 Task: Look for Airbnb properties in Liwonde, Malawi from 10th November, 2023 to 25th November, 2023 for 4 adults.4 bedrooms having 4 beds and 4 bathrooms. Property type can be hotel. Amenities needed are: wifi, TV, free parkinig on premises, gym, breakfast. Look for 5 properties as per requirement.
Action: Mouse moved to (565, 137)
Screenshot: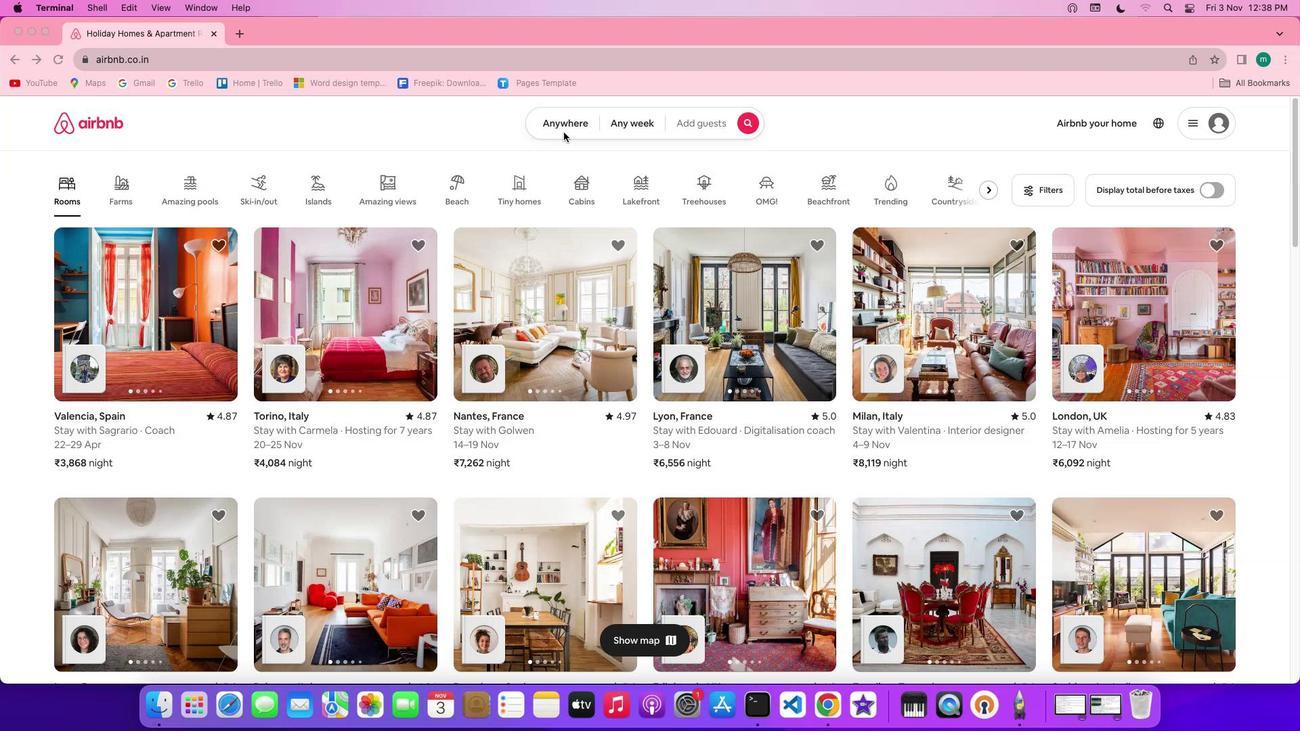 
Action: Mouse pressed left at (565, 137)
Screenshot: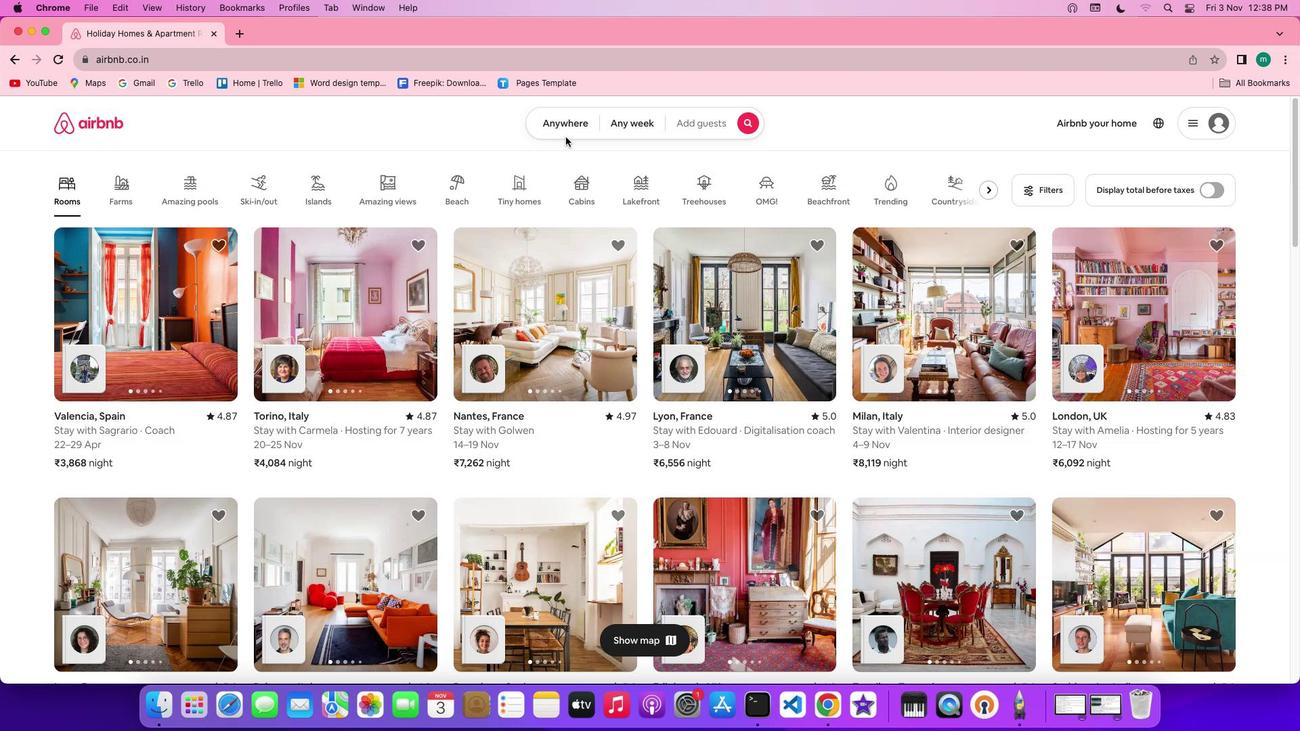 
Action: Mouse moved to (567, 125)
Screenshot: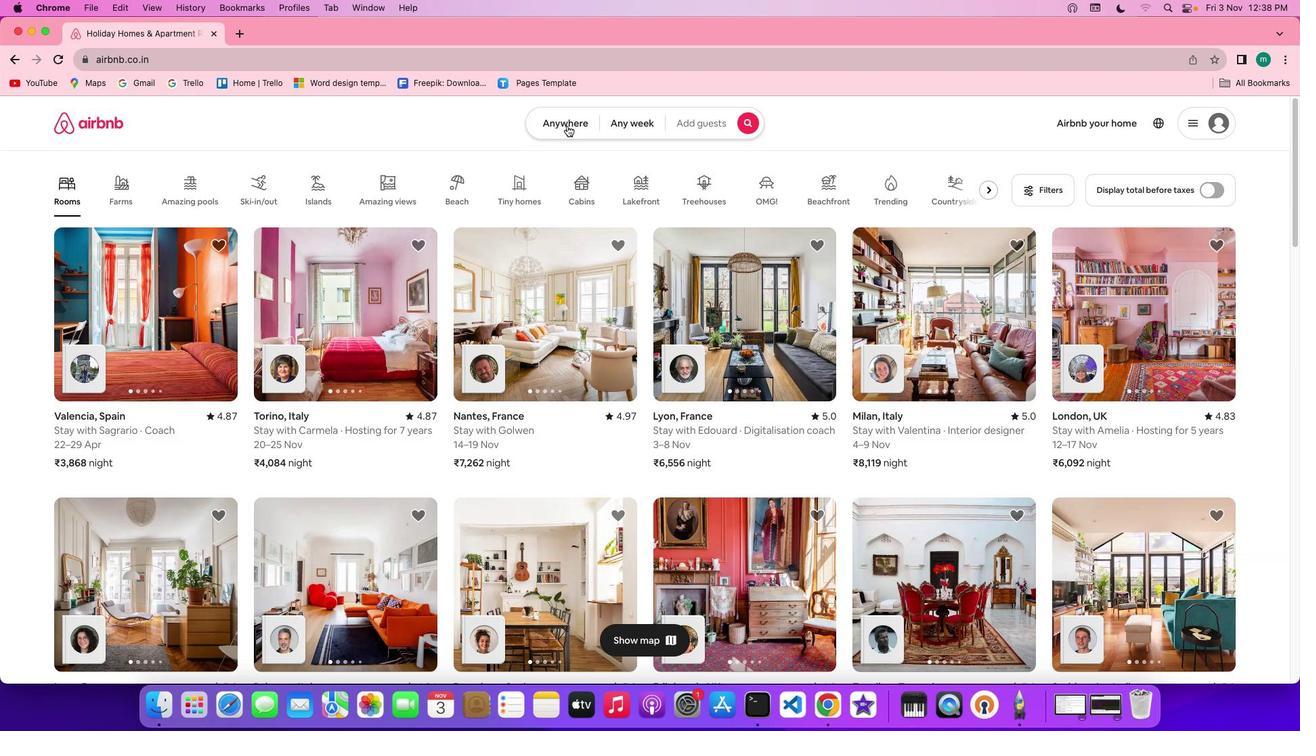 
Action: Mouse pressed left at (567, 125)
Screenshot: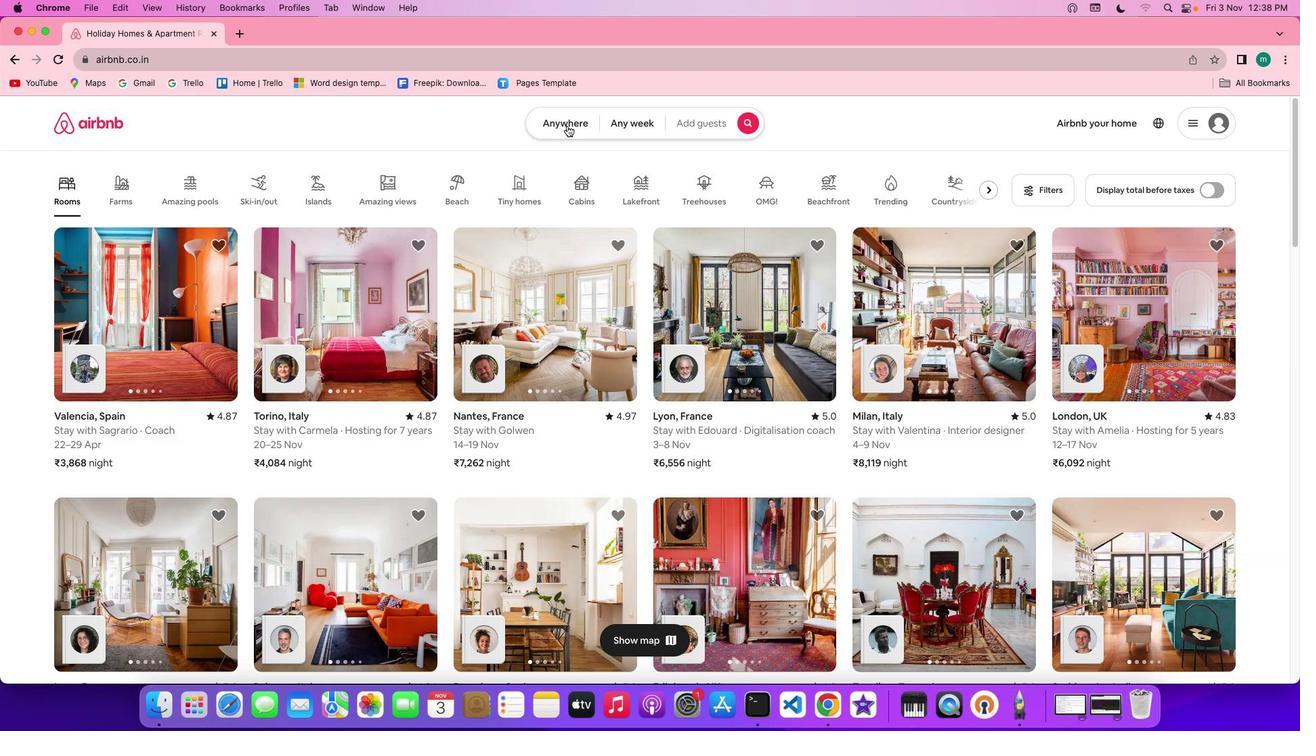 
Action: Mouse moved to (482, 178)
Screenshot: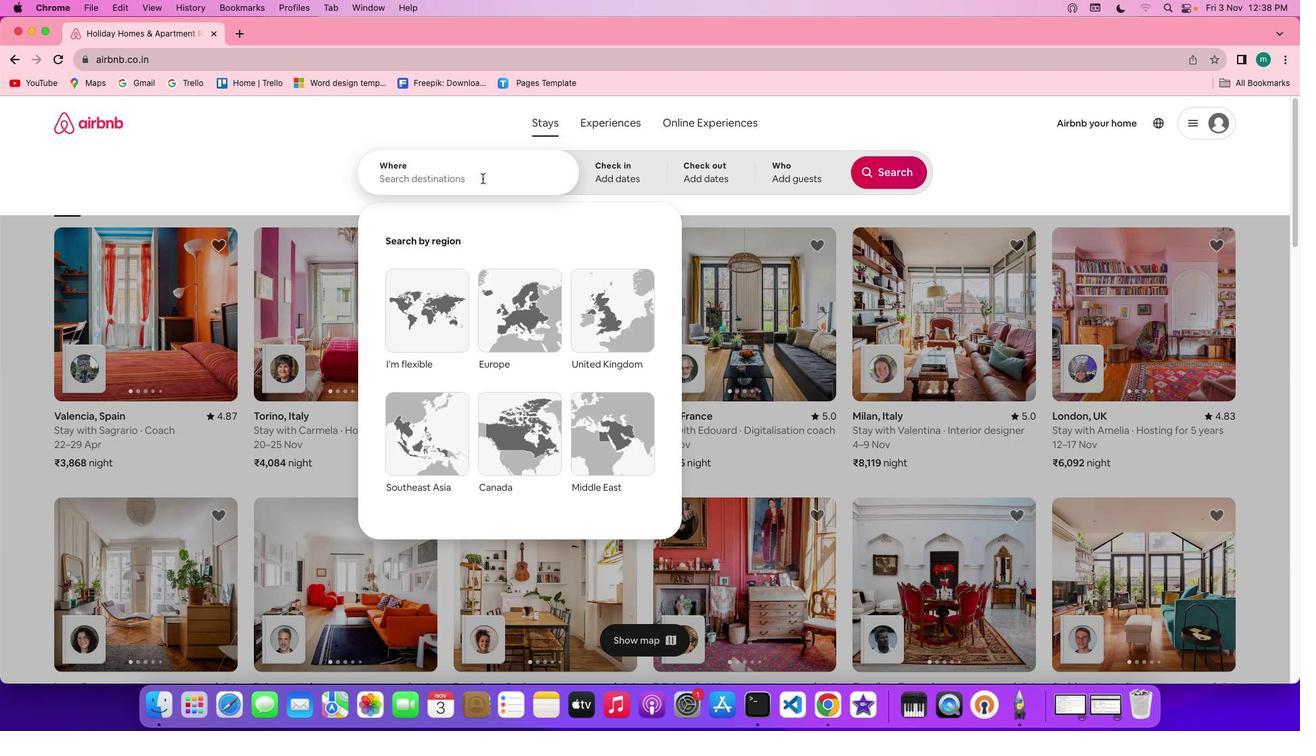 
Action: Key pressed Key.shift'L''i''w''o''n''d''e'','Key.spaceKey.shift'm''a''l''a''w''i'
Screenshot: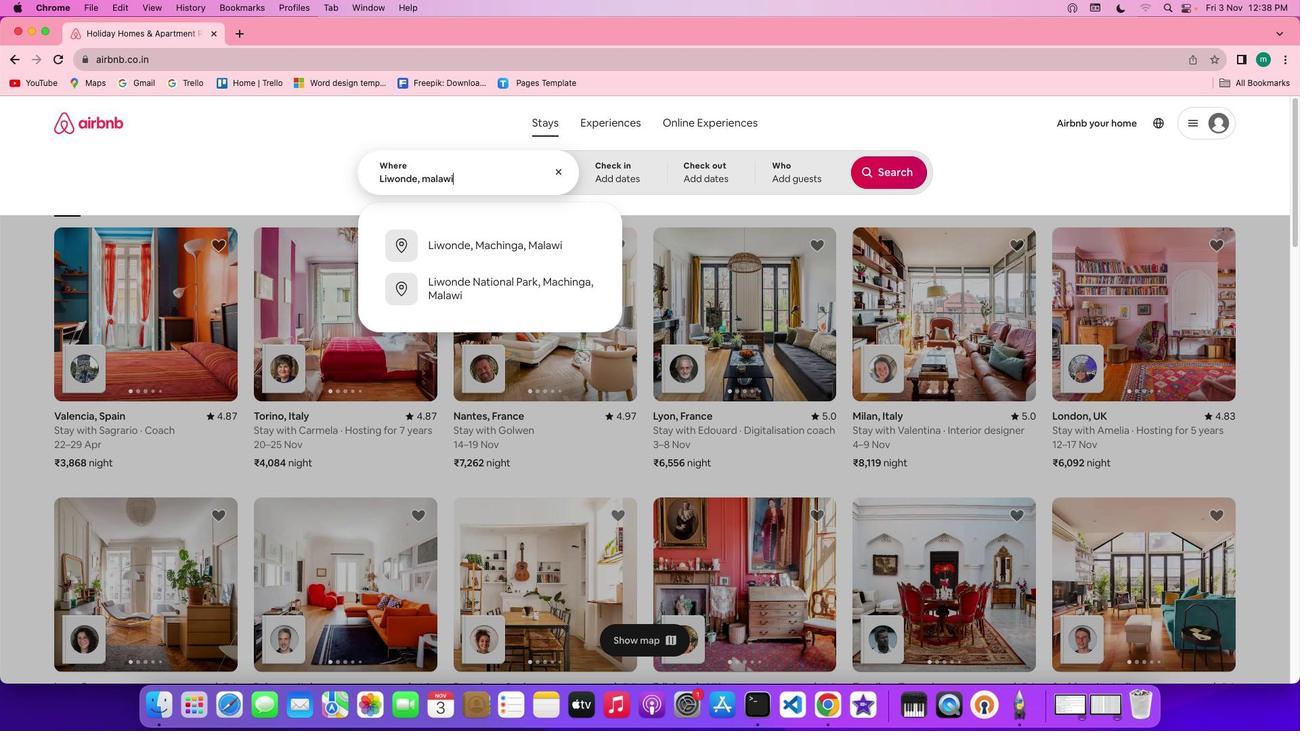 
Action: Mouse moved to (664, 175)
Screenshot: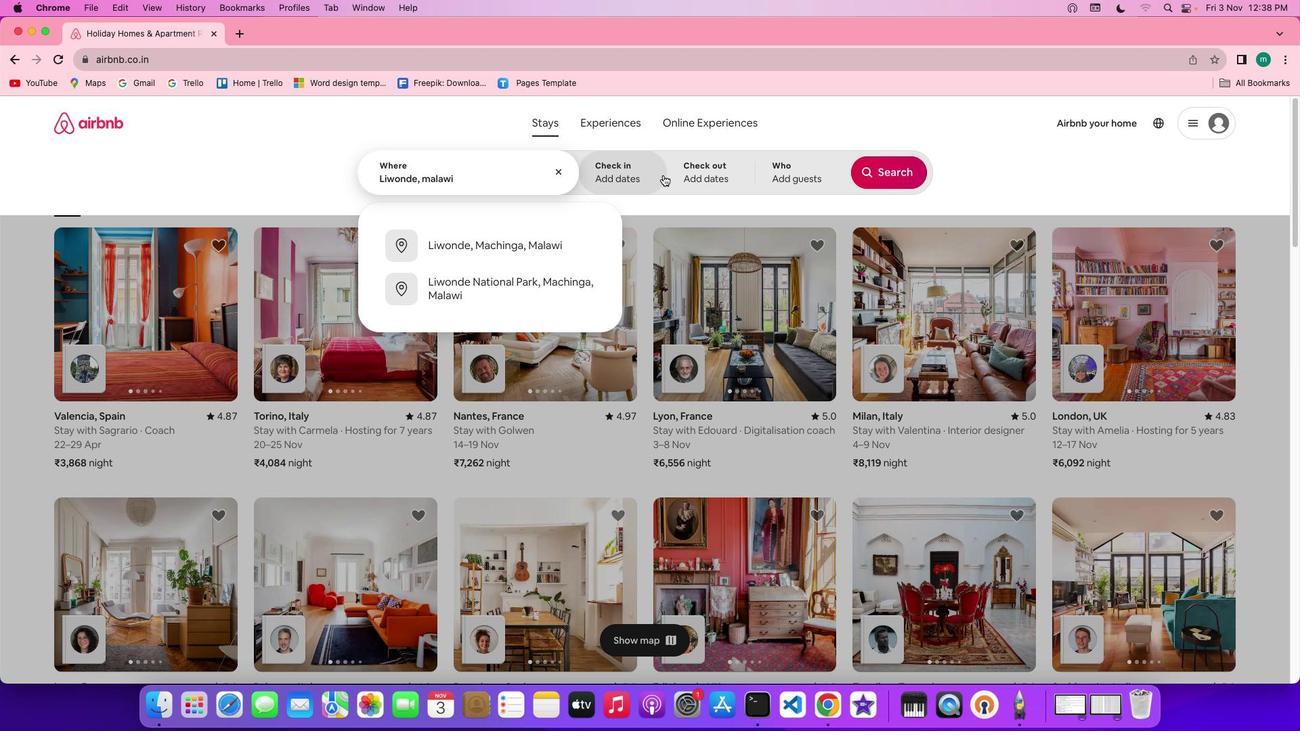 
Action: Mouse pressed left at (664, 175)
Screenshot: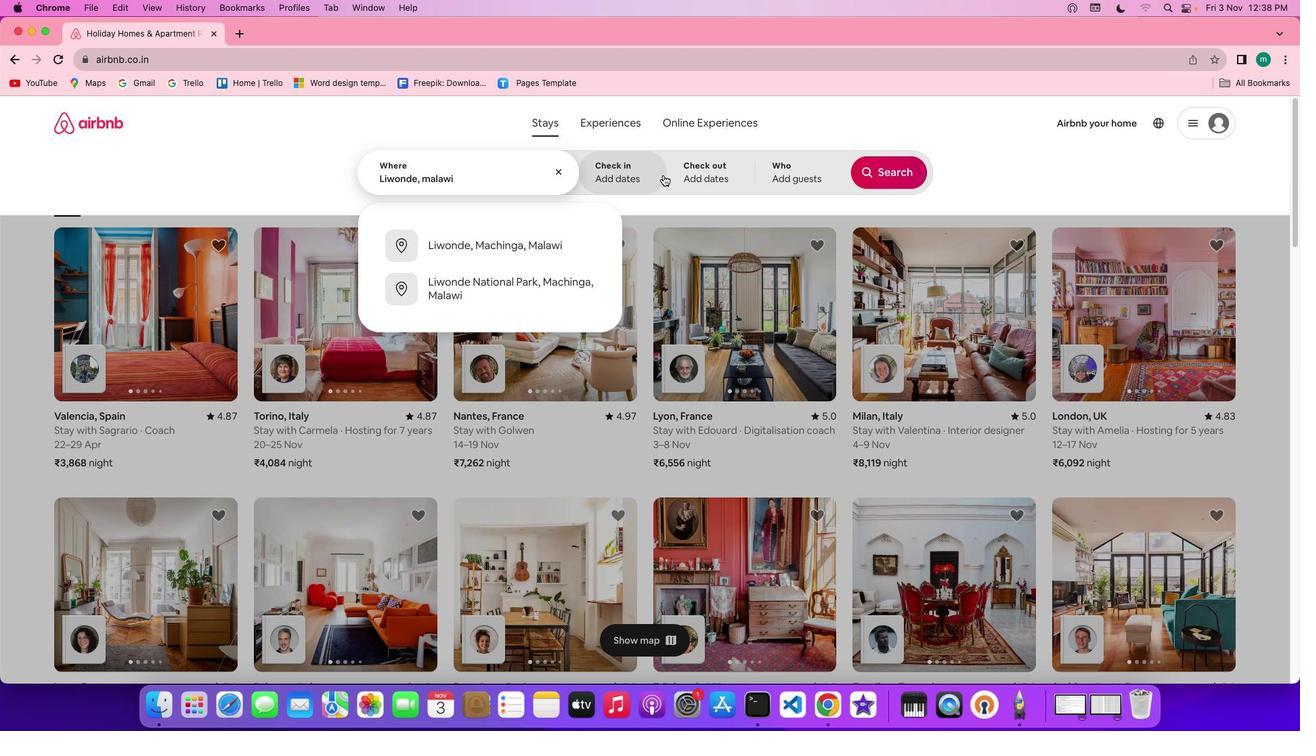 
Action: Mouse moved to (582, 369)
Screenshot: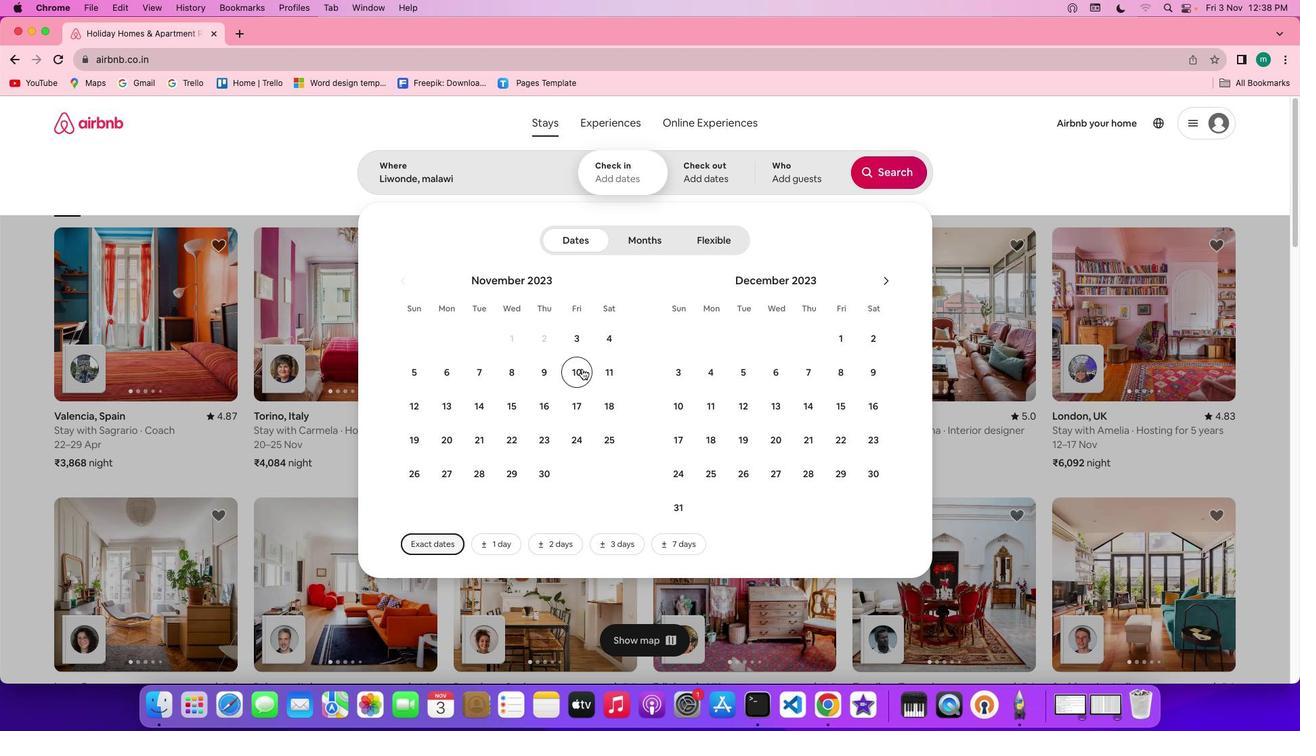 
Action: Mouse pressed left at (582, 369)
Screenshot: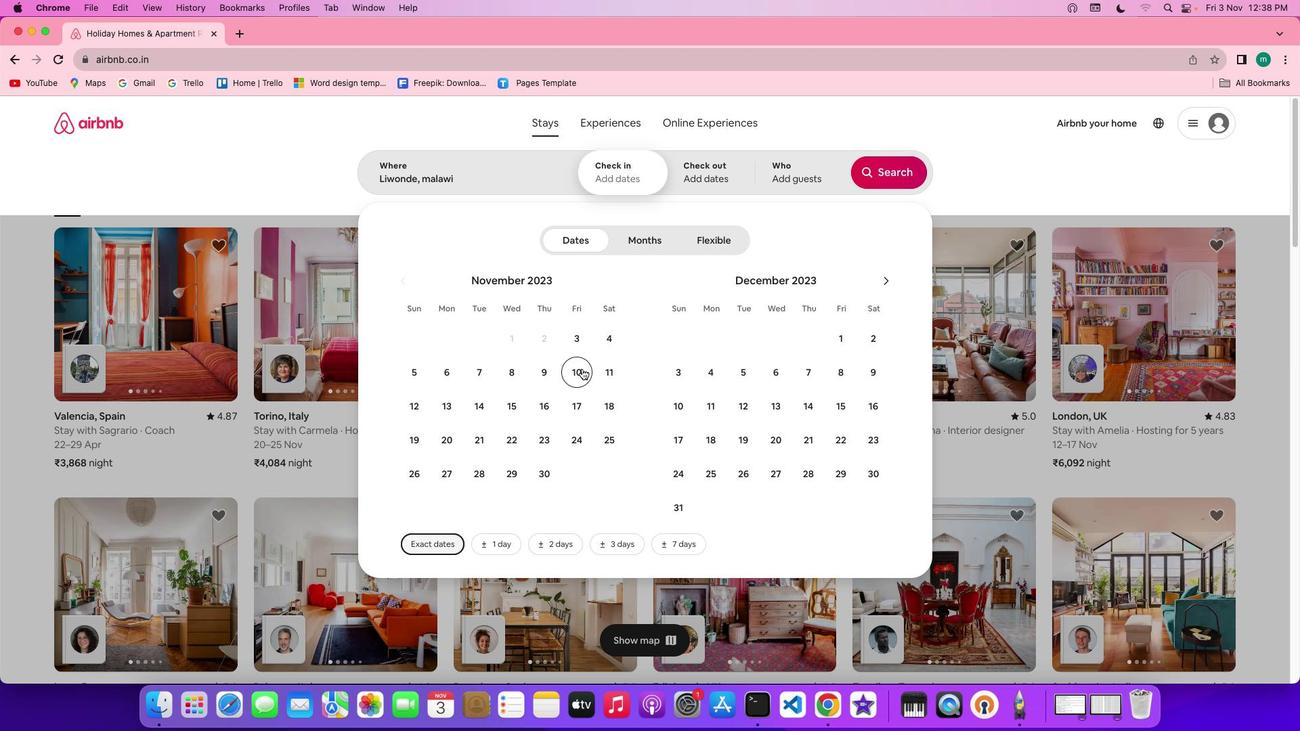 
Action: Mouse moved to (600, 441)
Screenshot: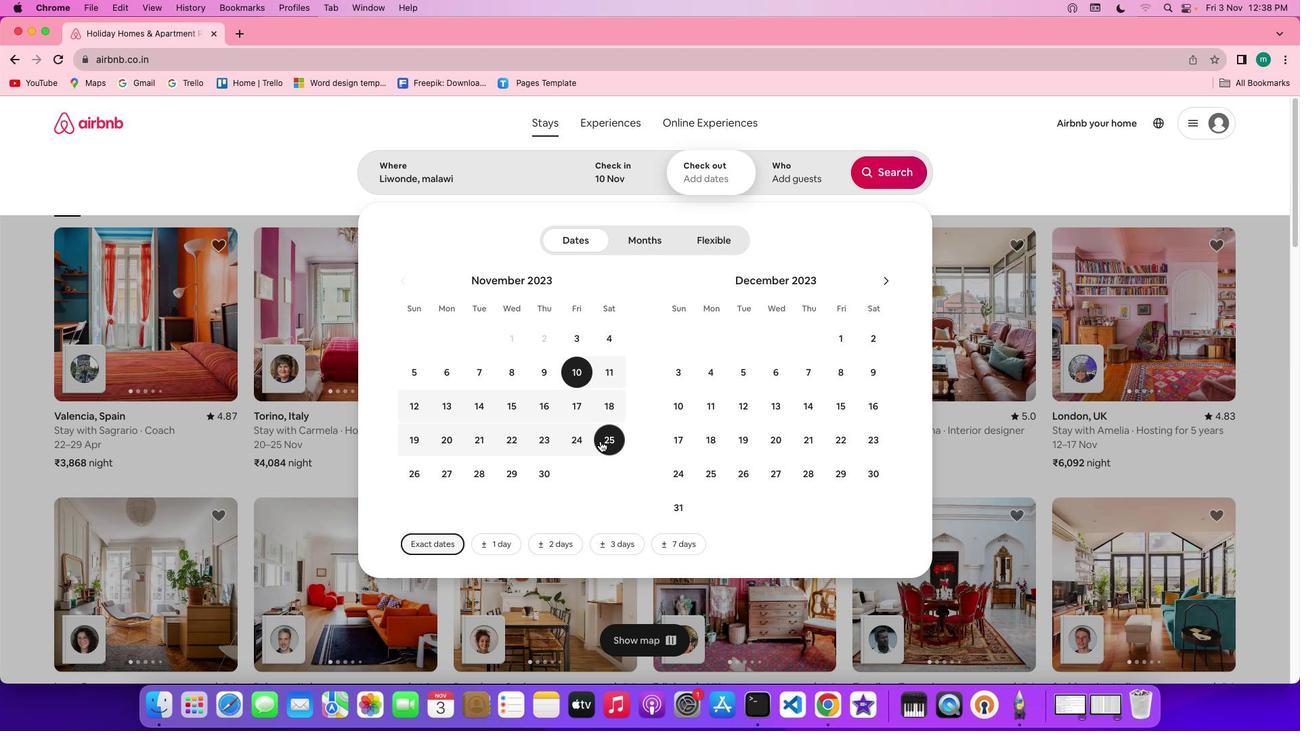 
Action: Mouse pressed left at (600, 441)
Screenshot: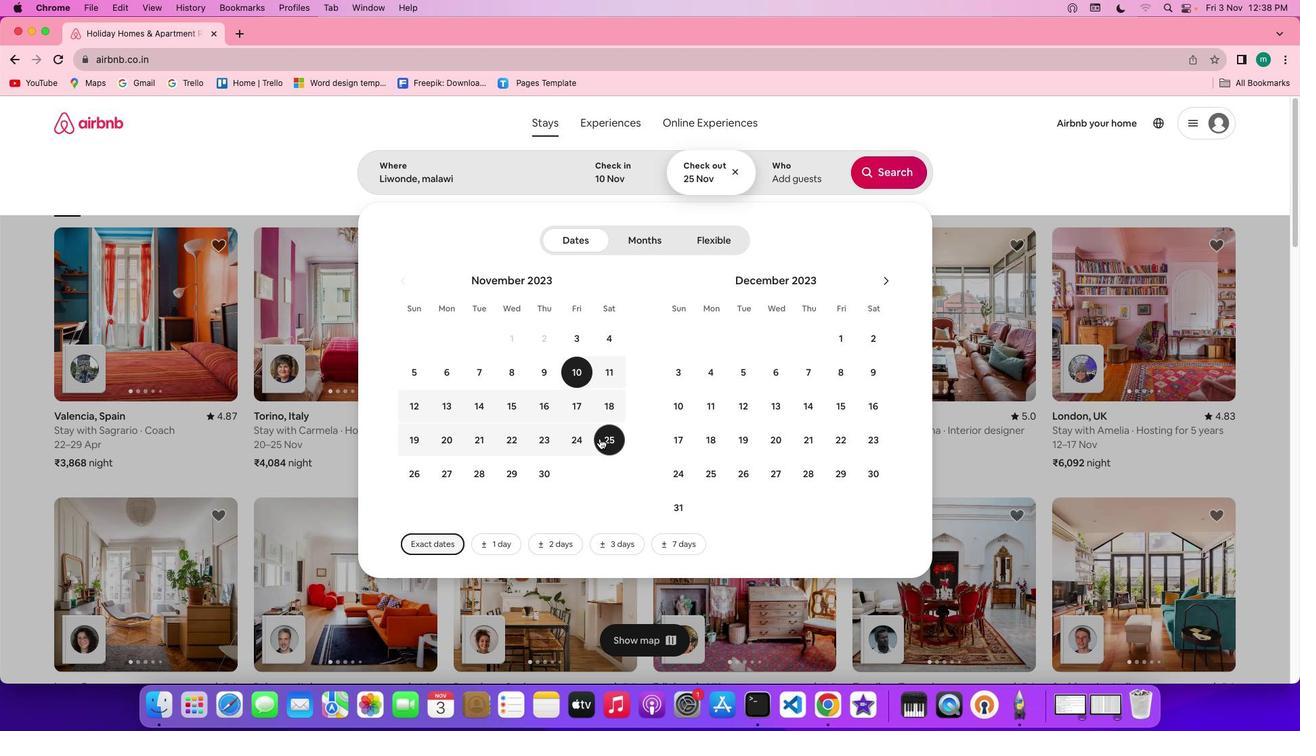 
Action: Mouse moved to (791, 176)
Screenshot: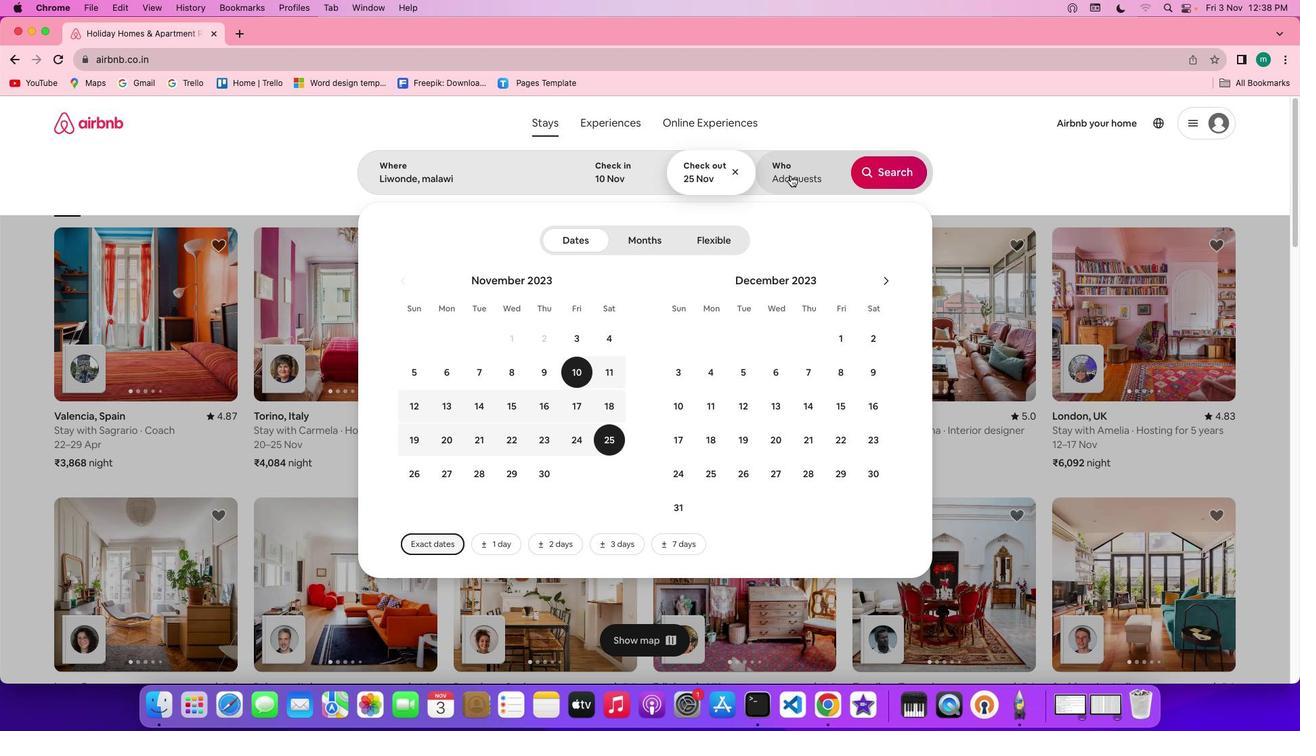 
Action: Mouse pressed left at (791, 176)
Screenshot: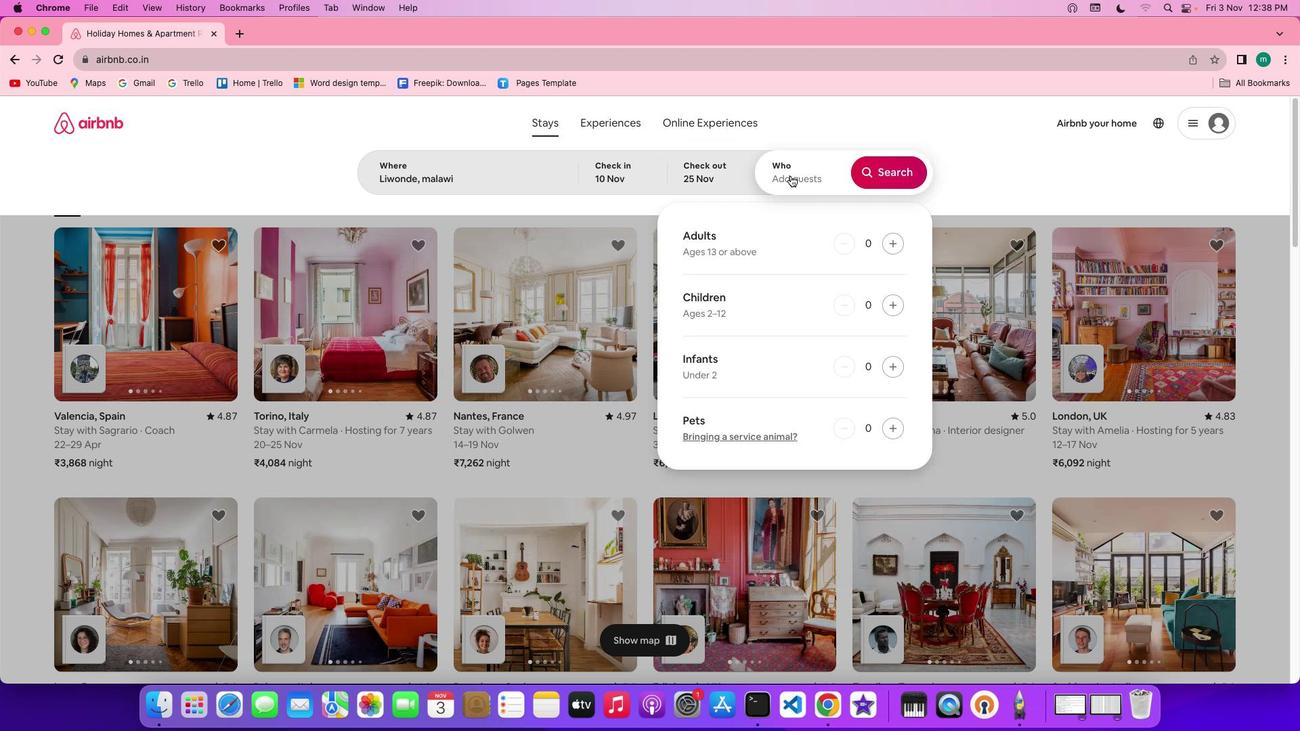 
Action: Mouse moved to (894, 243)
Screenshot: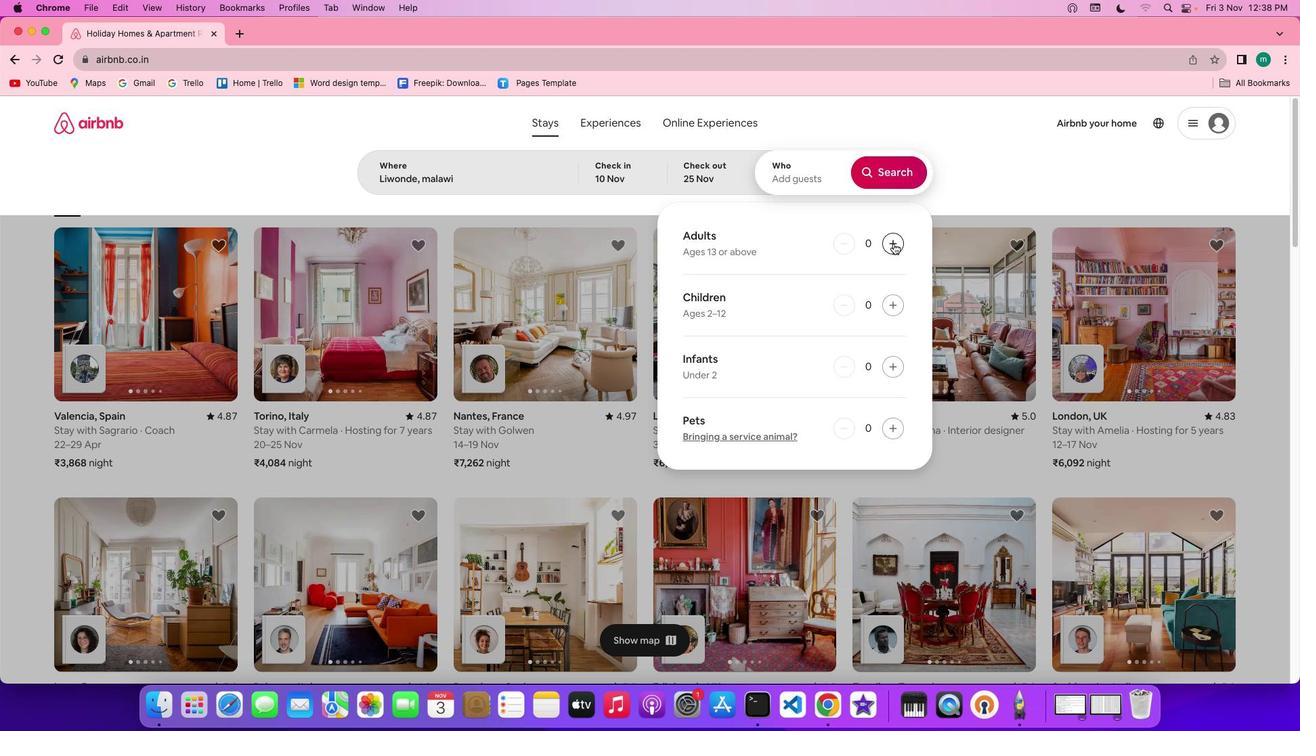 
Action: Mouse pressed left at (894, 243)
Screenshot: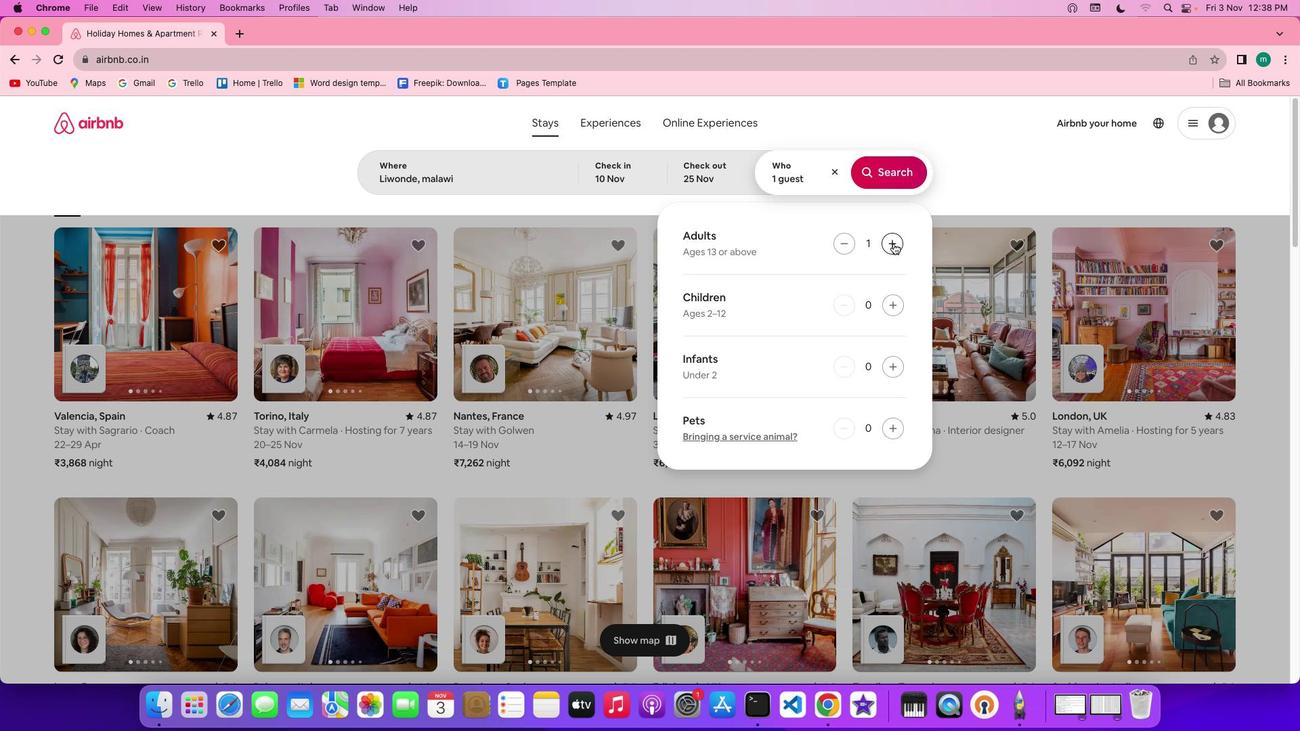 
Action: Mouse pressed left at (894, 243)
Screenshot: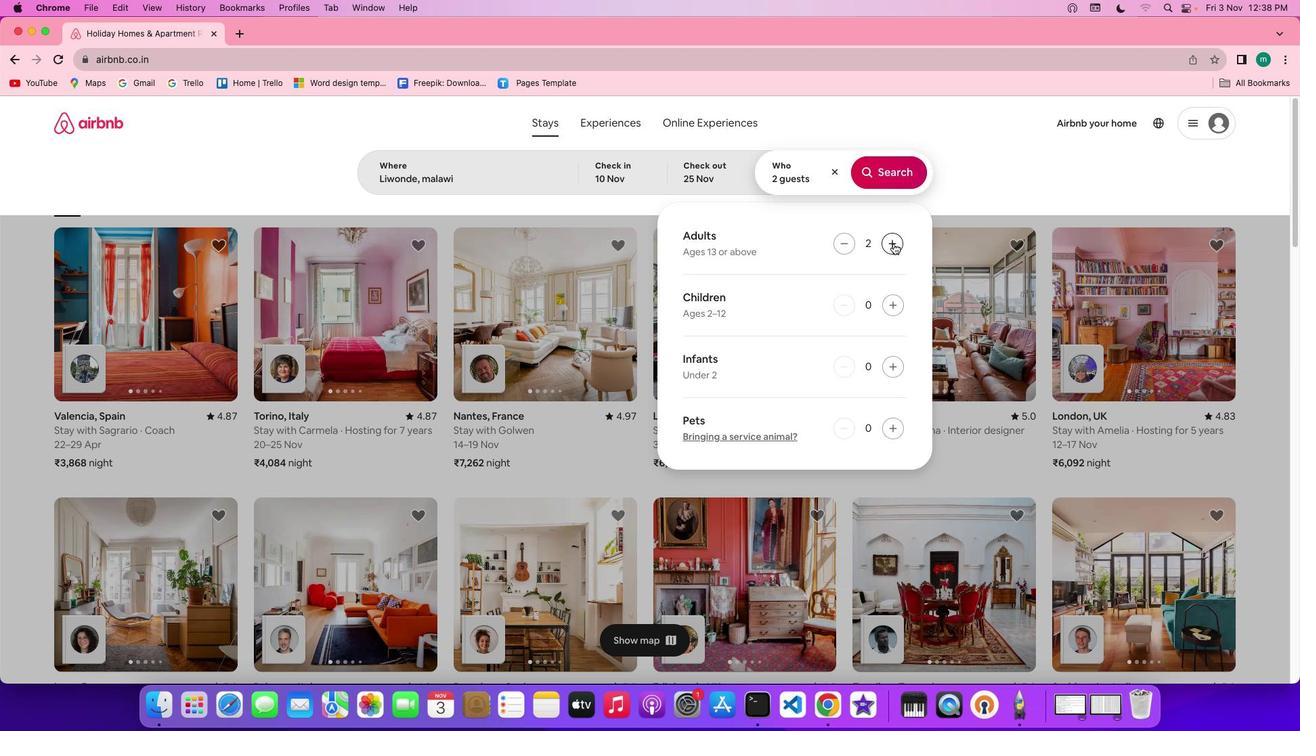 
Action: Mouse pressed left at (894, 243)
Screenshot: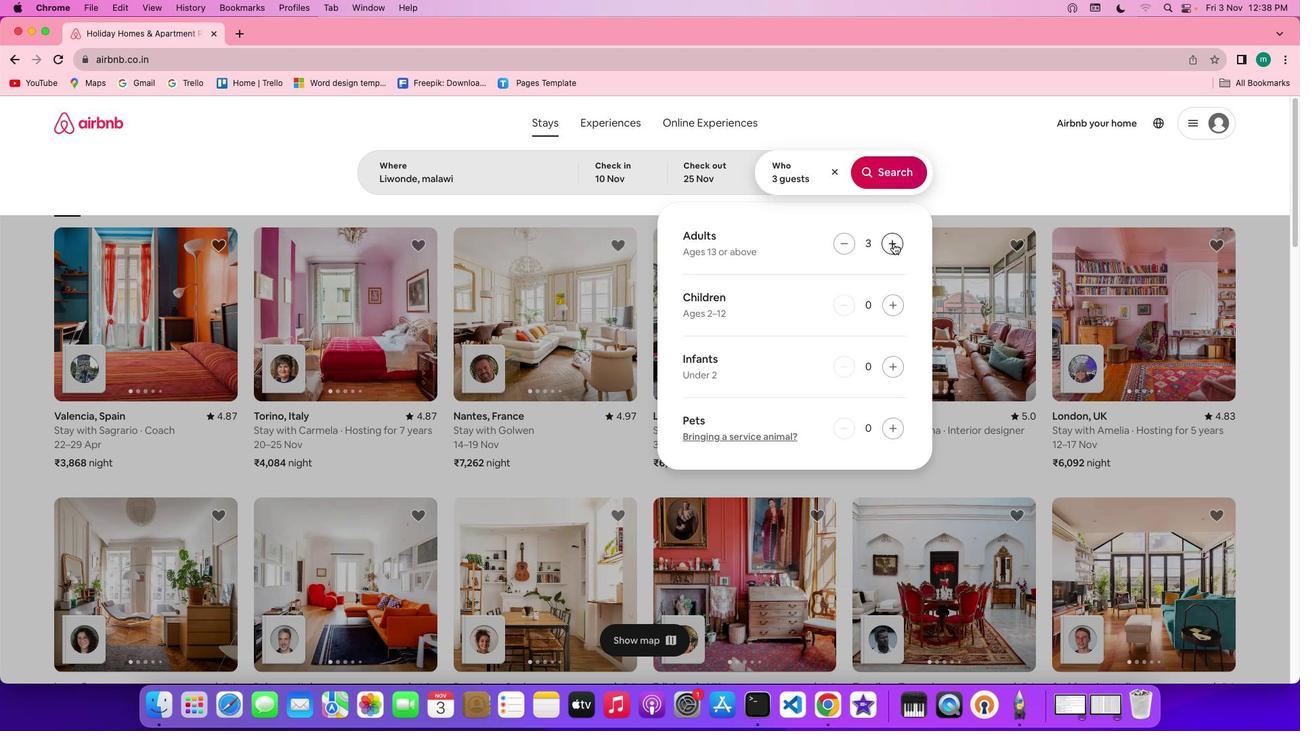 
Action: Mouse pressed left at (894, 243)
Screenshot: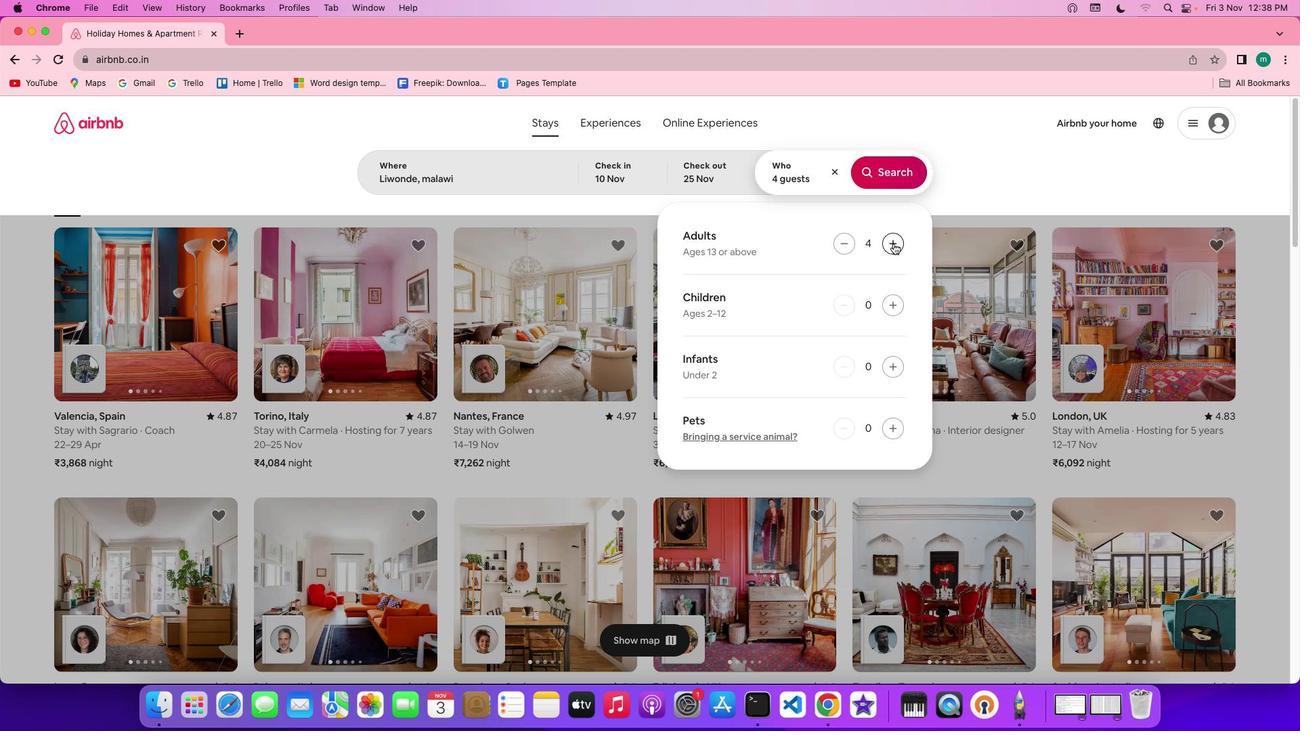 
Action: Mouse moved to (892, 171)
Screenshot: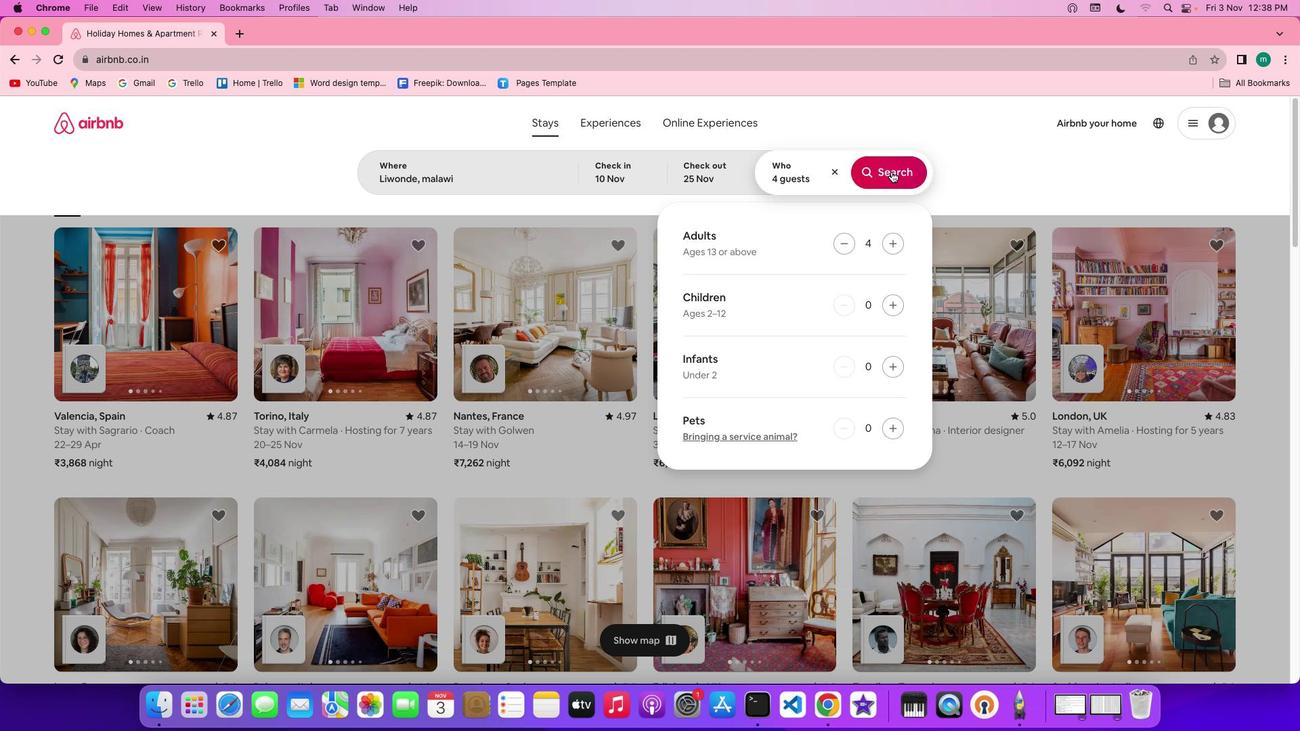 
Action: Mouse pressed left at (892, 171)
Screenshot: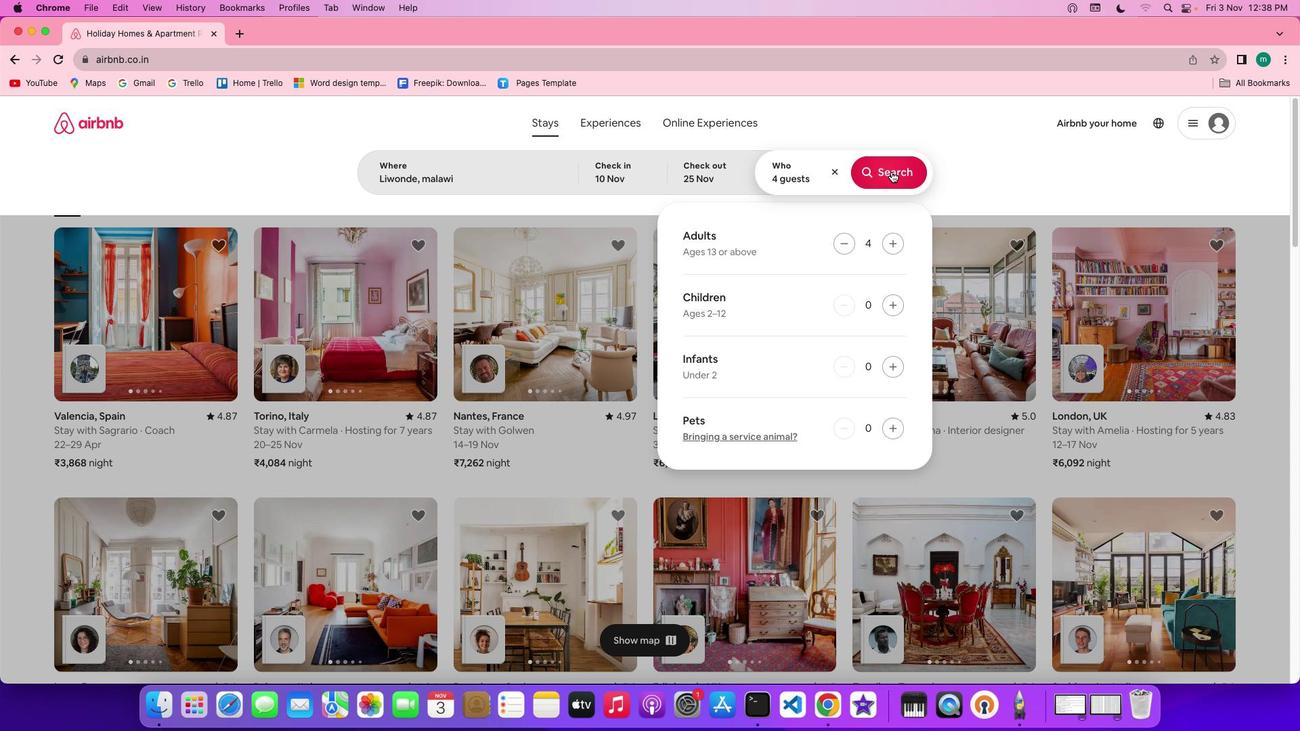 
Action: Mouse moved to (1076, 177)
Screenshot: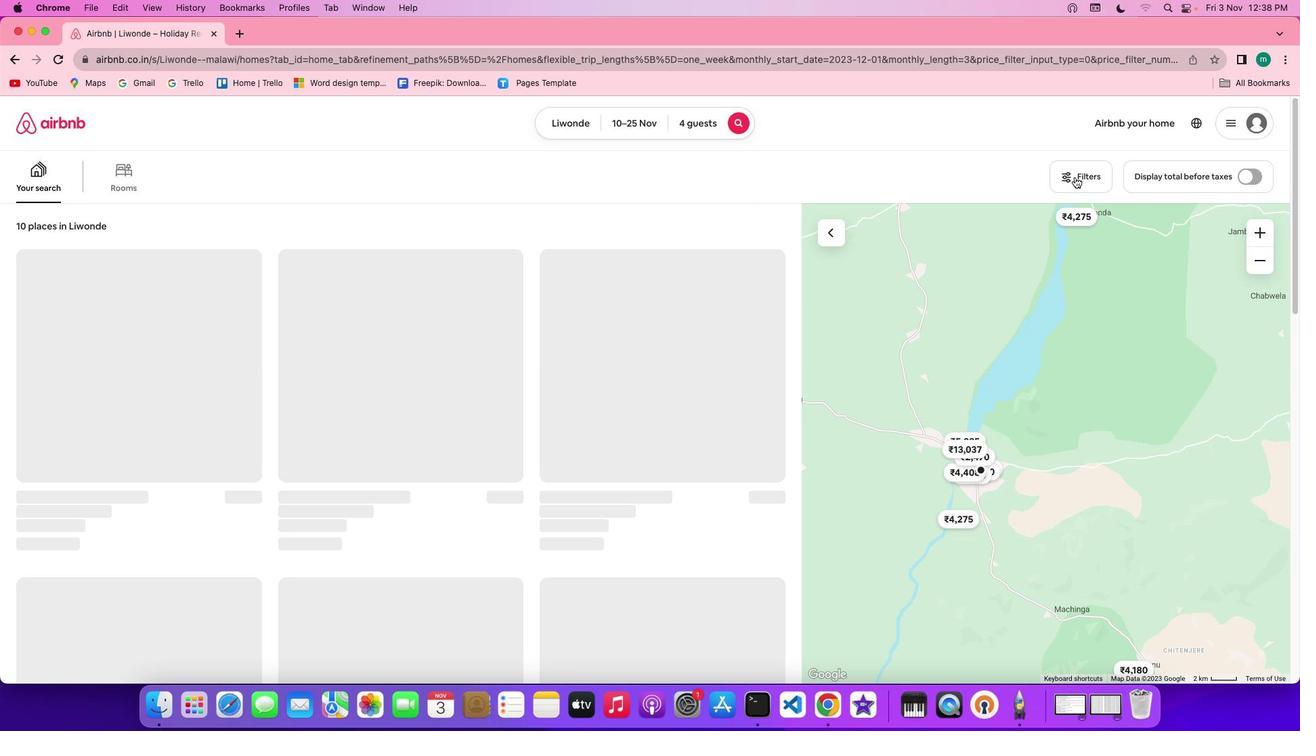
Action: Mouse pressed left at (1076, 177)
Screenshot: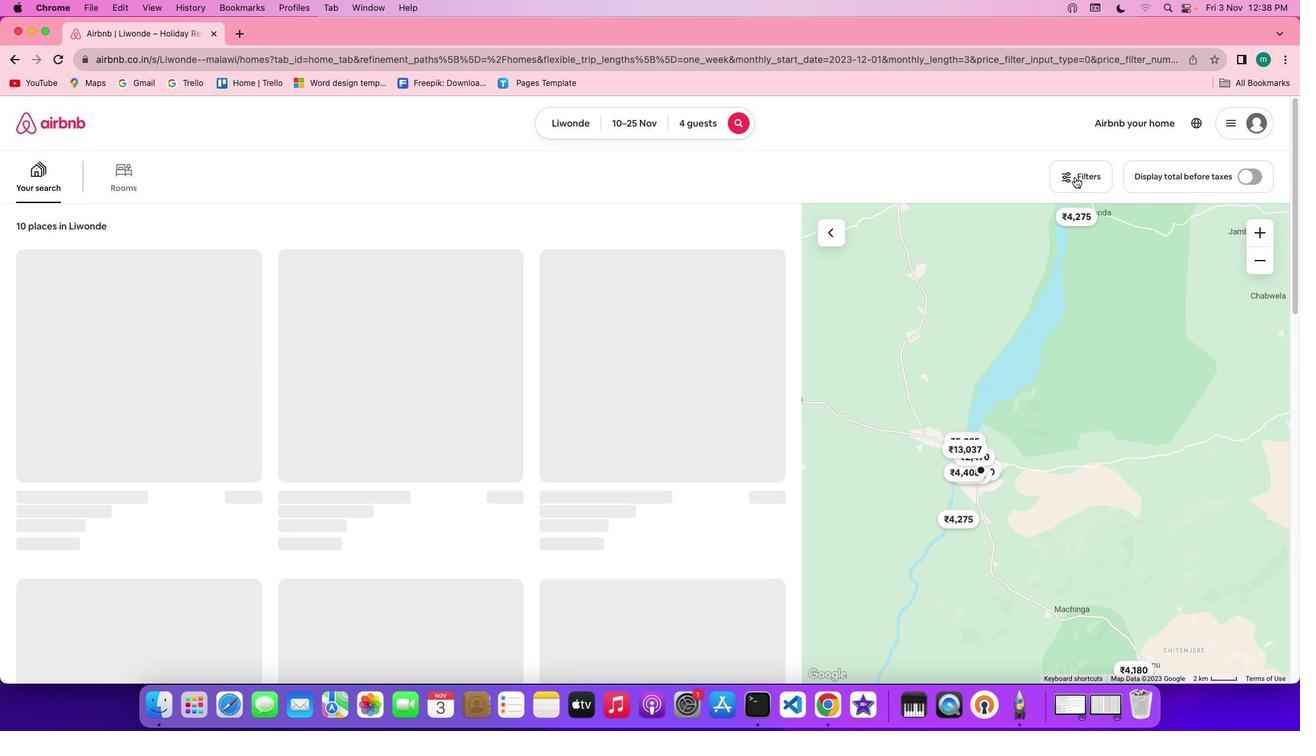 
Action: Mouse moved to (1090, 172)
Screenshot: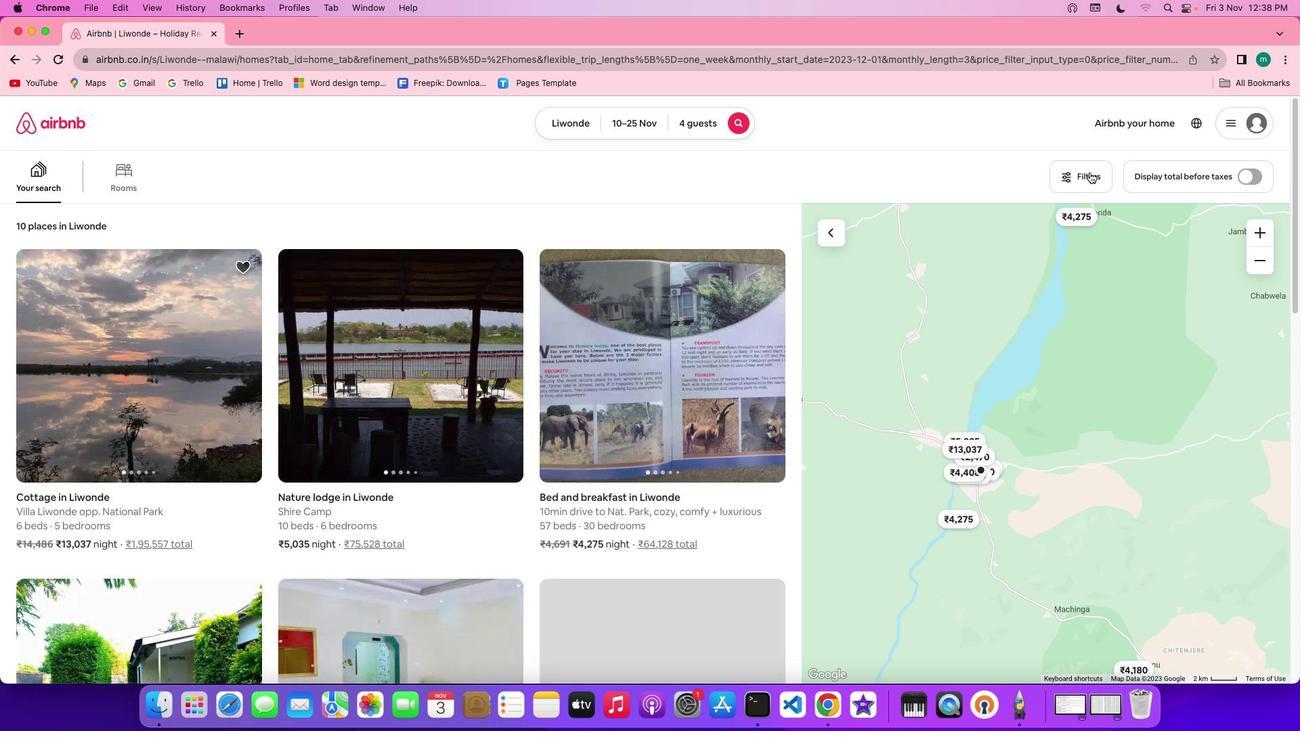
Action: Mouse pressed left at (1090, 172)
Screenshot: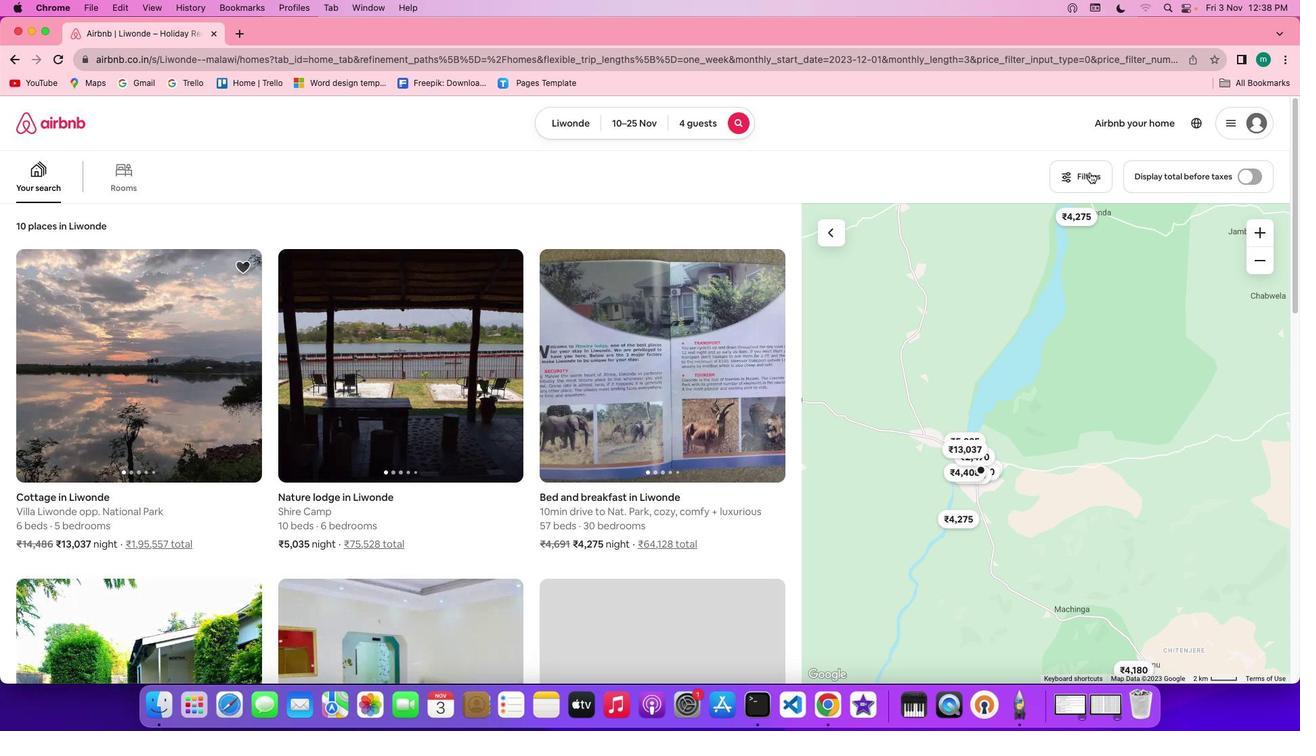 
Action: Mouse moved to (1071, 173)
Screenshot: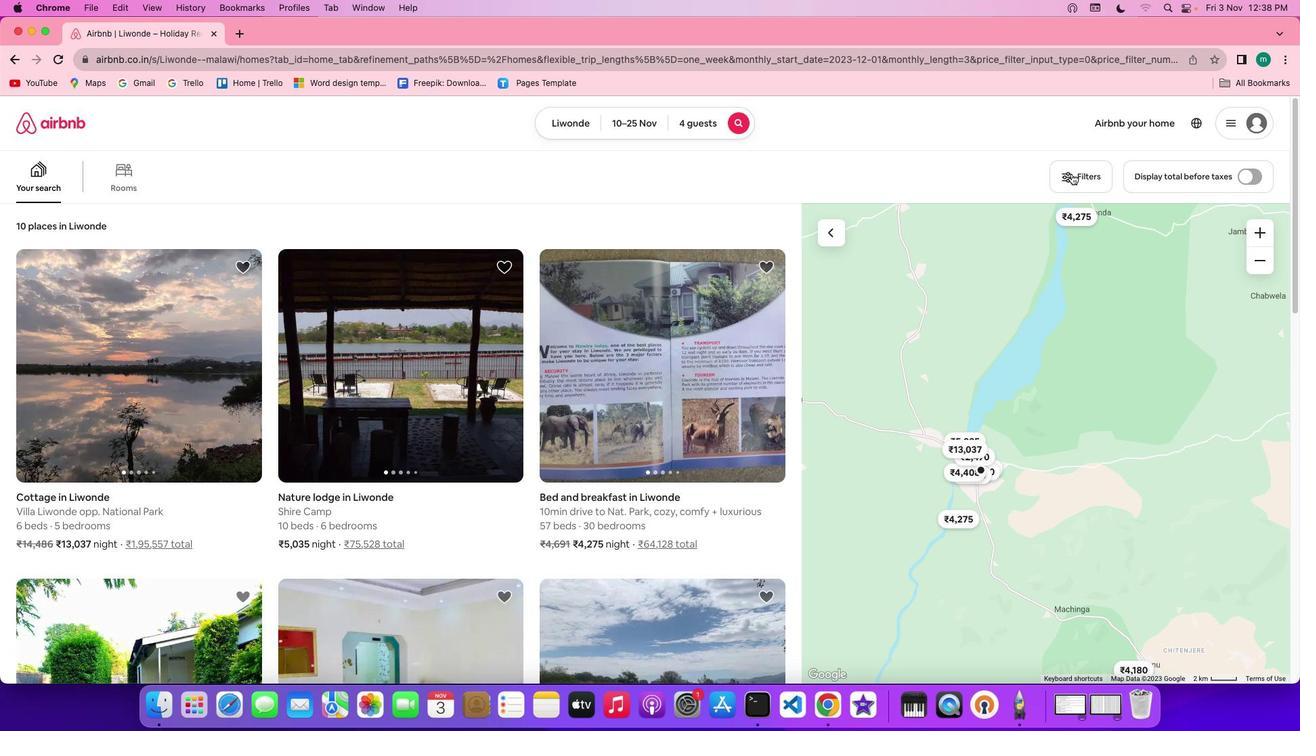
Action: Mouse pressed left at (1071, 173)
Screenshot: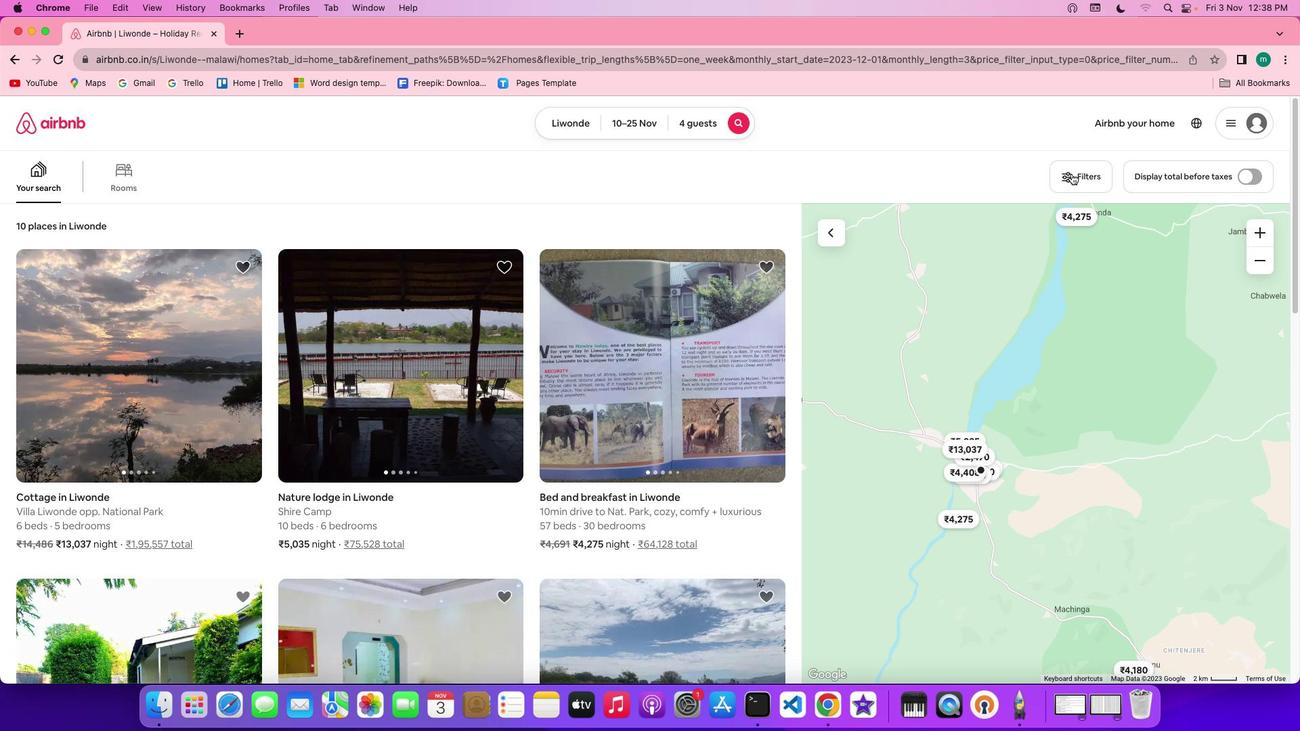 
Action: Mouse moved to (696, 350)
Screenshot: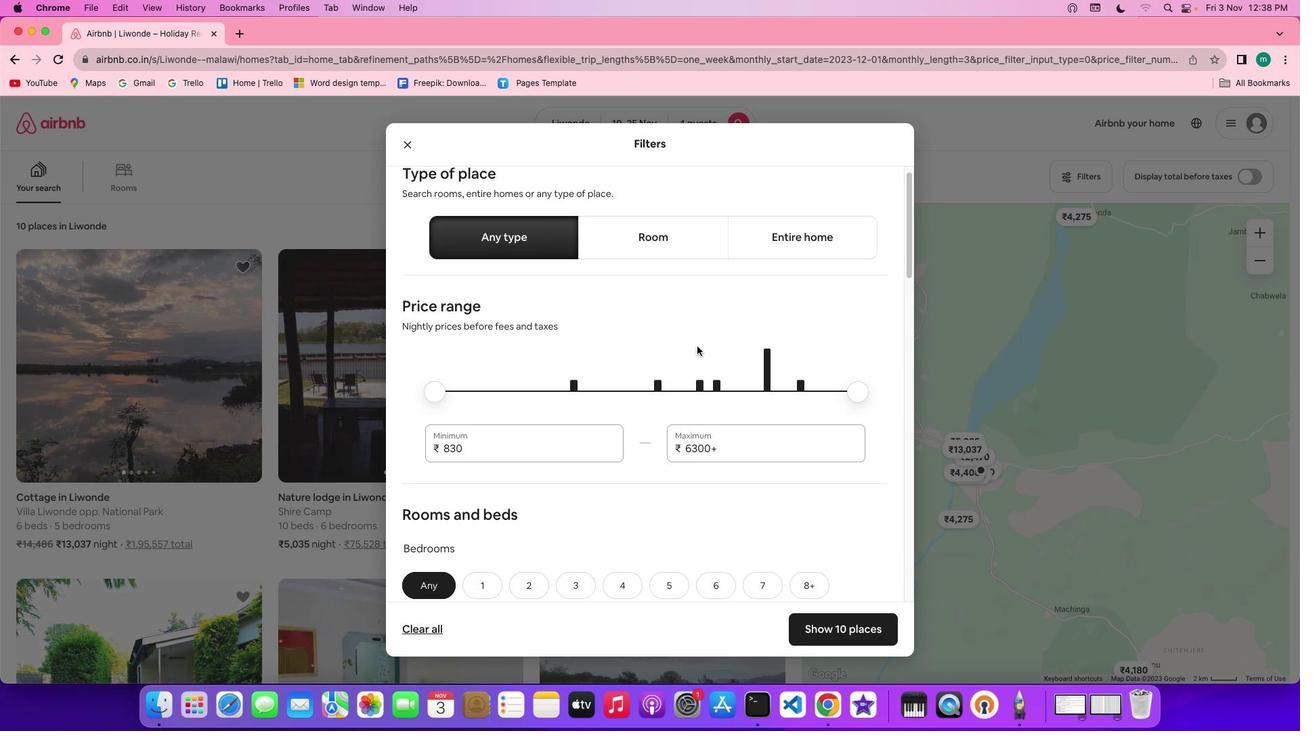 
Action: Mouse scrolled (696, 350) with delta (0, 0)
Screenshot: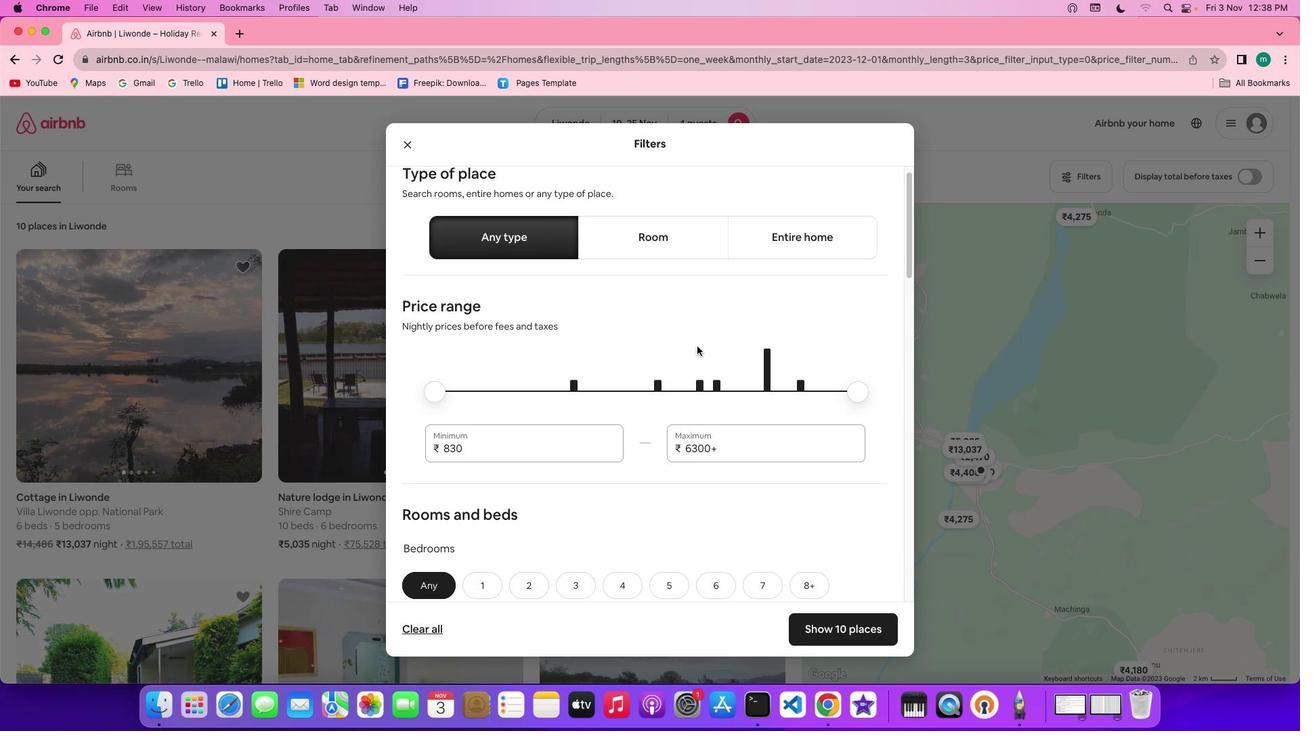 
Action: Mouse moved to (696, 348)
Screenshot: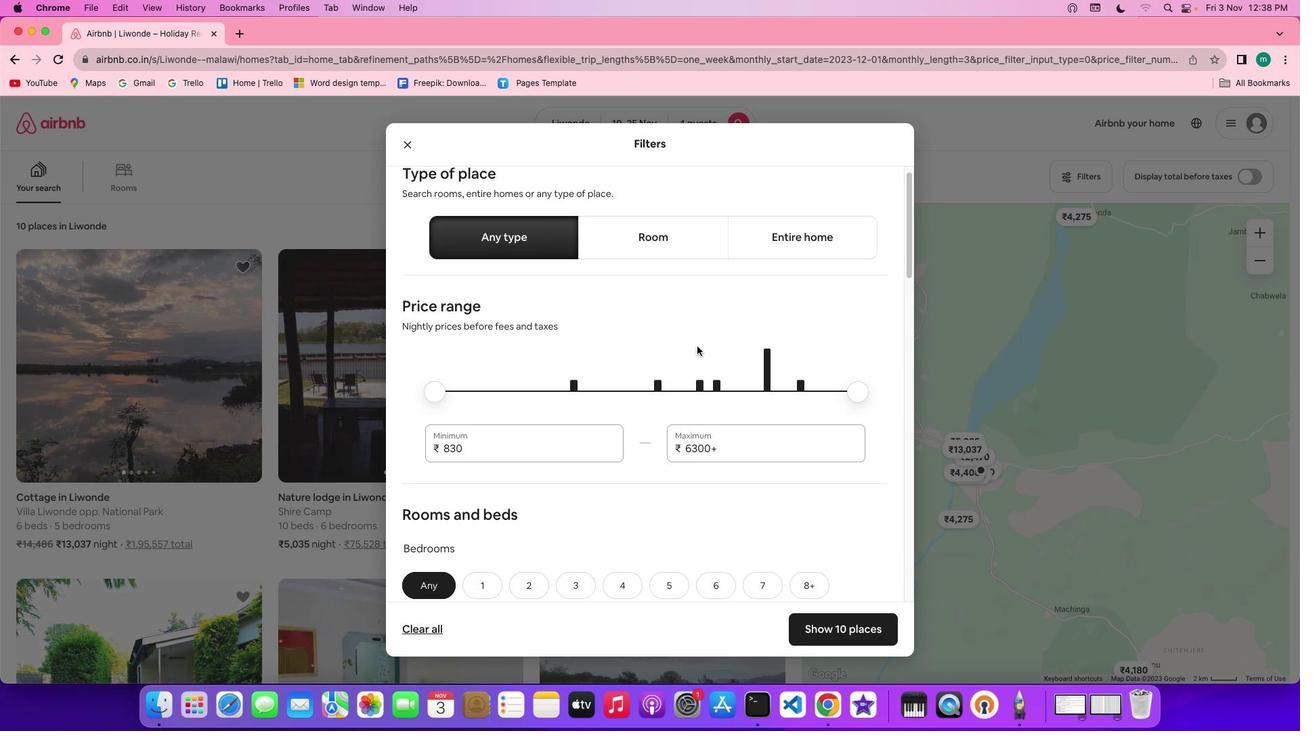 
Action: Mouse scrolled (696, 348) with delta (0, 0)
Screenshot: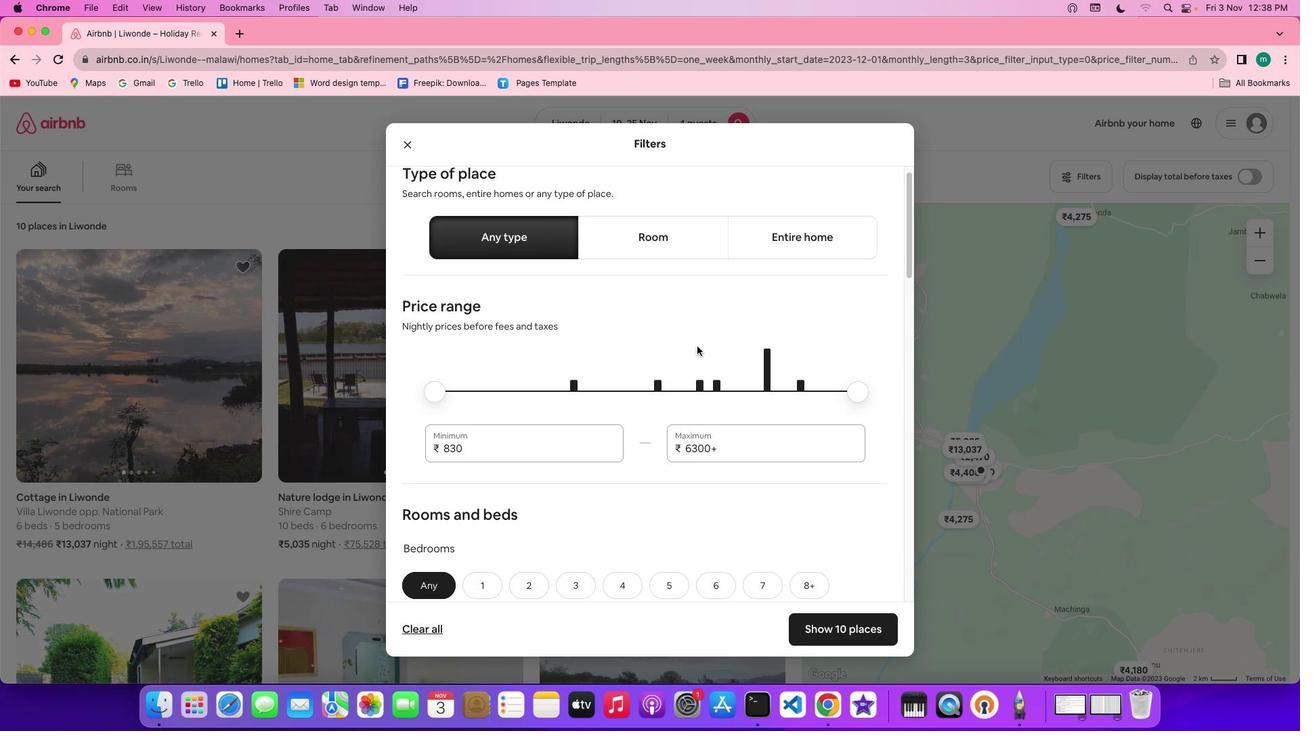 
Action: Mouse moved to (696, 347)
Screenshot: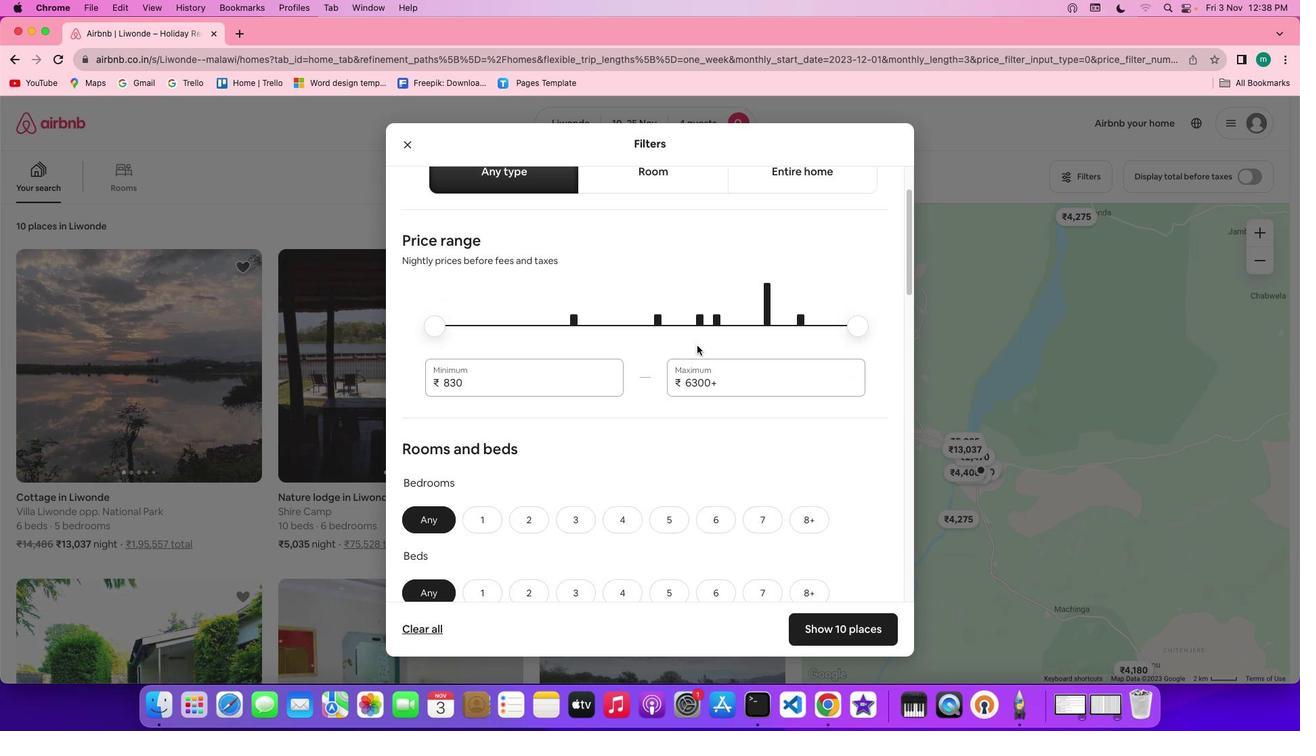 
Action: Mouse scrolled (696, 347) with delta (0, -2)
Screenshot: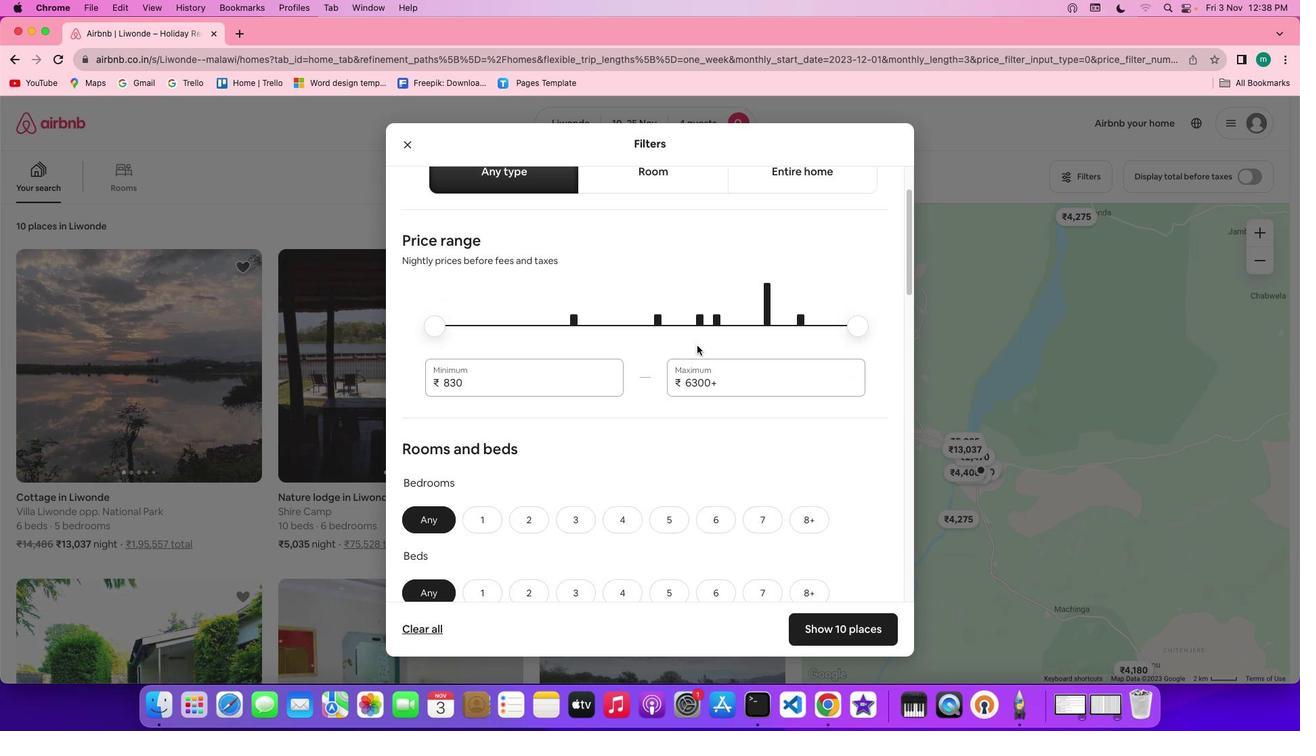 
Action: Mouse moved to (697, 347)
Screenshot: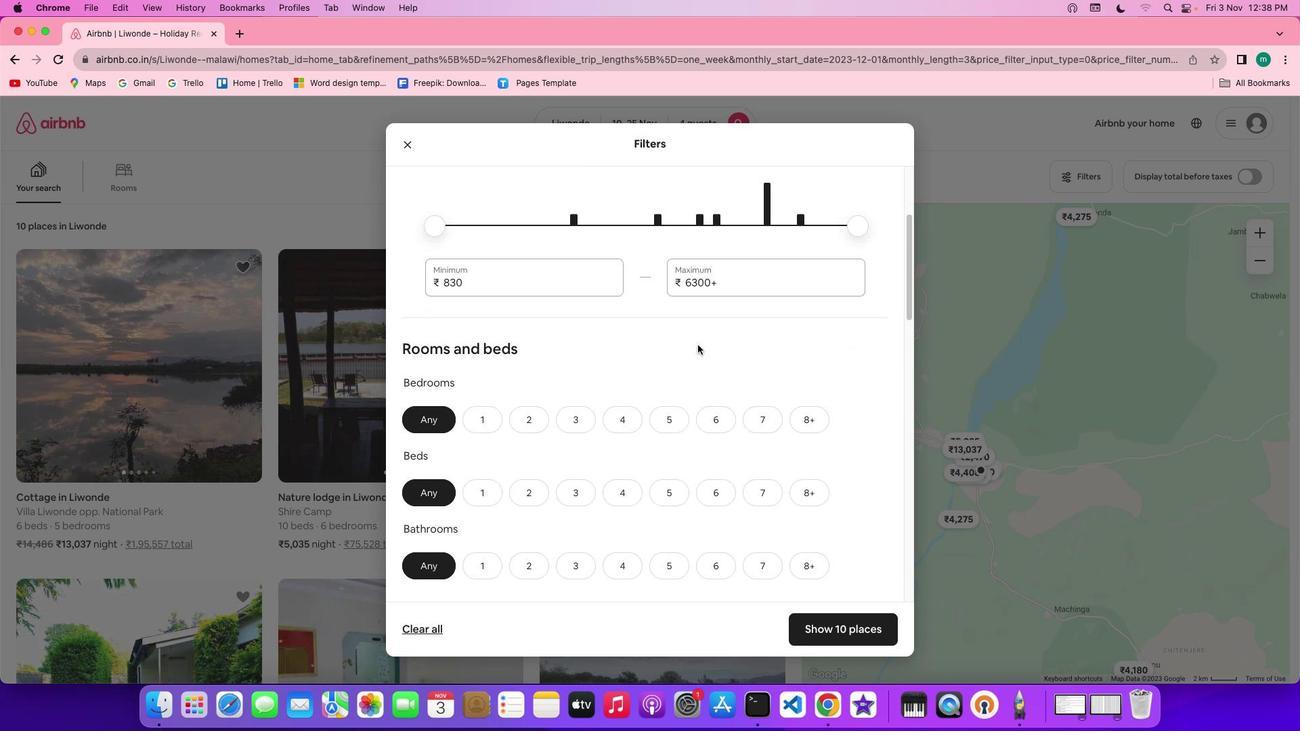 
Action: Mouse scrolled (697, 347) with delta (0, -3)
Screenshot: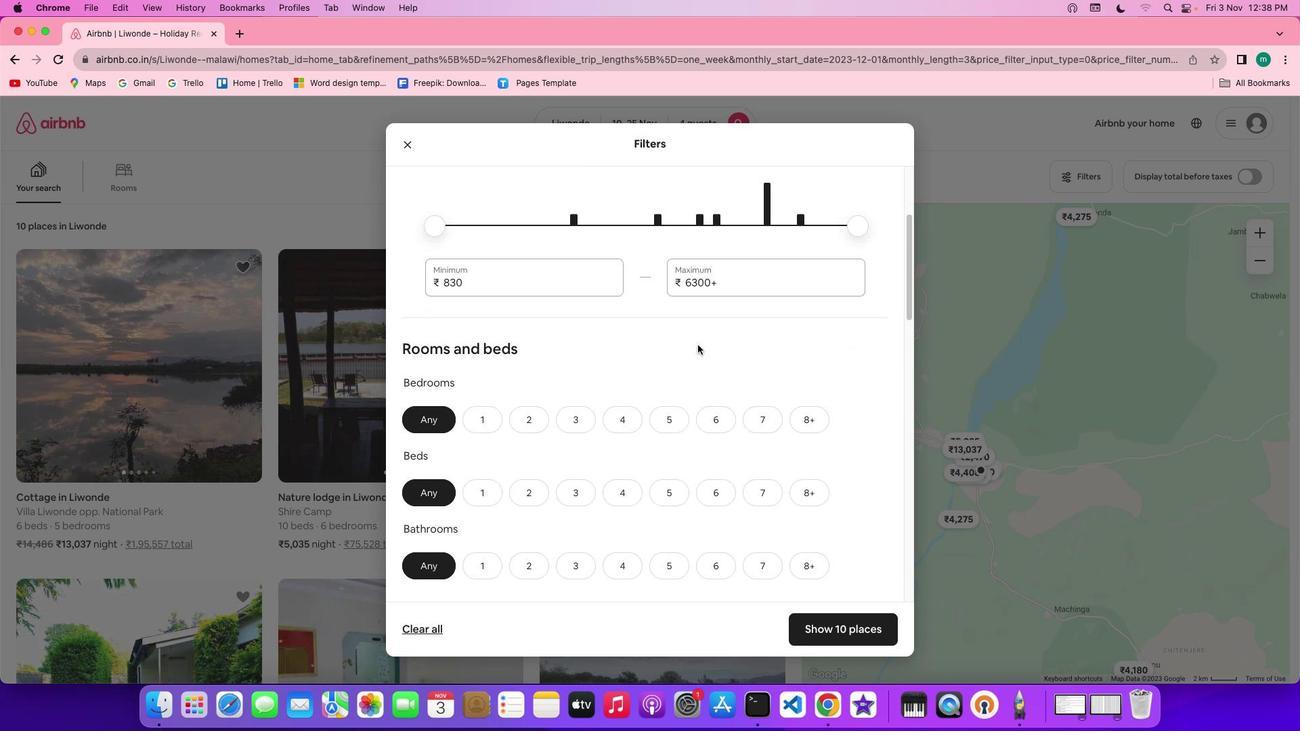 
Action: Mouse moved to (697, 345)
Screenshot: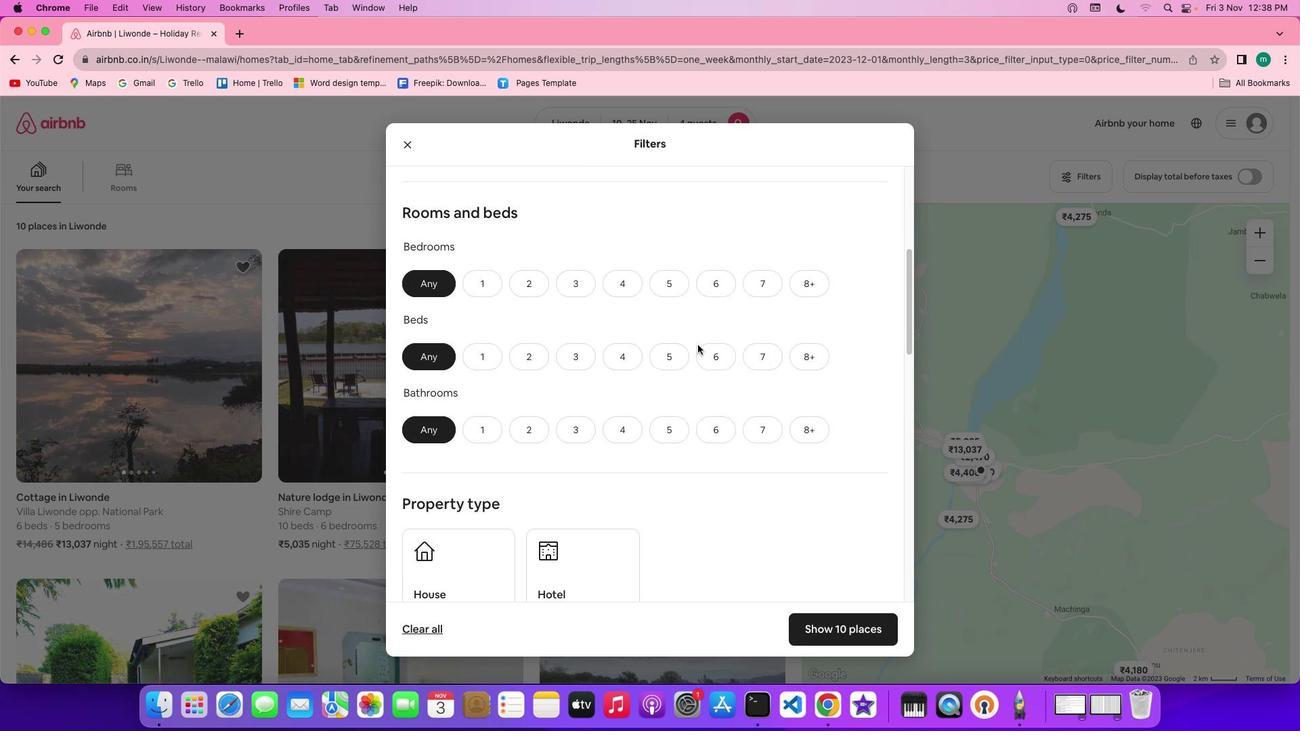 
Action: Mouse scrolled (697, 345) with delta (0, -2)
Screenshot: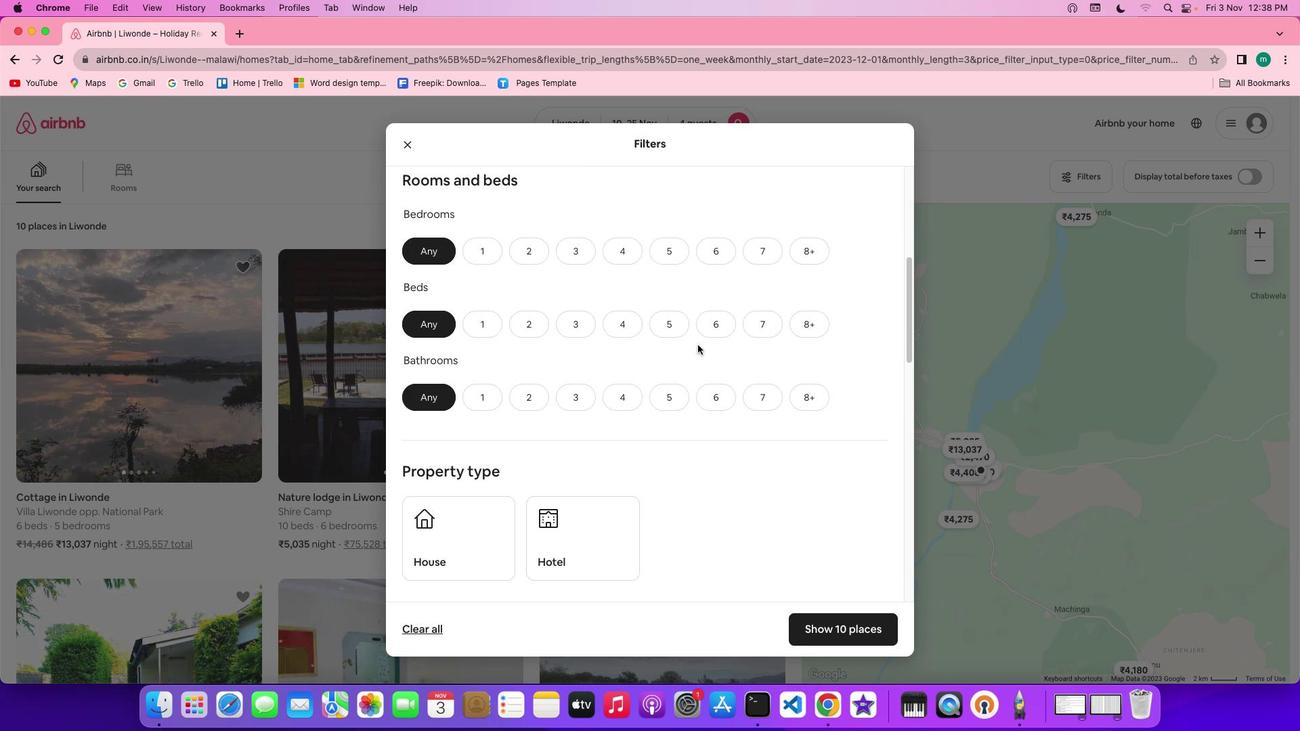 
Action: Mouse moved to (623, 226)
Screenshot: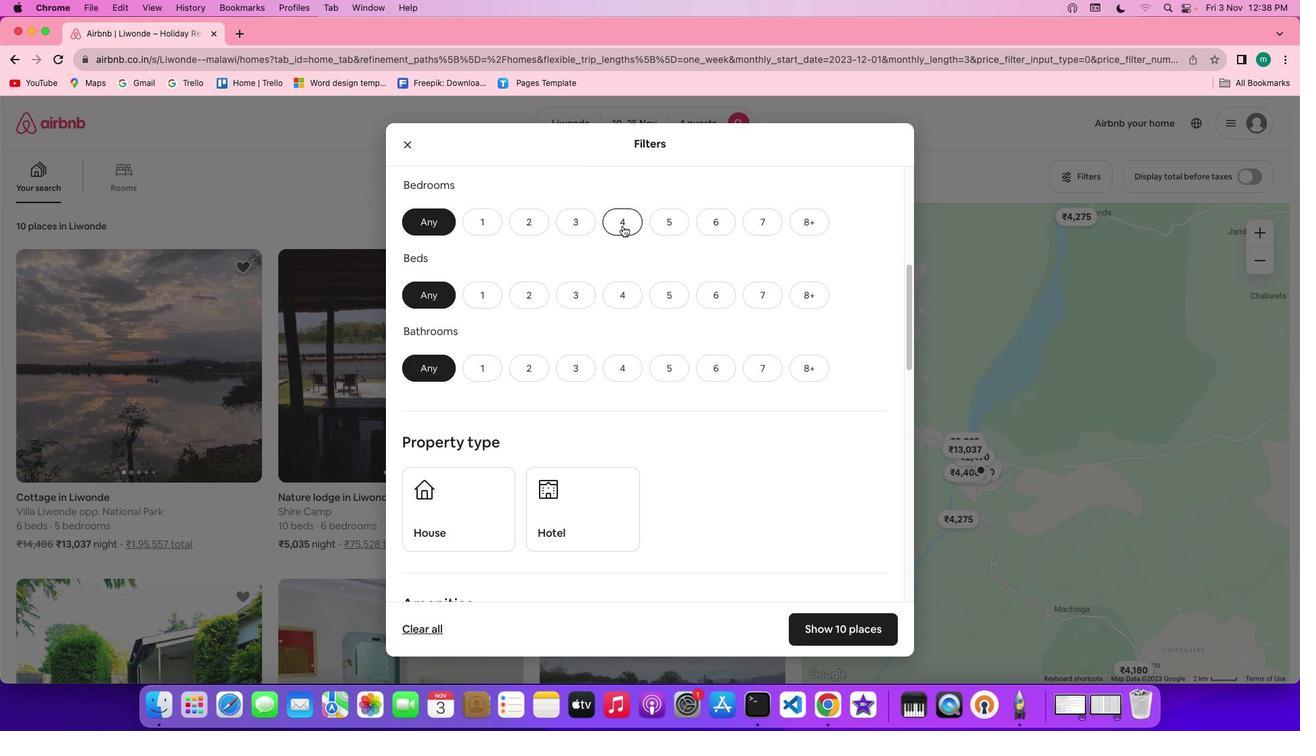 
Action: Mouse pressed left at (623, 226)
Screenshot: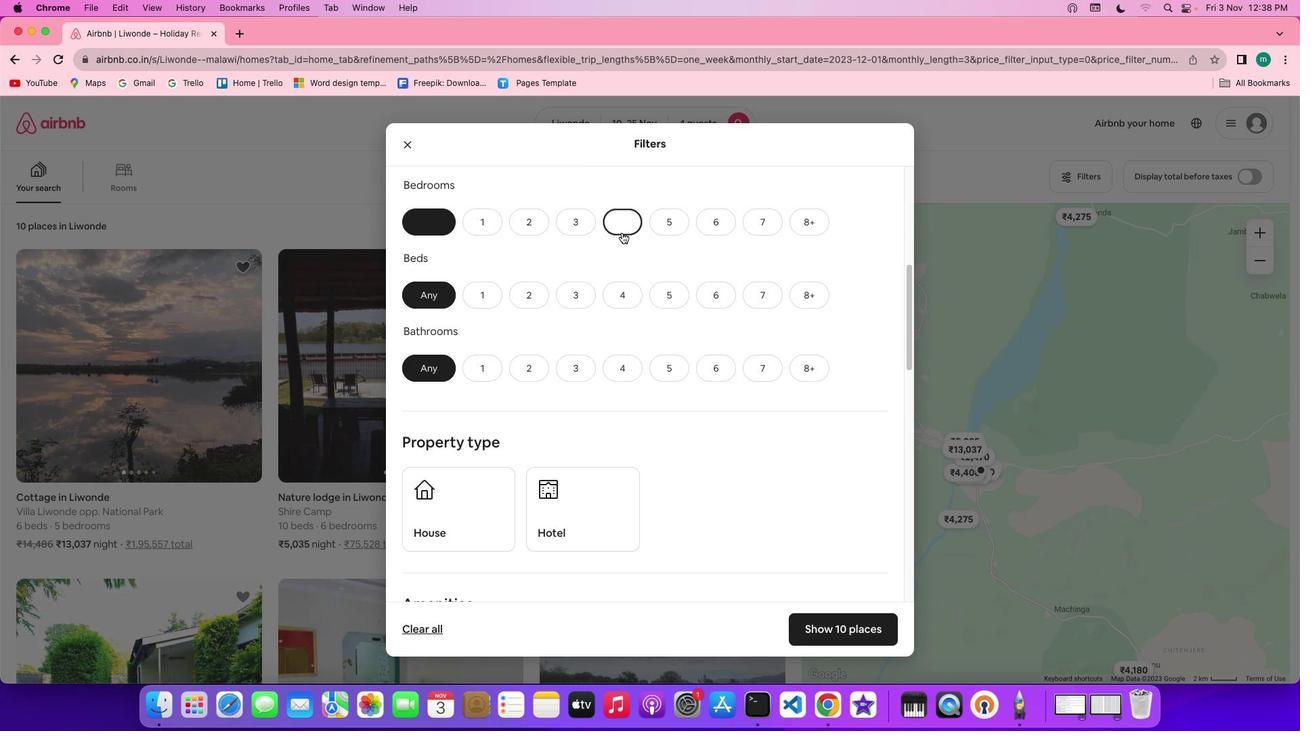 
Action: Mouse moved to (622, 293)
Screenshot: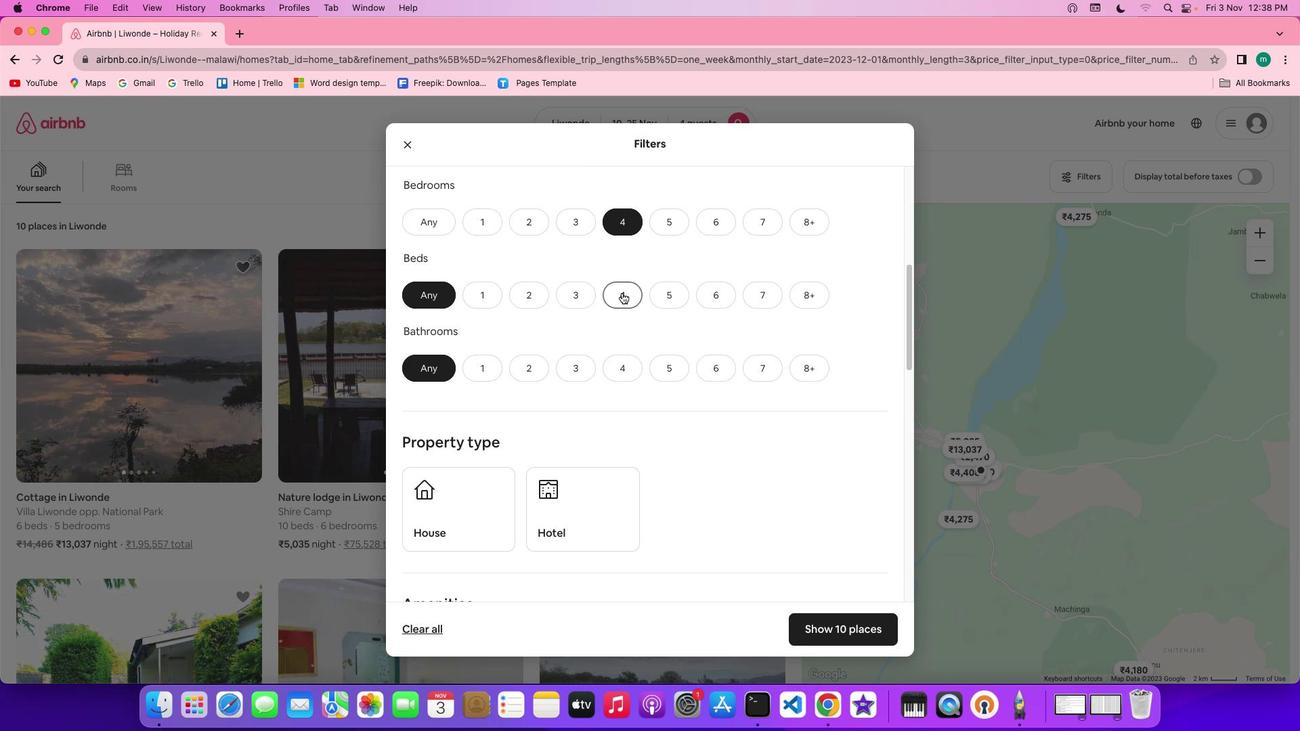 
Action: Mouse pressed left at (622, 293)
Screenshot: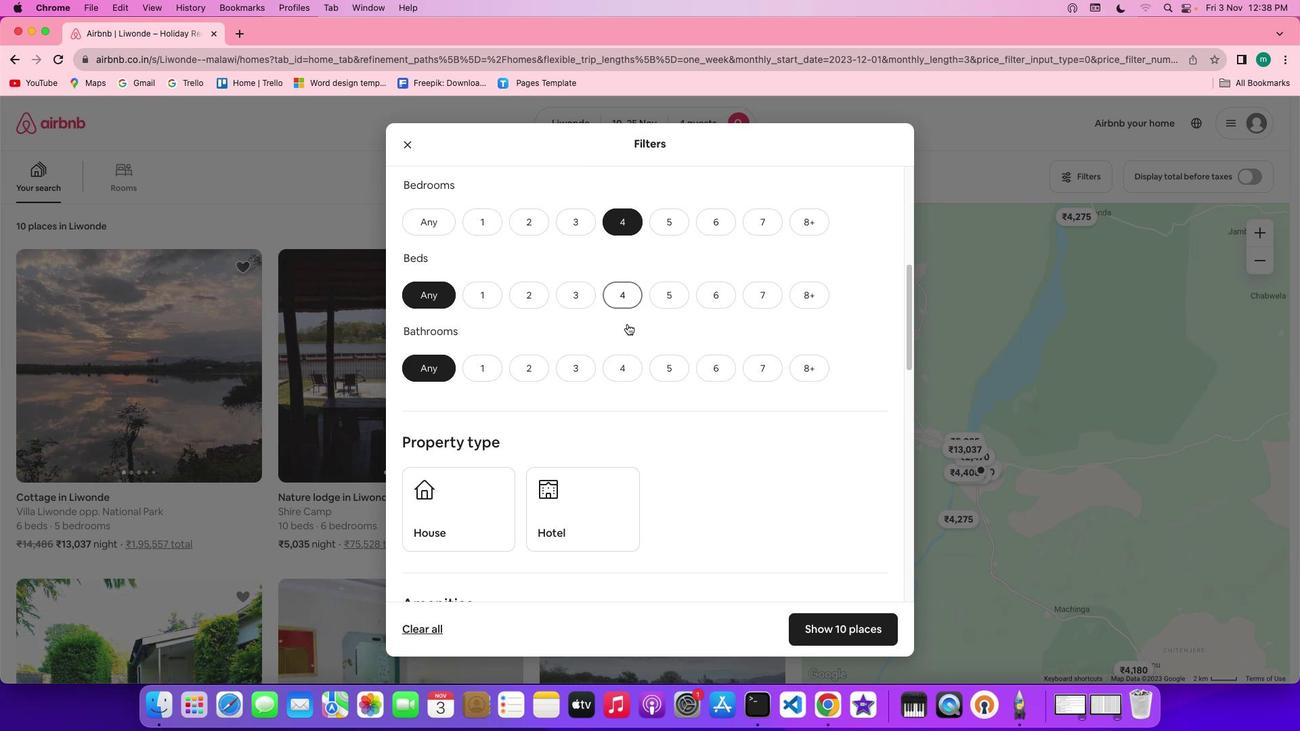 
Action: Mouse moved to (630, 357)
Screenshot: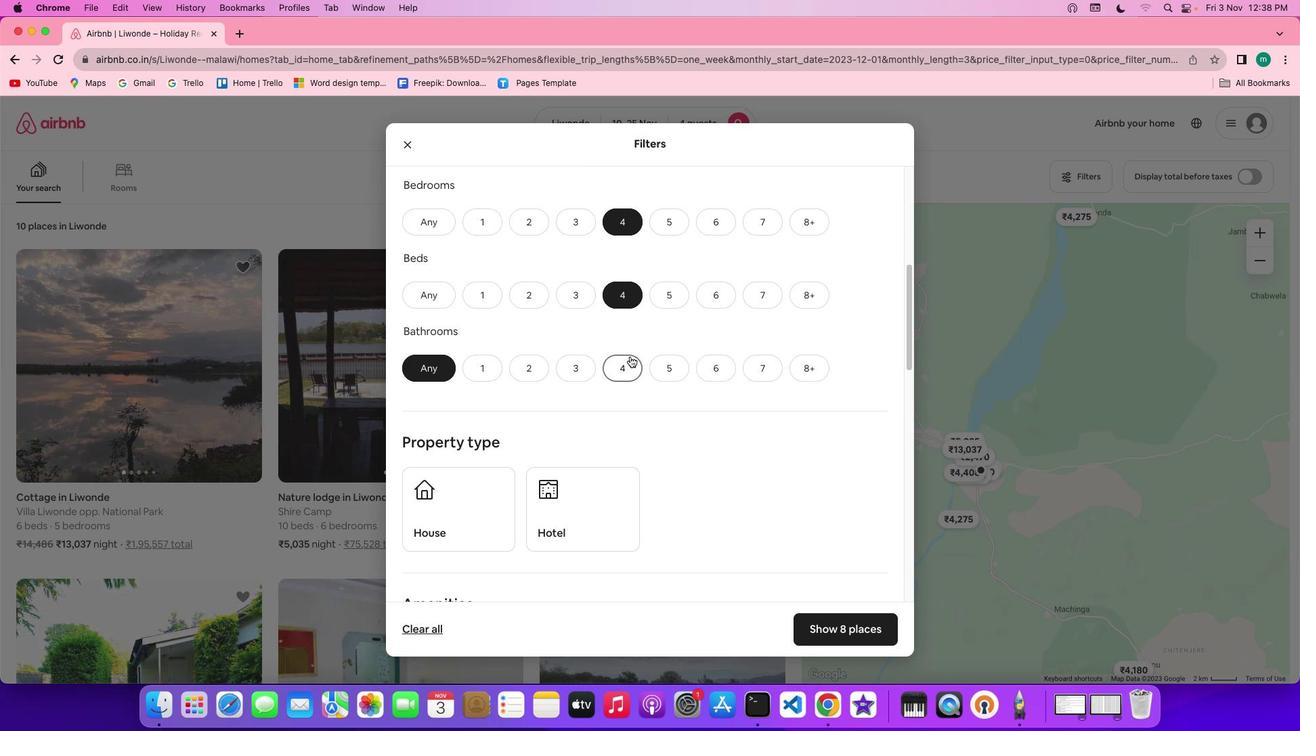 
Action: Mouse pressed left at (630, 357)
Screenshot: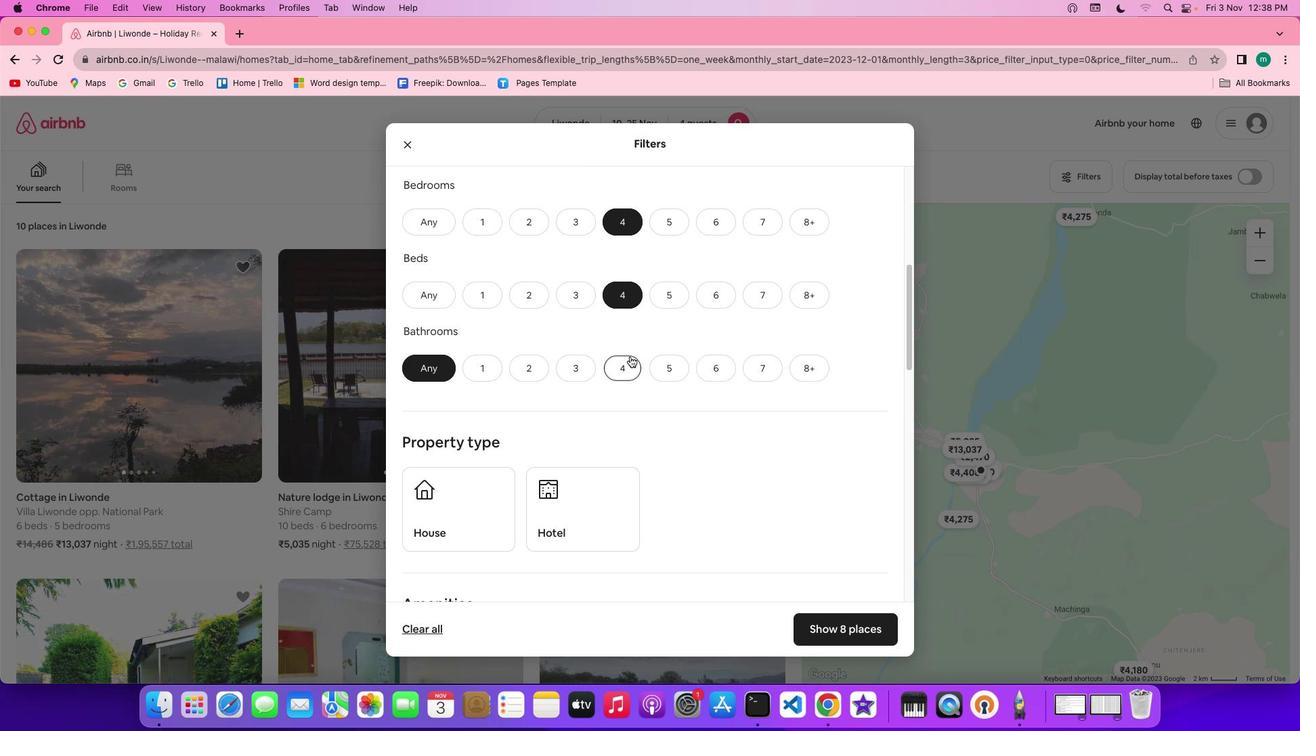 
Action: Mouse moved to (771, 370)
Screenshot: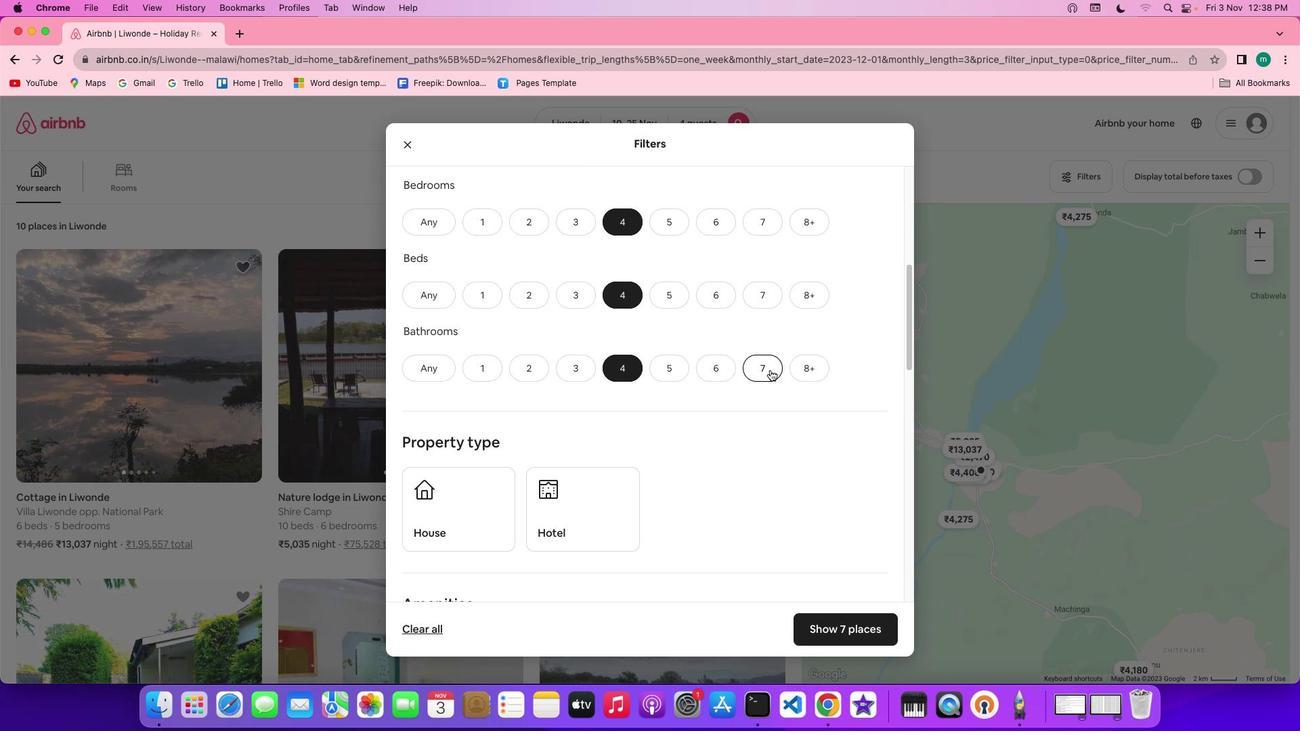 
Action: Mouse scrolled (771, 370) with delta (0, 0)
Screenshot: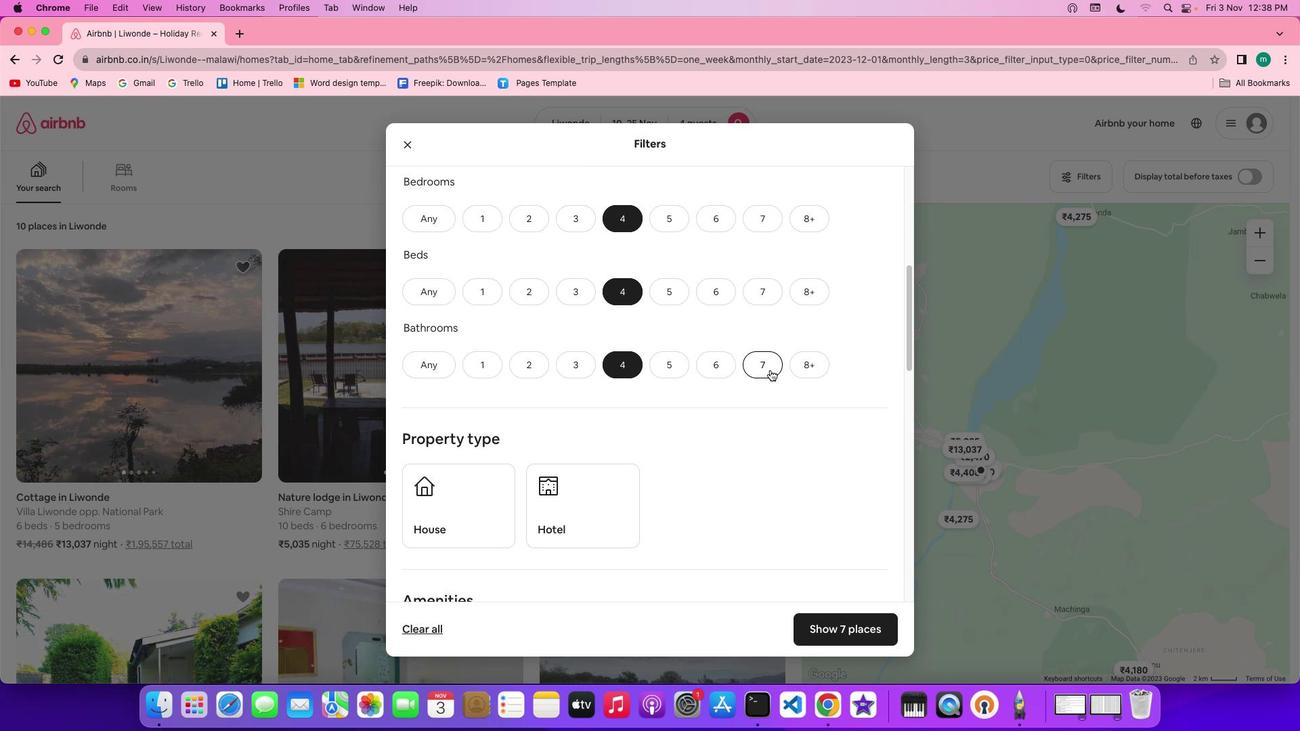 
Action: Mouse scrolled (771, 370) with delta (0, 0)
Screenshot: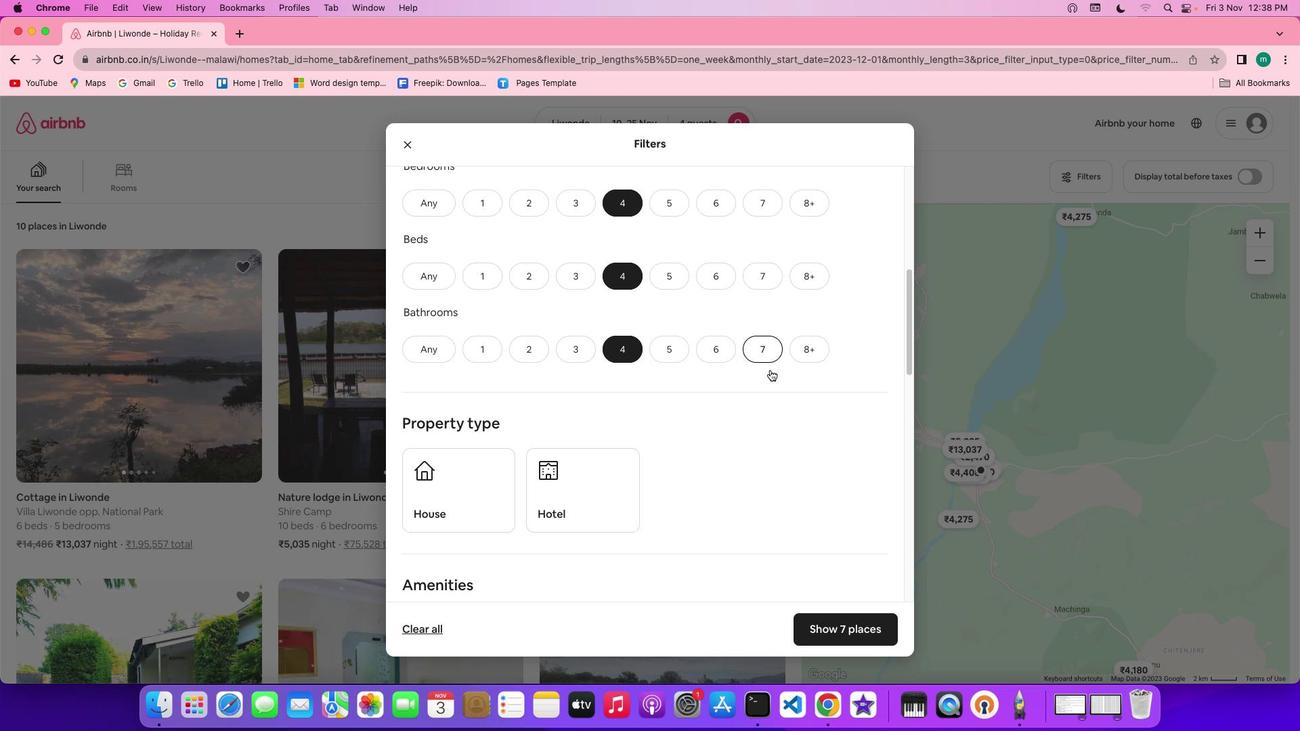 
Action: Mouse scrolled (771, 370) with delta (0, 0)
Screenshot: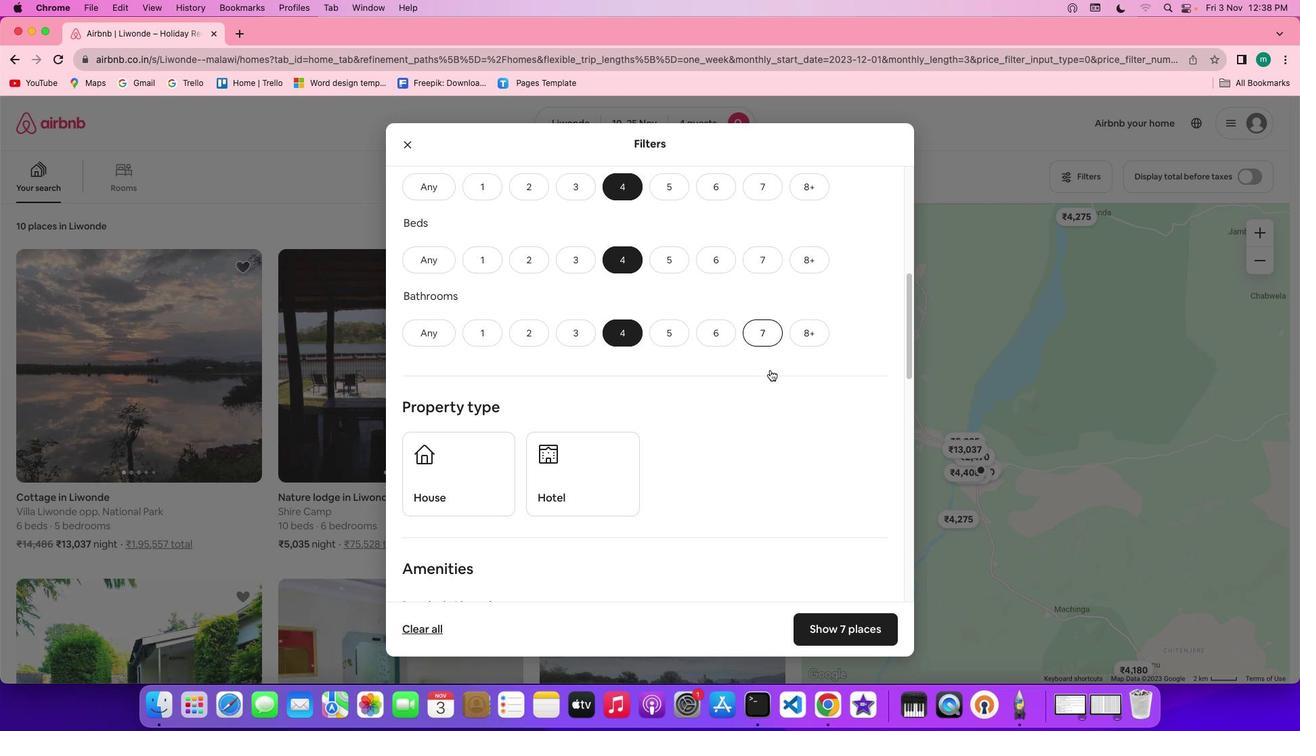 
Action: Mouse scrolled (771, 370) with delta (0, 0)
Screenshot: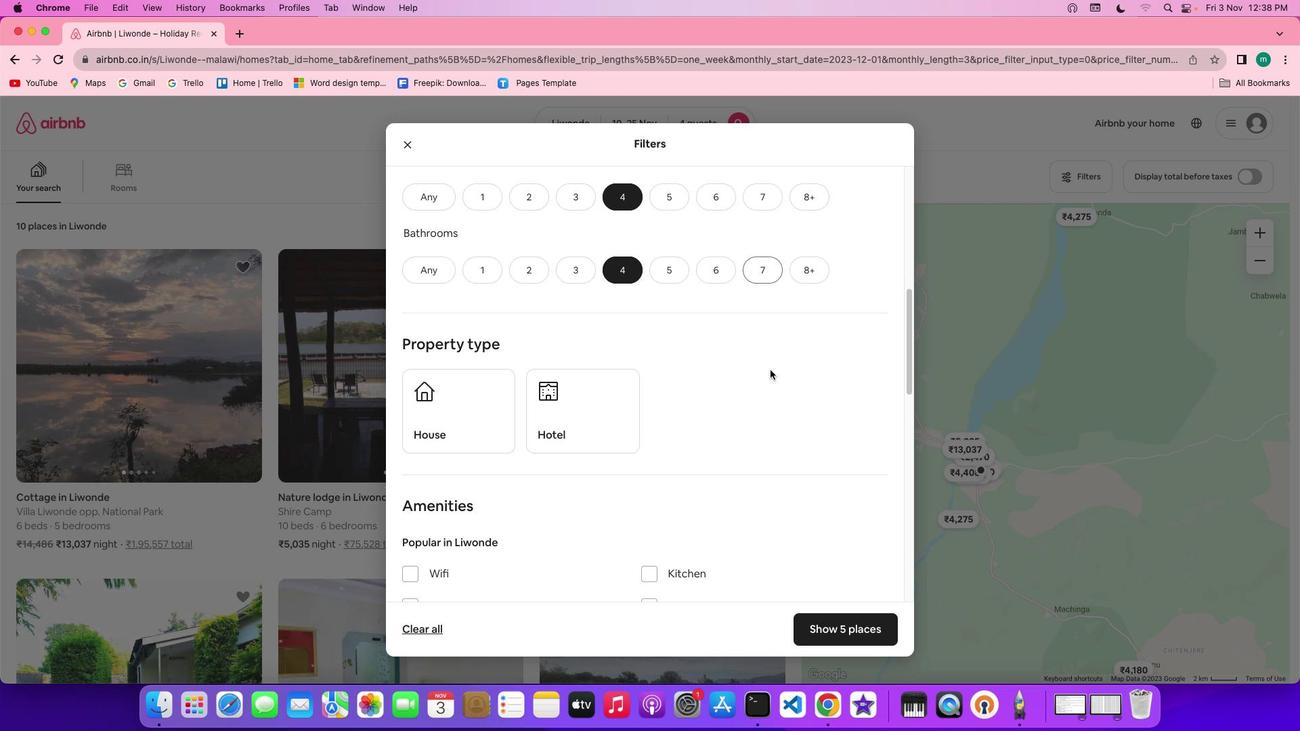 
Action: Mouse scrolled (771, 370) with delta (0, 0)
Screenshot: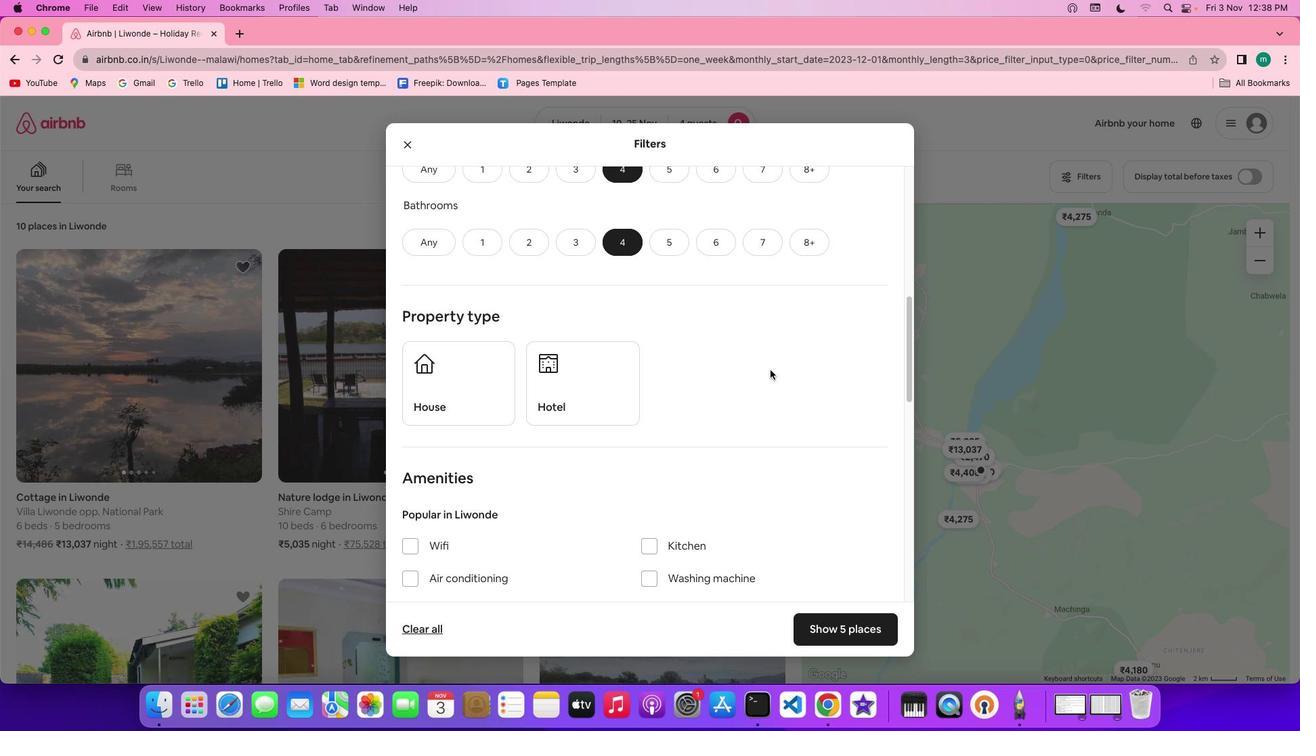 
Action: Mouse scrolled (771, 370) with delta (0, 0)
Screenshot: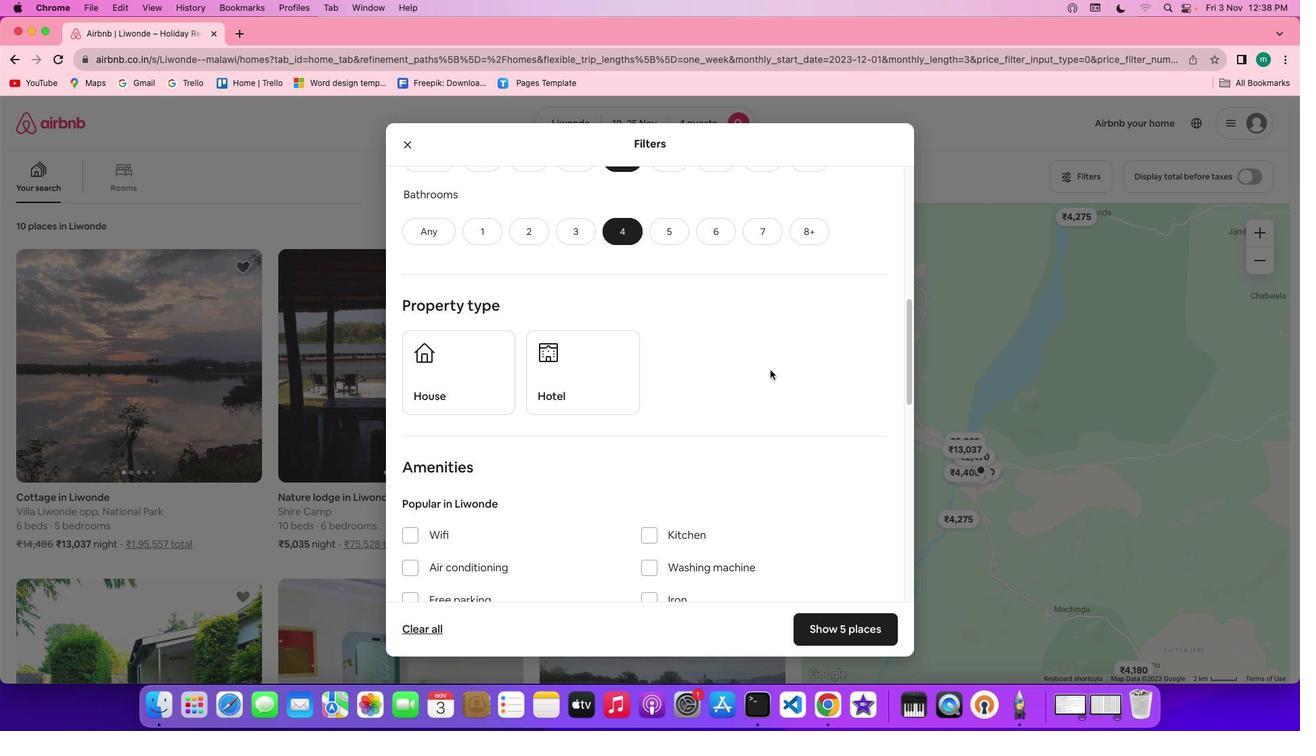 
Action: Mouse scrolled (771, 370) with delta (0, 0)
Screenshot: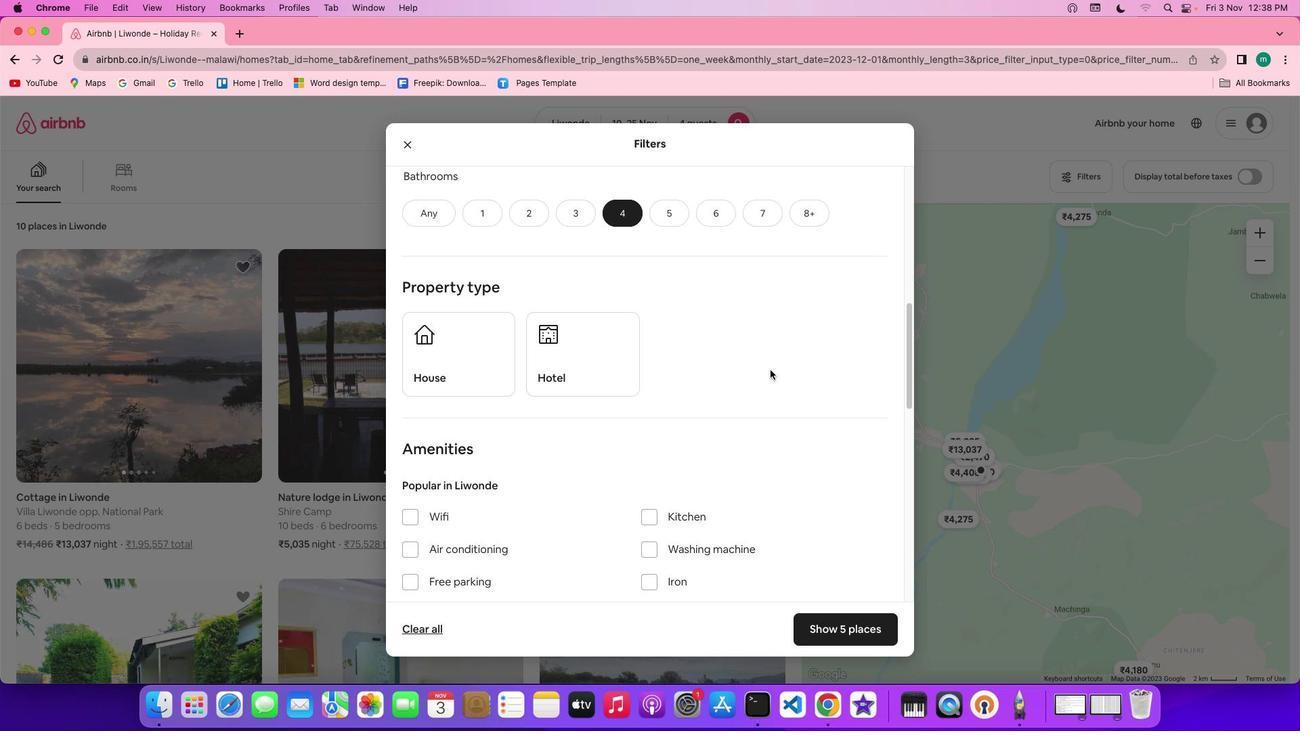
Action: Mouse scrolled (771, 370) with delta (0, -1)
Screenshot: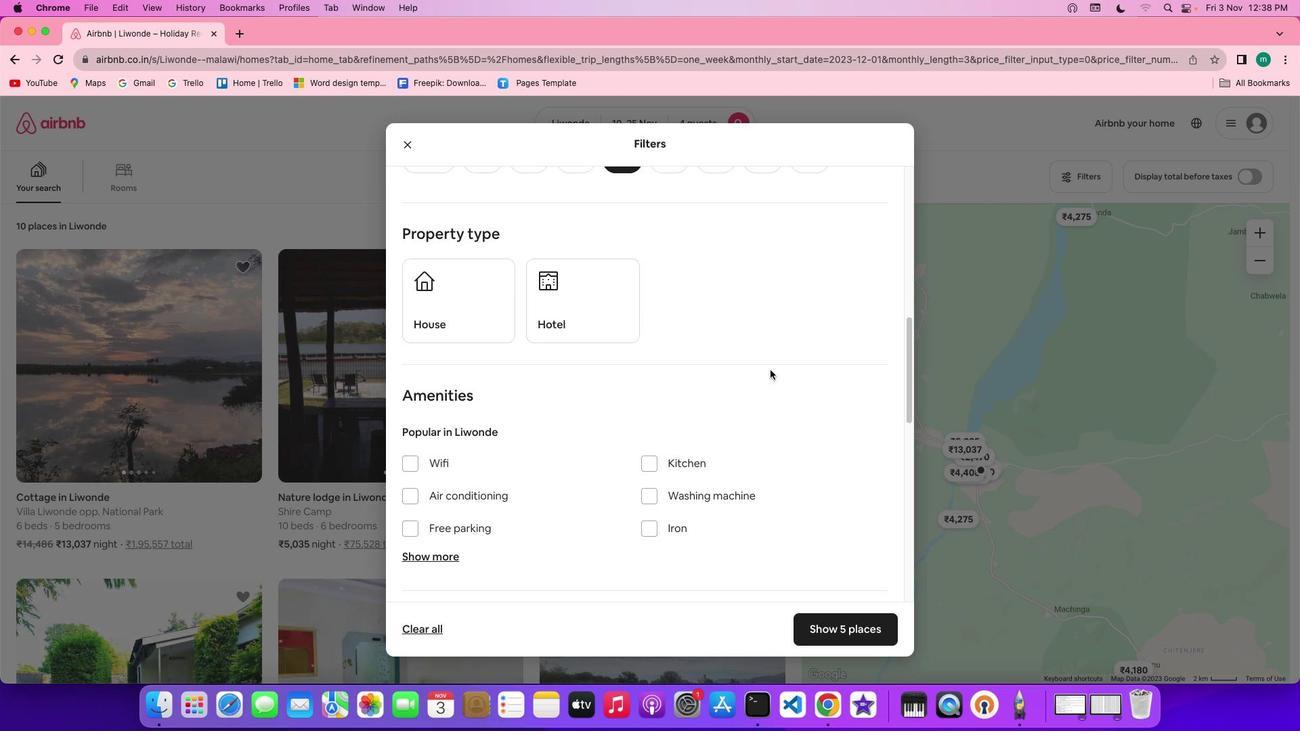 
Action: Mouse scrolled (771, 370) with delta (0, 0)
Screenshot: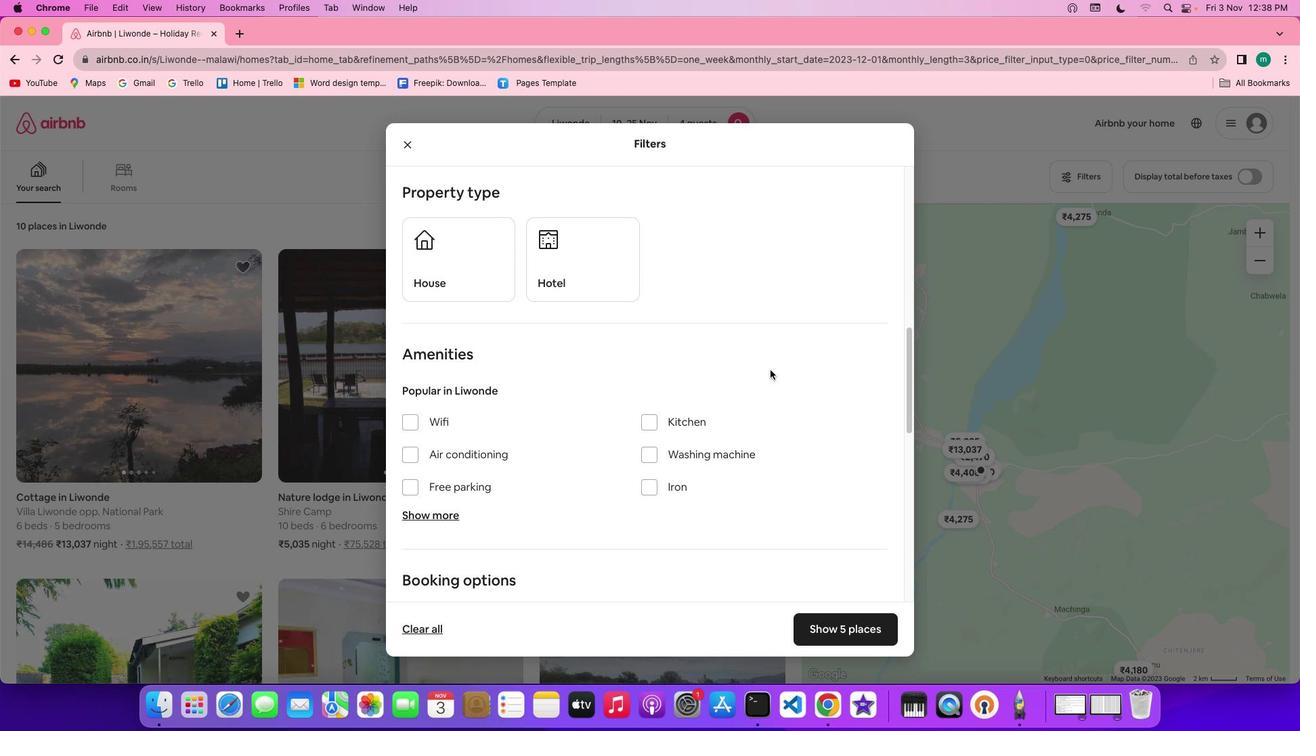 
Action: Mouse scrolled (771, 370) with delta (0, 0)
Screenshot: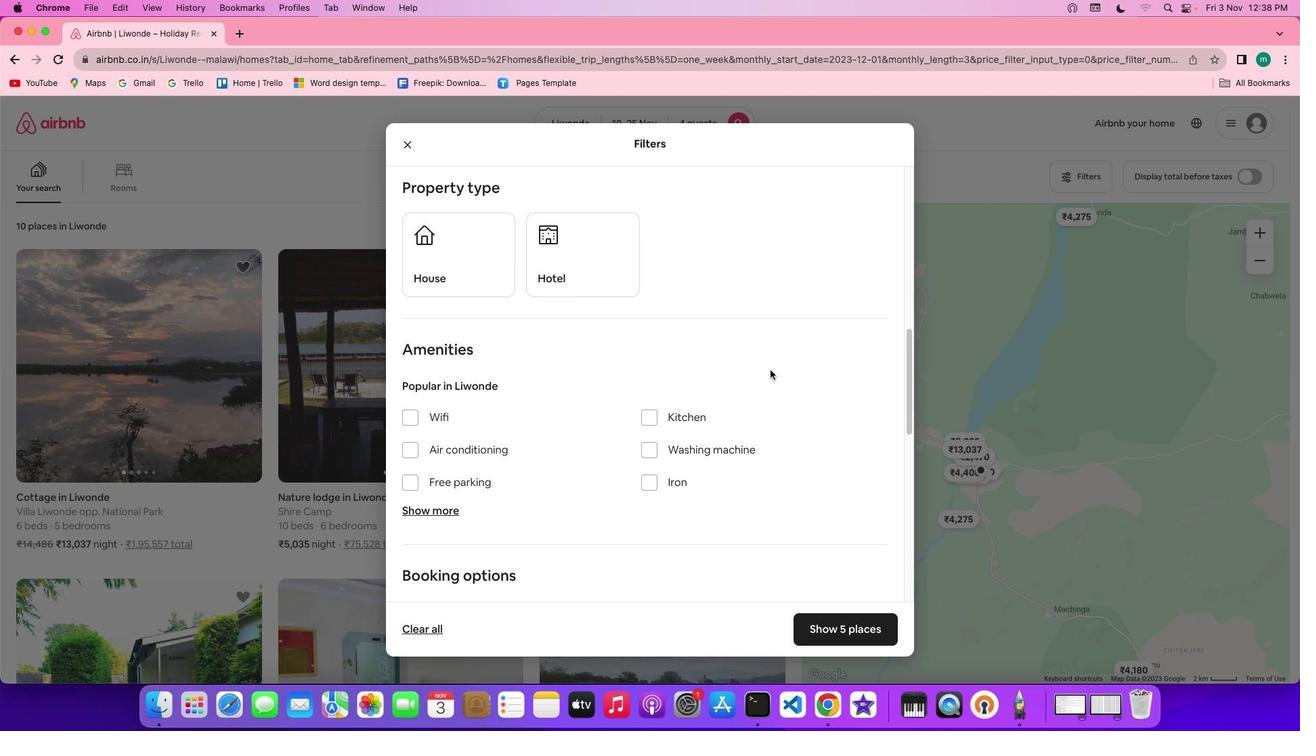 
Action: Mouse scrolled (771, 370) with delta (0, 0)
Screenshot: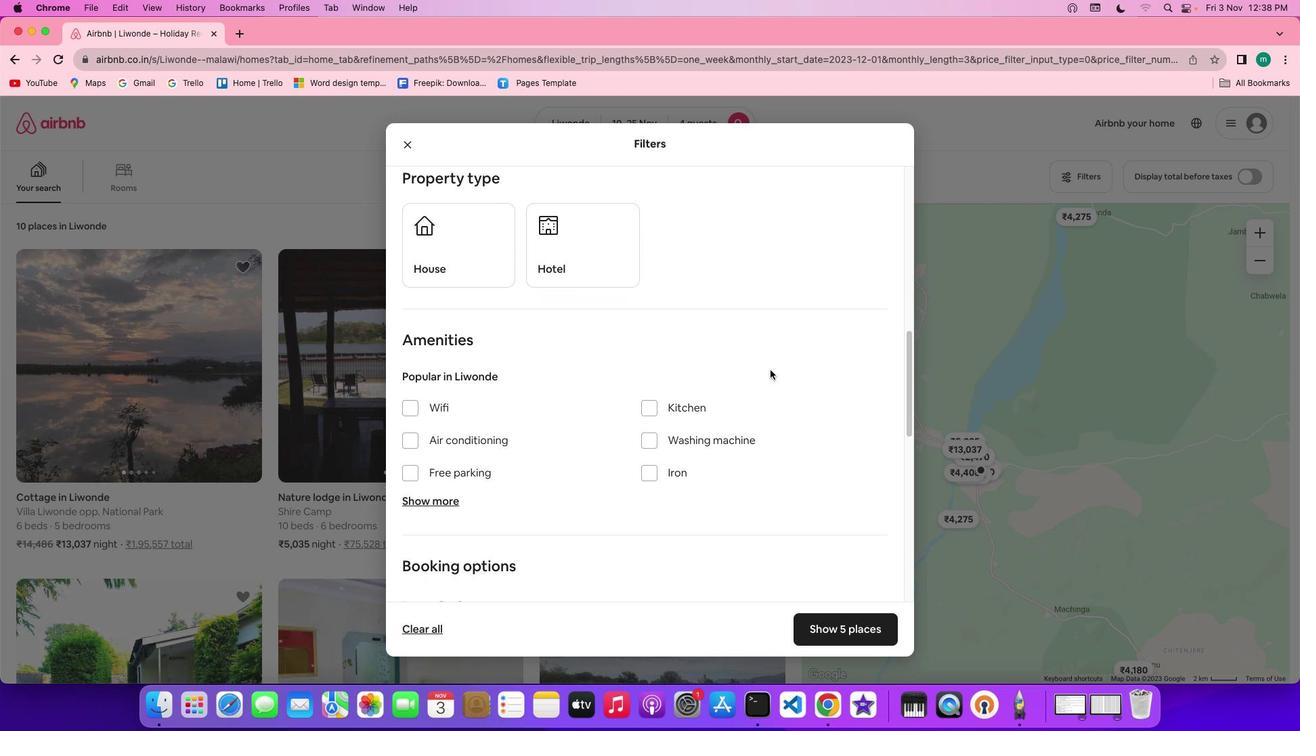 
Action: Mouse scrolled (771, 370) with delta (0, 0)
Screenshot: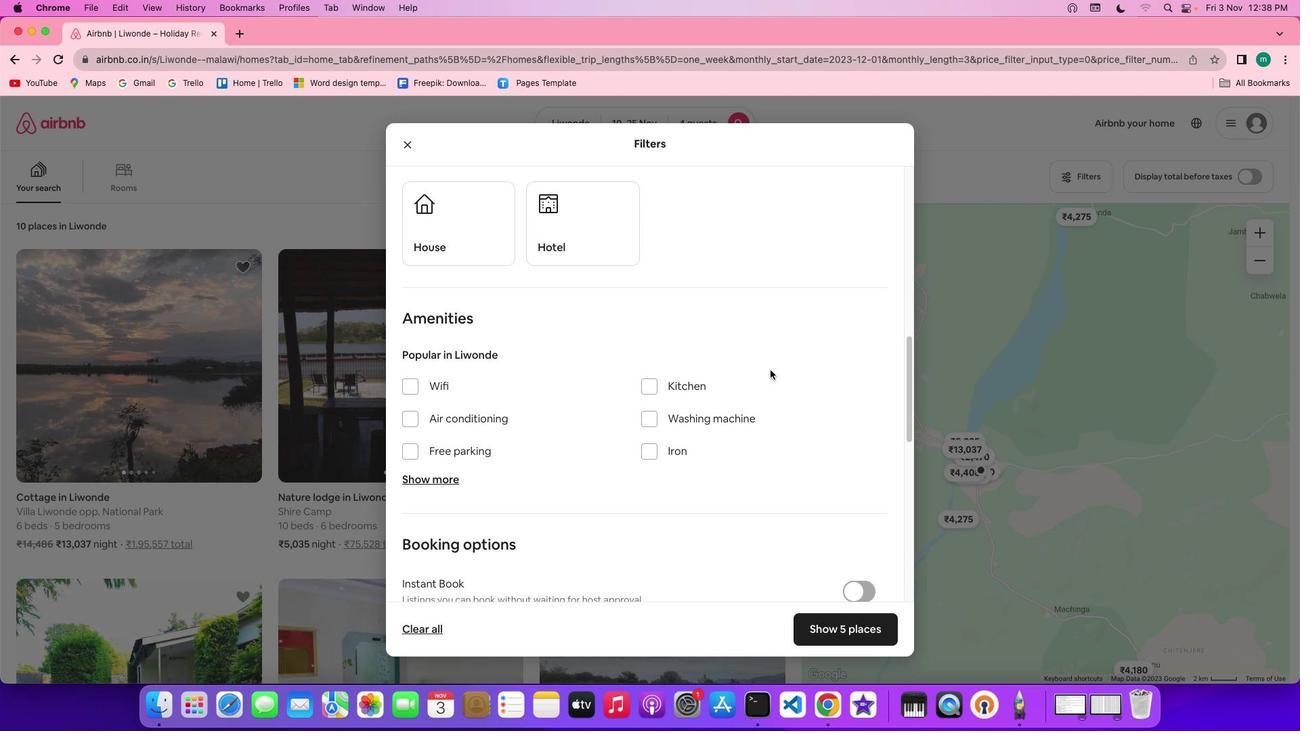 
Action: Mouse scrolled (771, 370) with delta (0, 0)
Screenshot: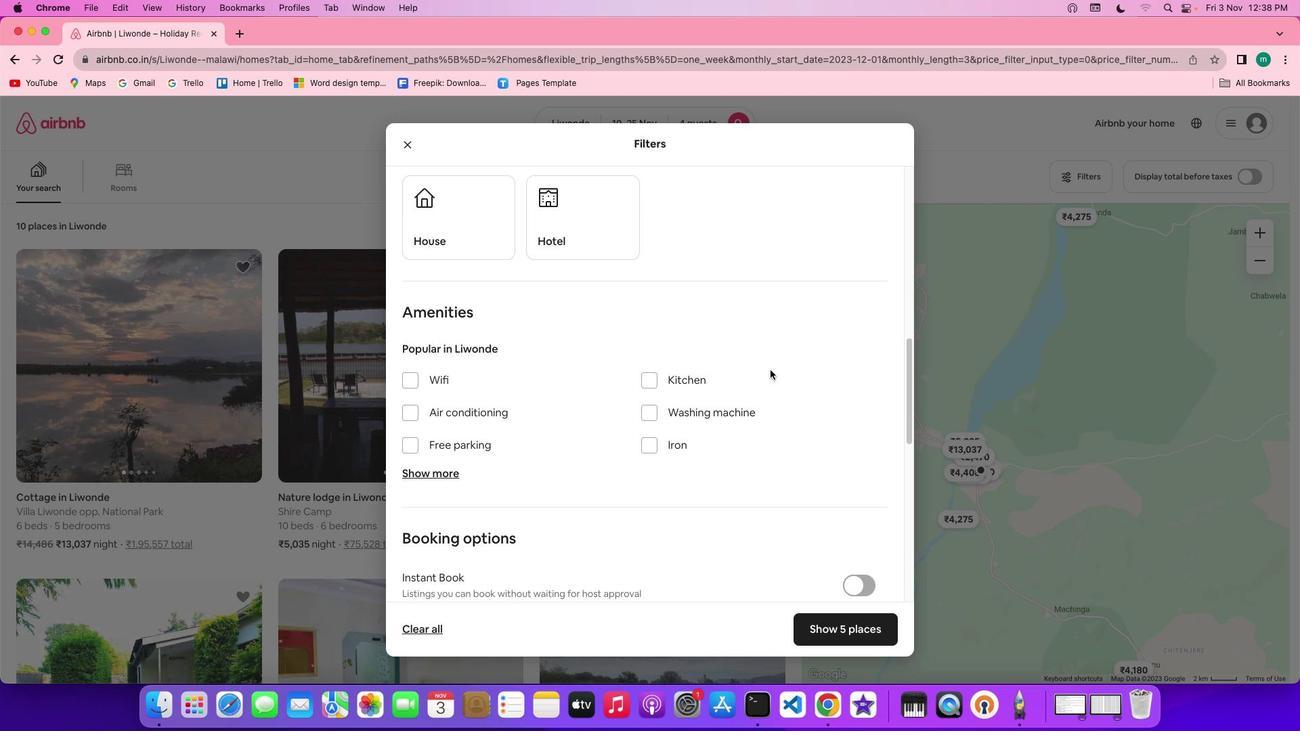 
Action: Mouse scrolled (771, 370) with delta (0, 0)
Screenshot: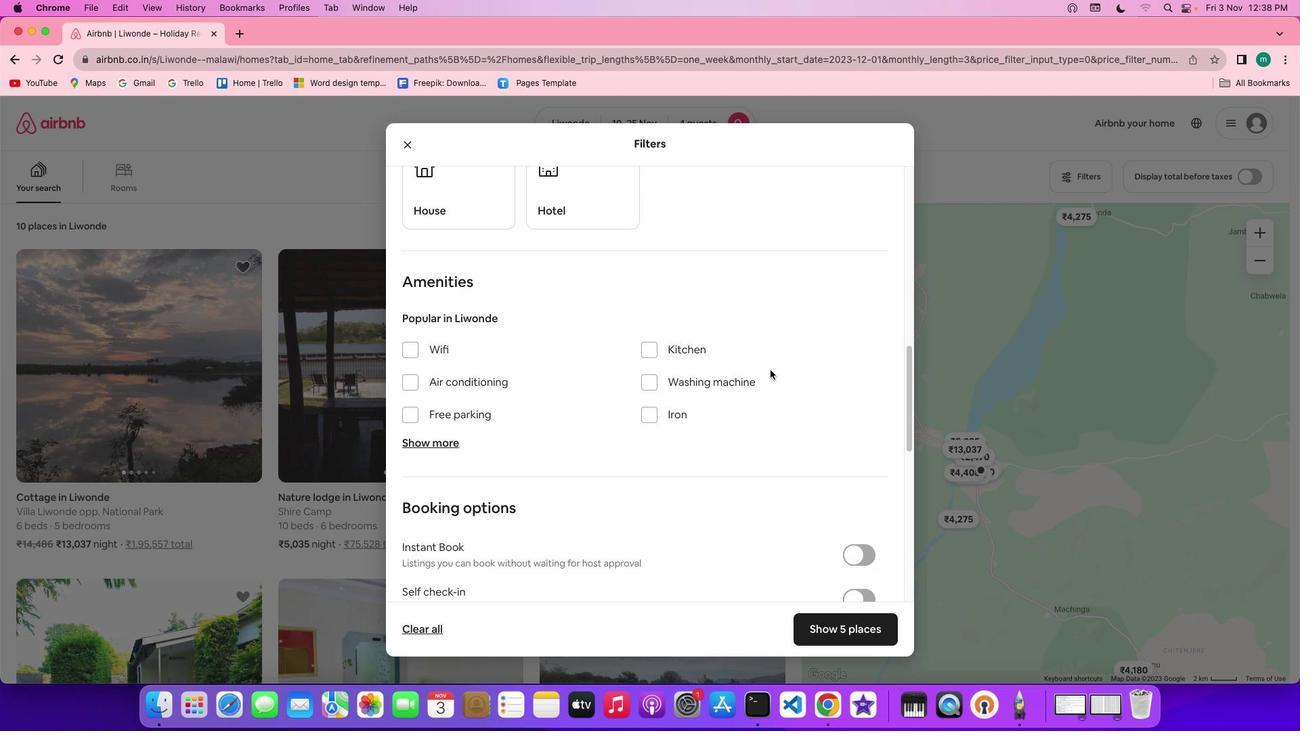 
Action: Mouse scrolled (771, 370) with delta (0, 0)
Screenshot: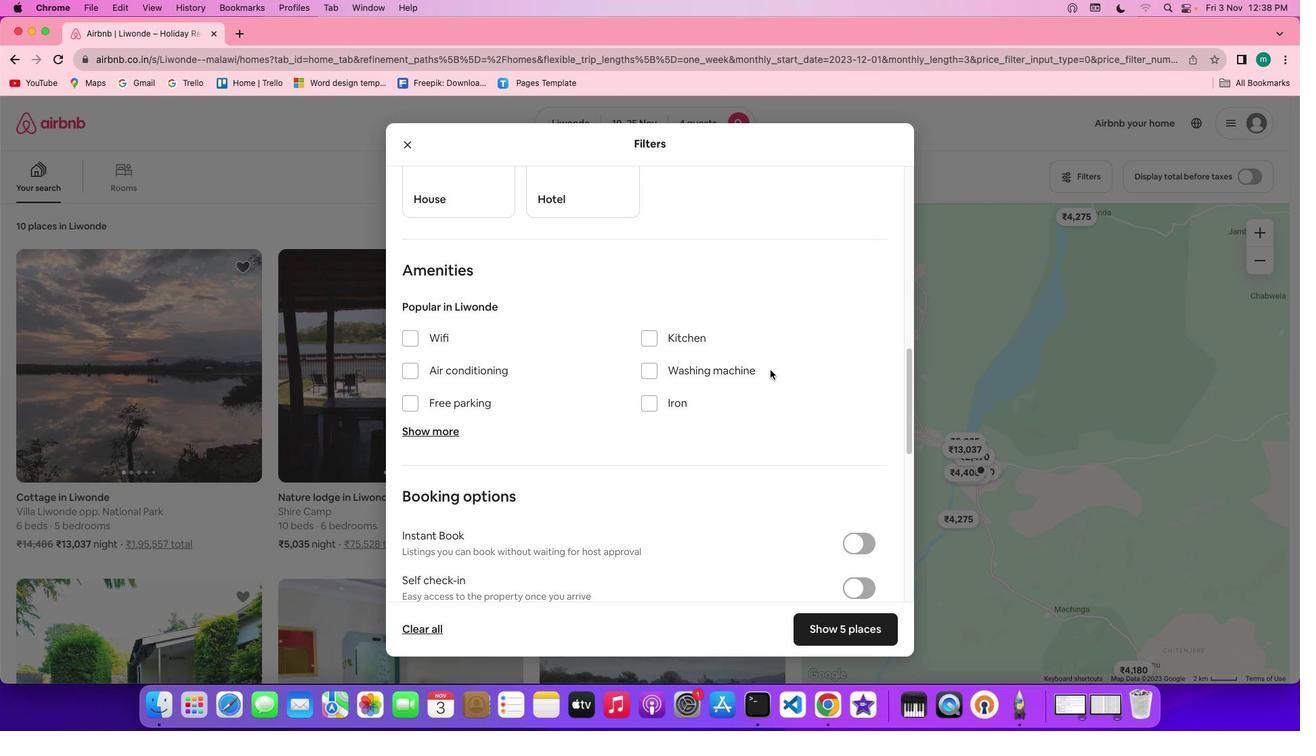 
Action: Mouse scrolled (771, 370) with delta (0, 0)
Screenshot: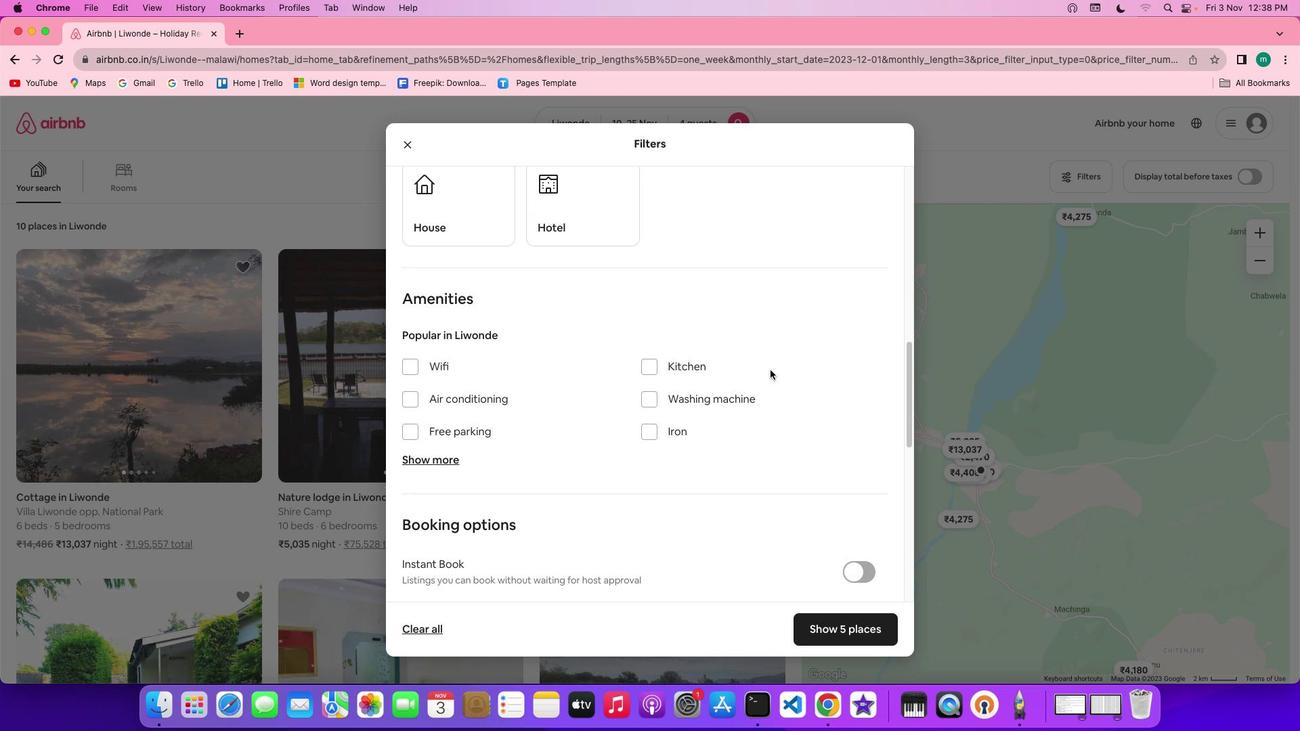 
Action: Mouse scrolled (771, 370) with delta (0, 2)
Screenshot: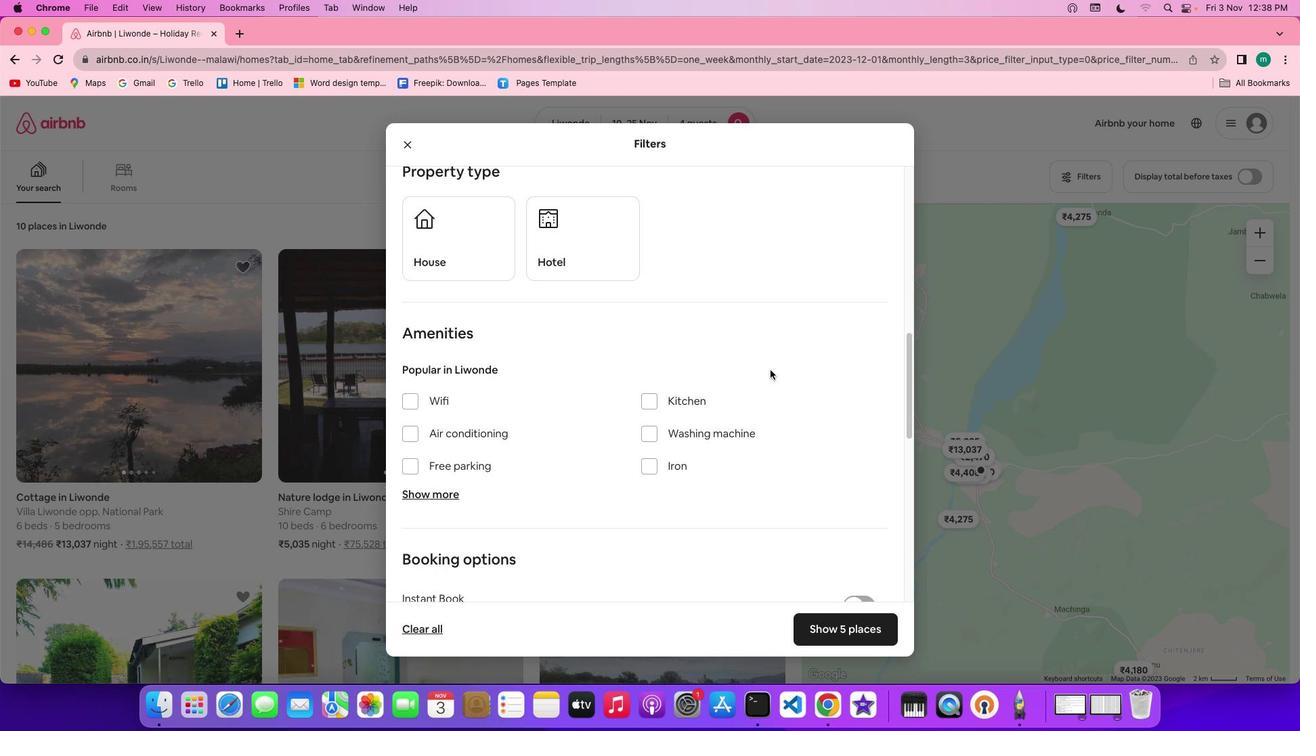
Action: Mouse moved to (580, 287)
Screenshot: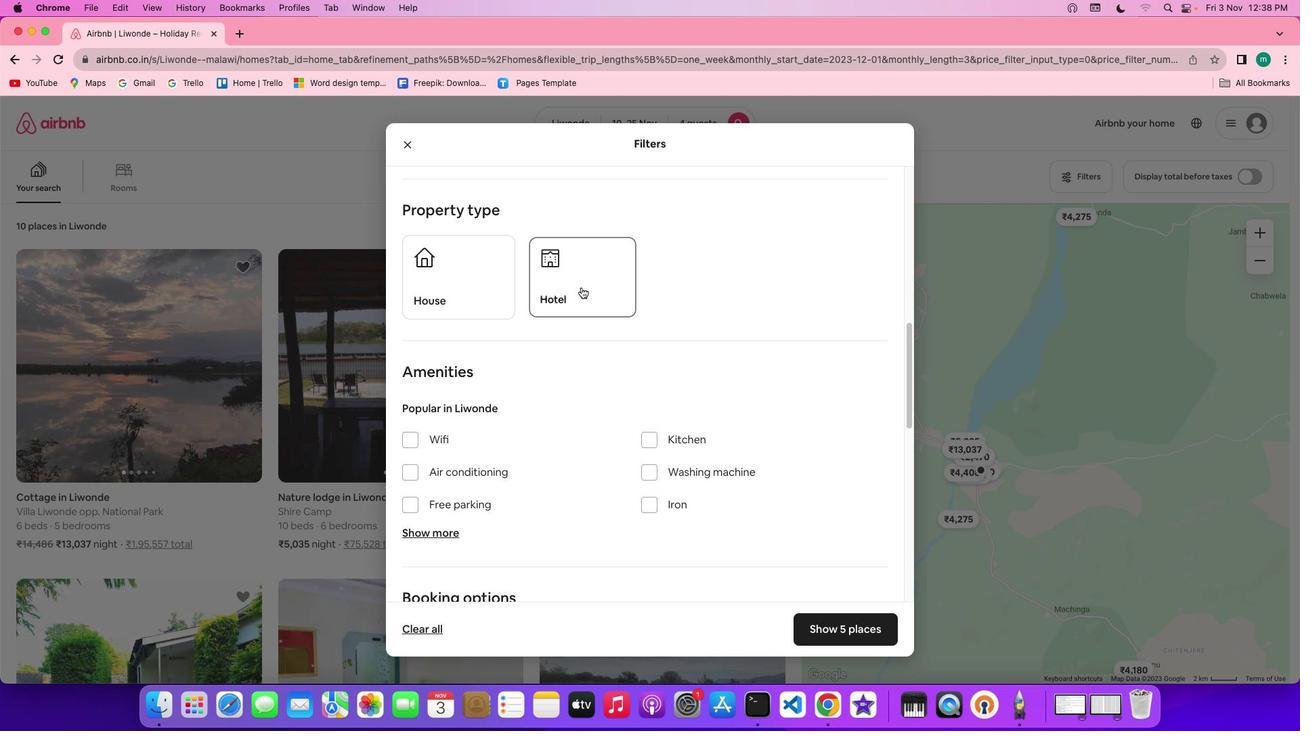 
Action: Mouse pressed left at (580, 287)
Screenshot: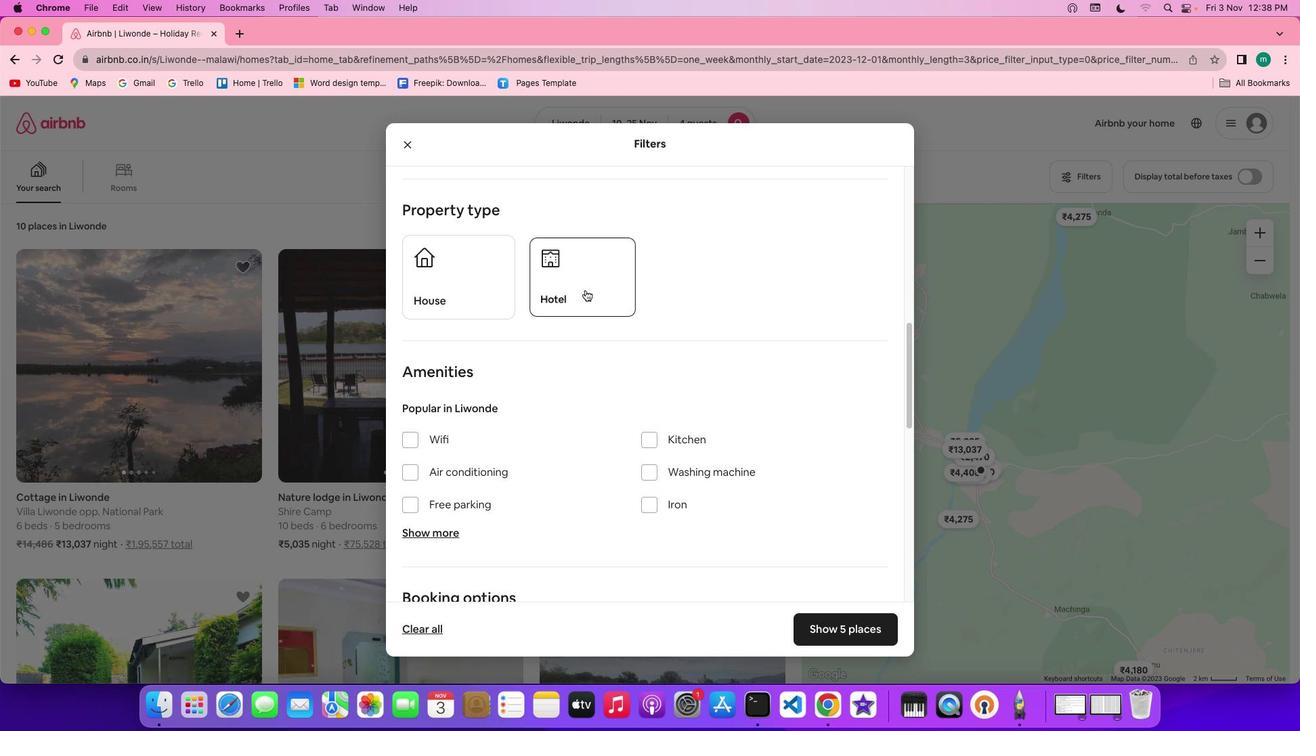 
Action: Mouse moved to (769, 345)
Screenshot: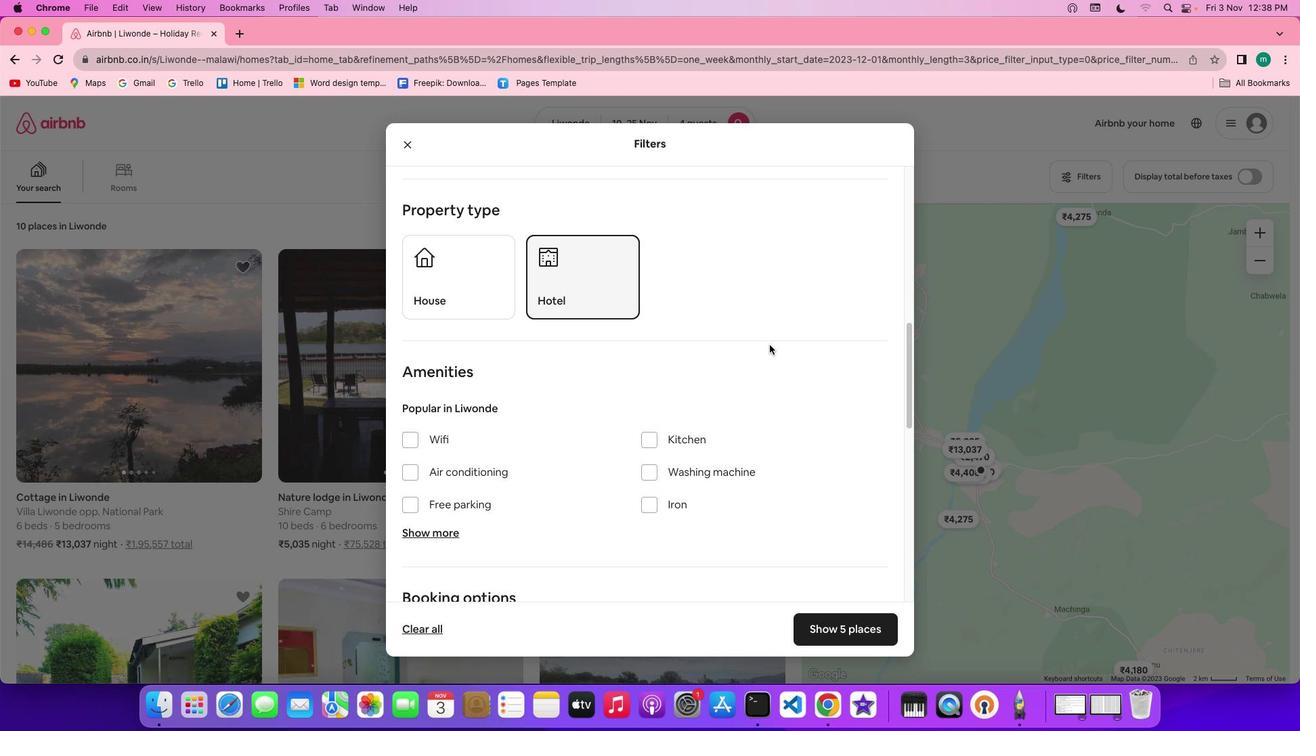 
Action: Mouse scrolled (769, 345) with delta (0, 0)
Screenshot: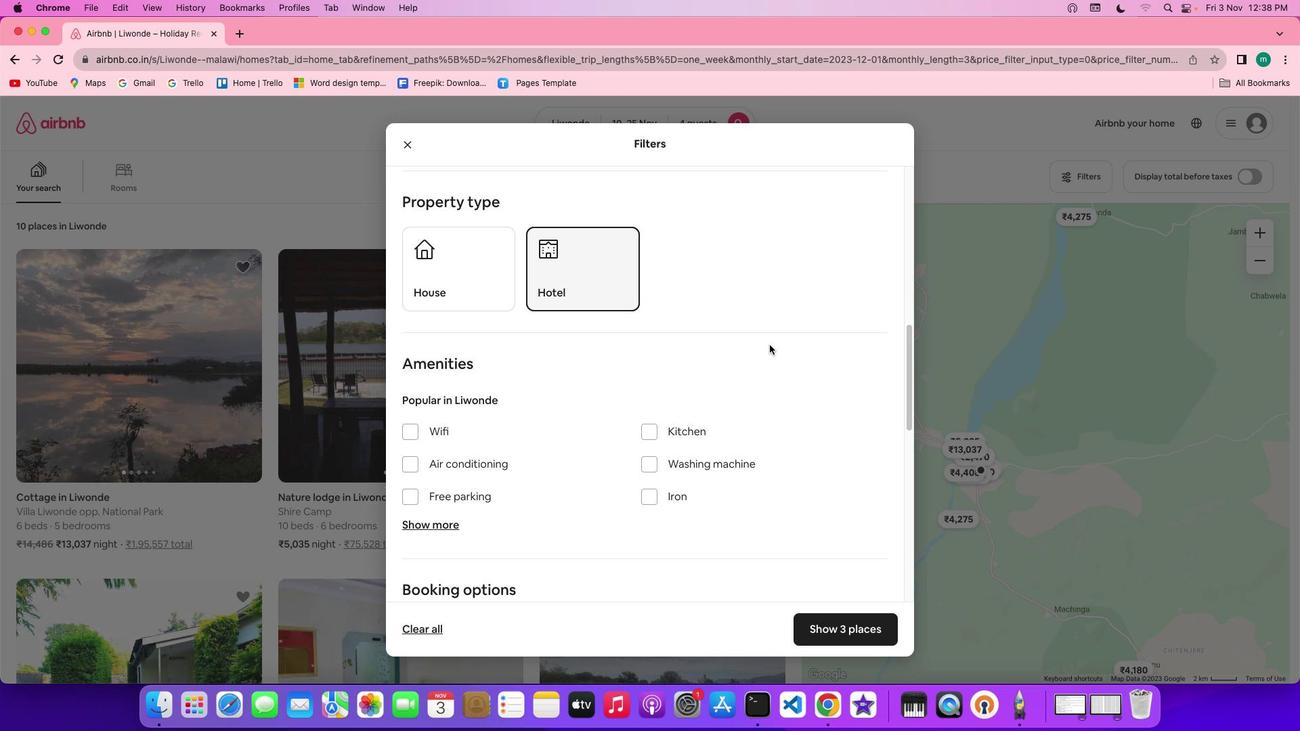 
Action: Mouse scrolled (769, 345) with delta (0, 0)
Screenshot: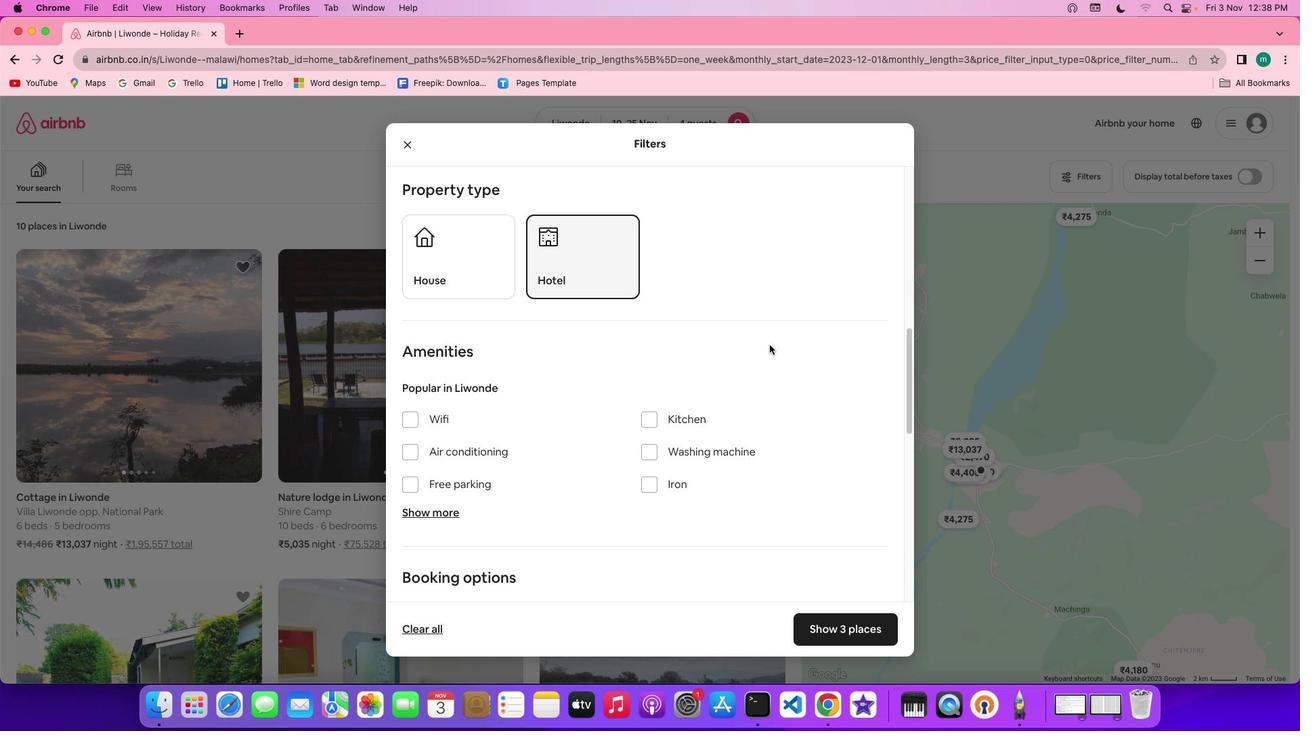 
Action: Mouse scrolled (769, 345) with delta (0, -1)
Screenshot: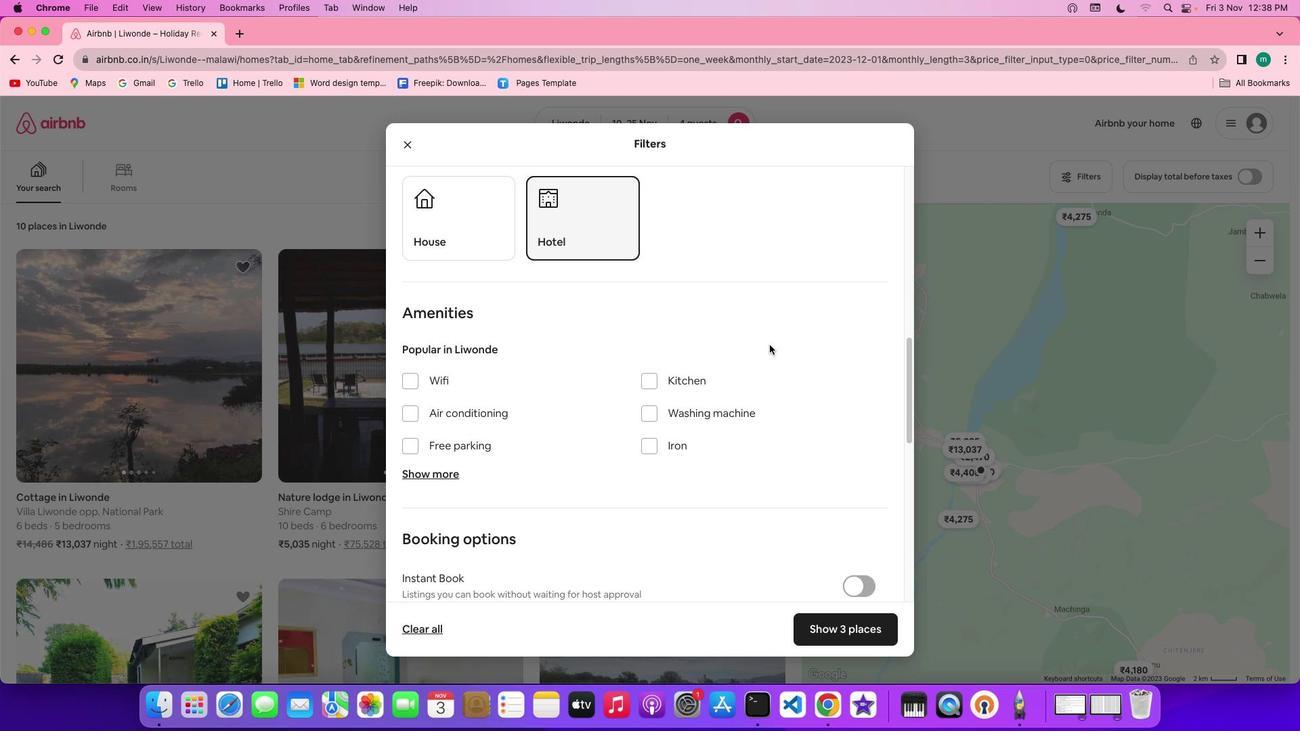 
Action: Mouse scrolled (769, 345) with delta (0, 0)
Screenshot: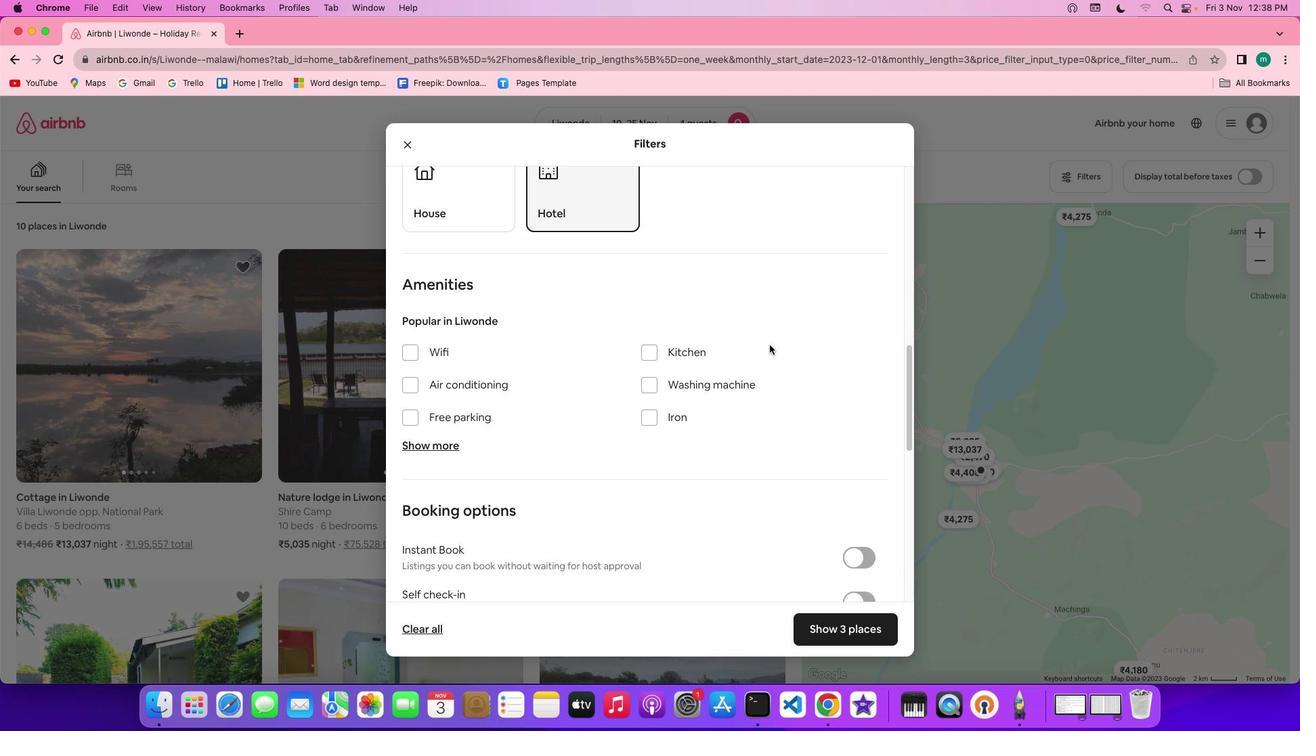 
Action: Mouse scrolled (769, 345) with delta (0, 0)
Screenshot: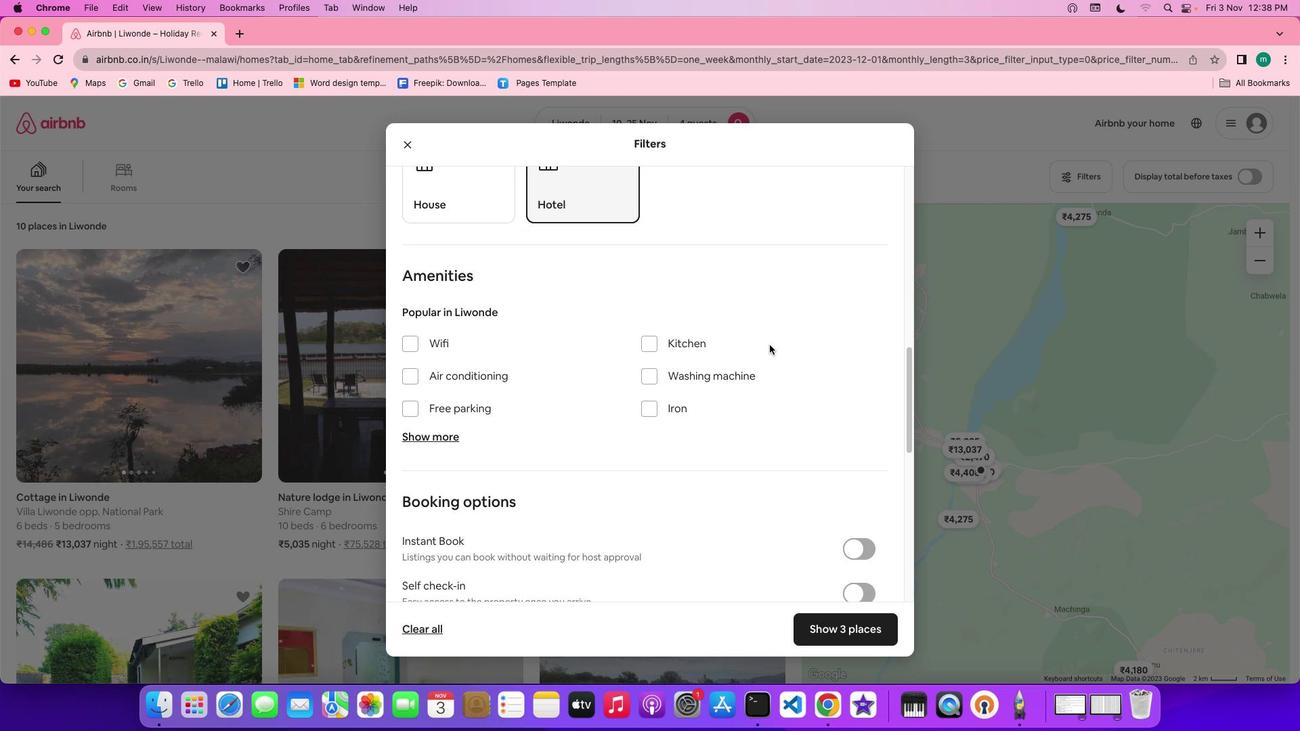 
Action: Mouse scrolled (769, 345) with delta (0, 0)
Screenshot: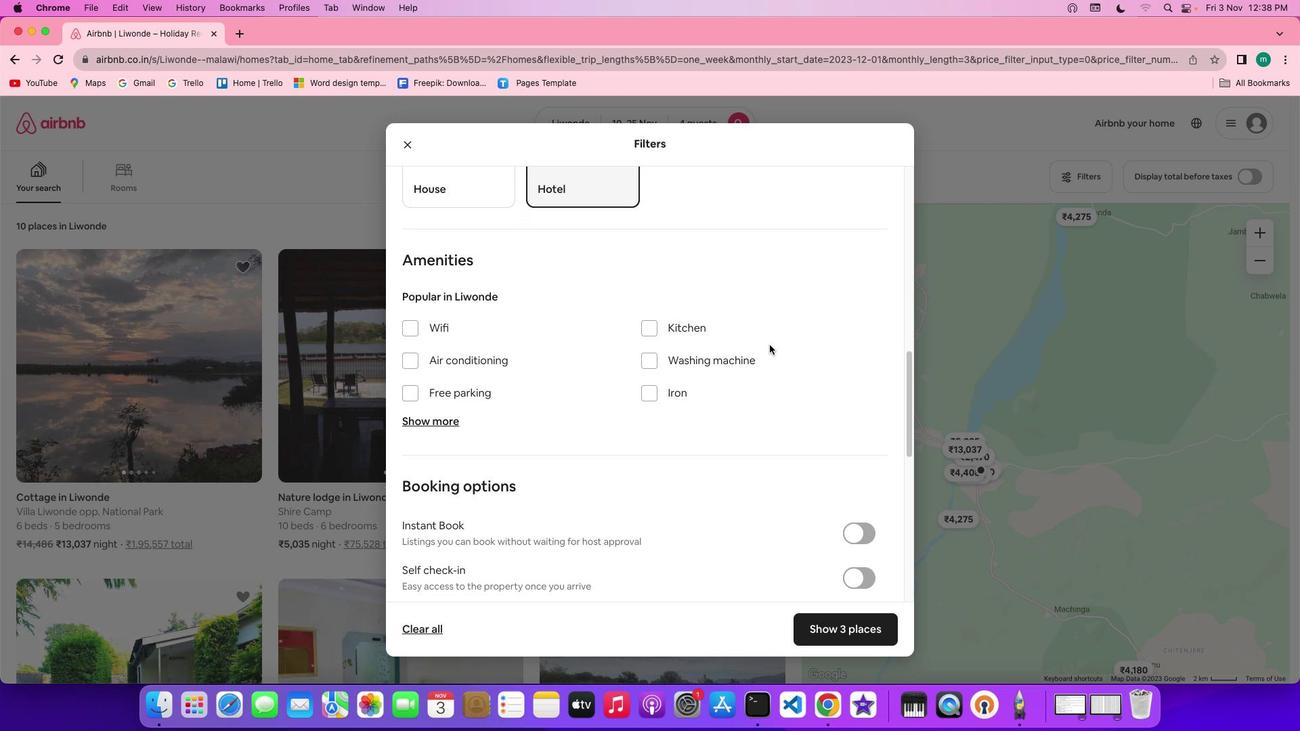 
Action: Mouse moved to (769, 345)
Screenshot: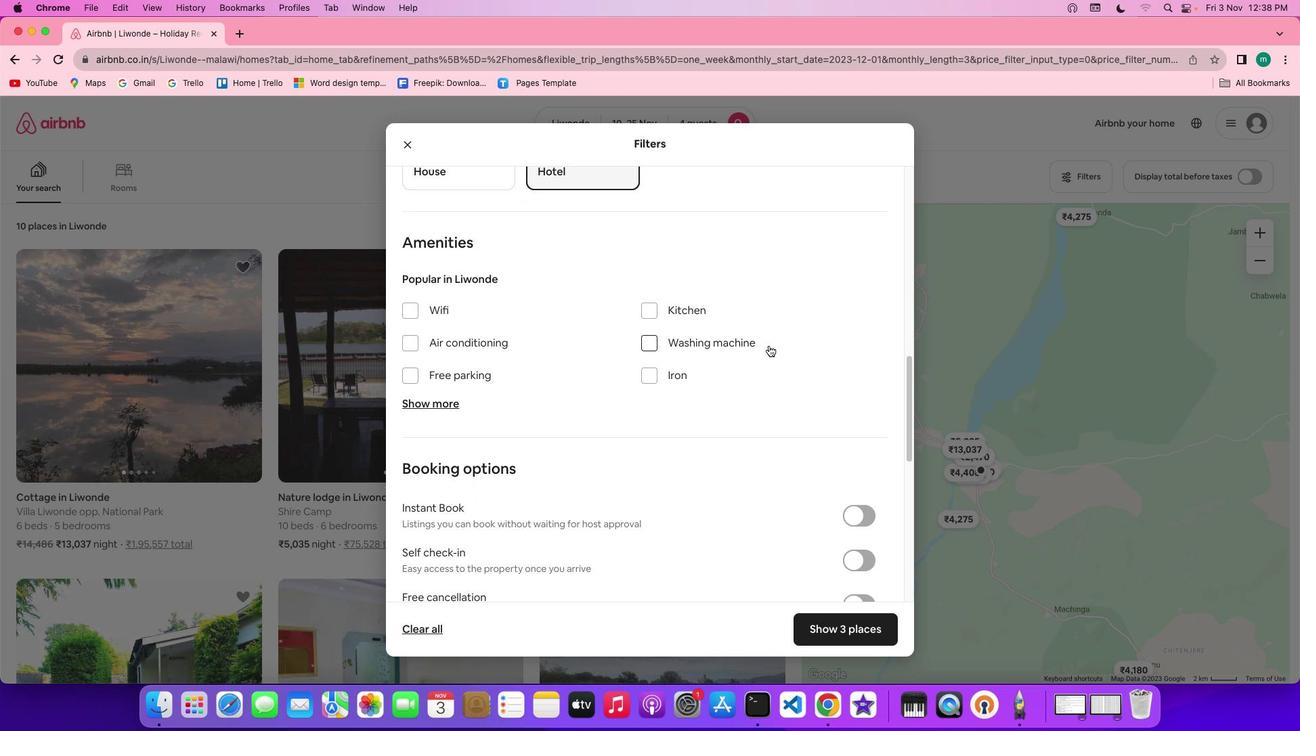 
Action: Mouse scrolled (769, 345) with delta (0, 0)
Screenshot: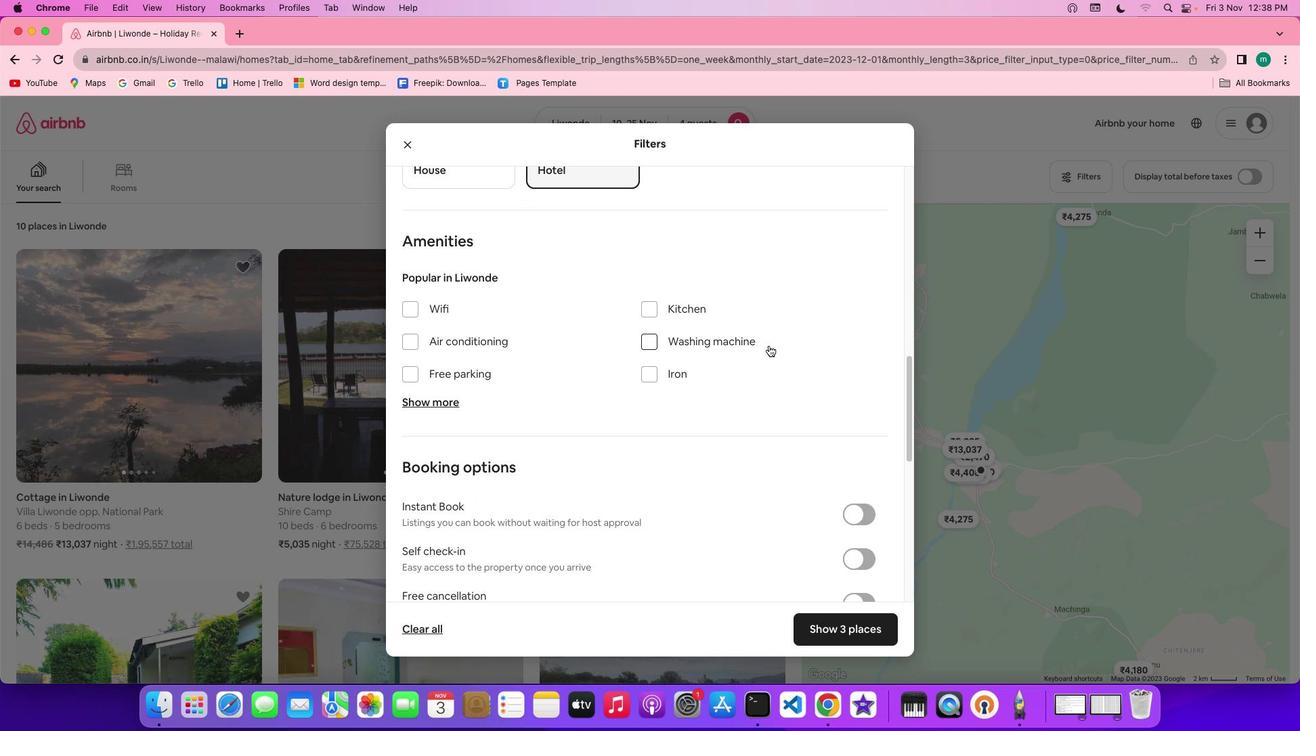 
Action: Mouse scrolled (769, 345) with delta (0, 0)
Screenshot: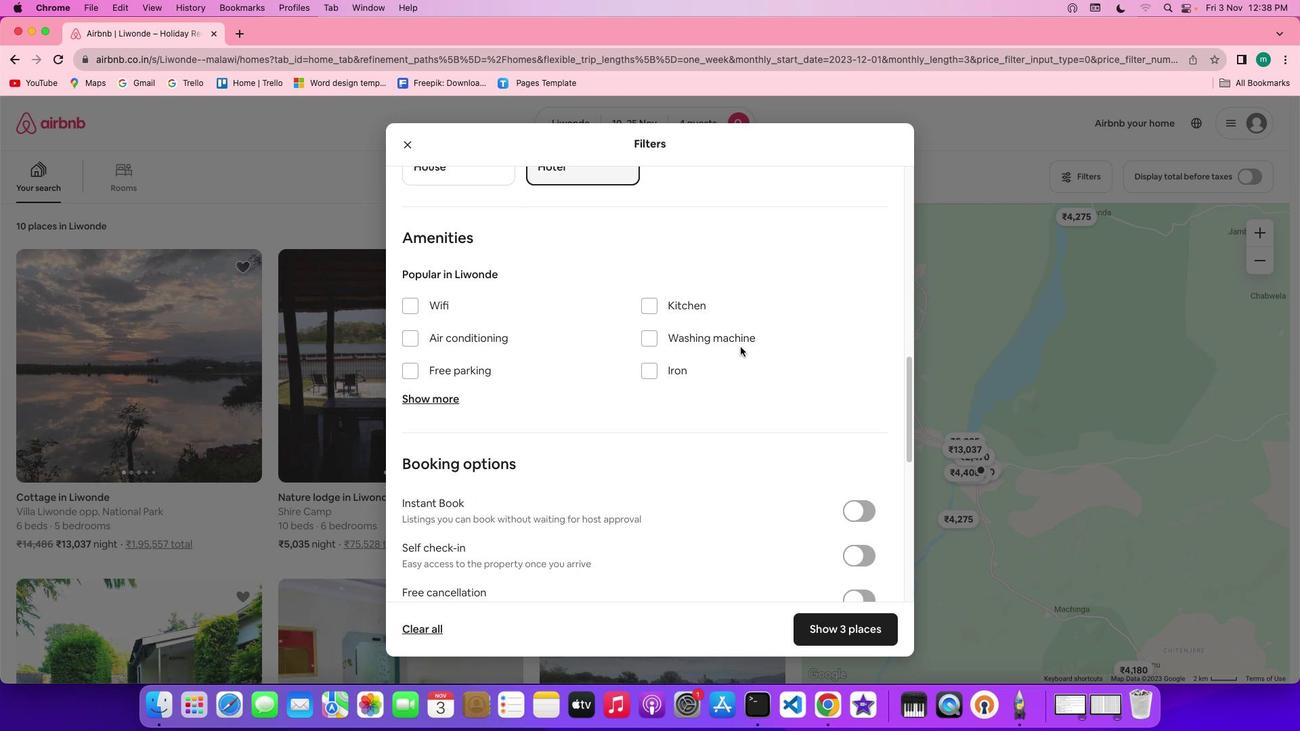 
Action: Mouse moved to (438, 303)
Screenshot: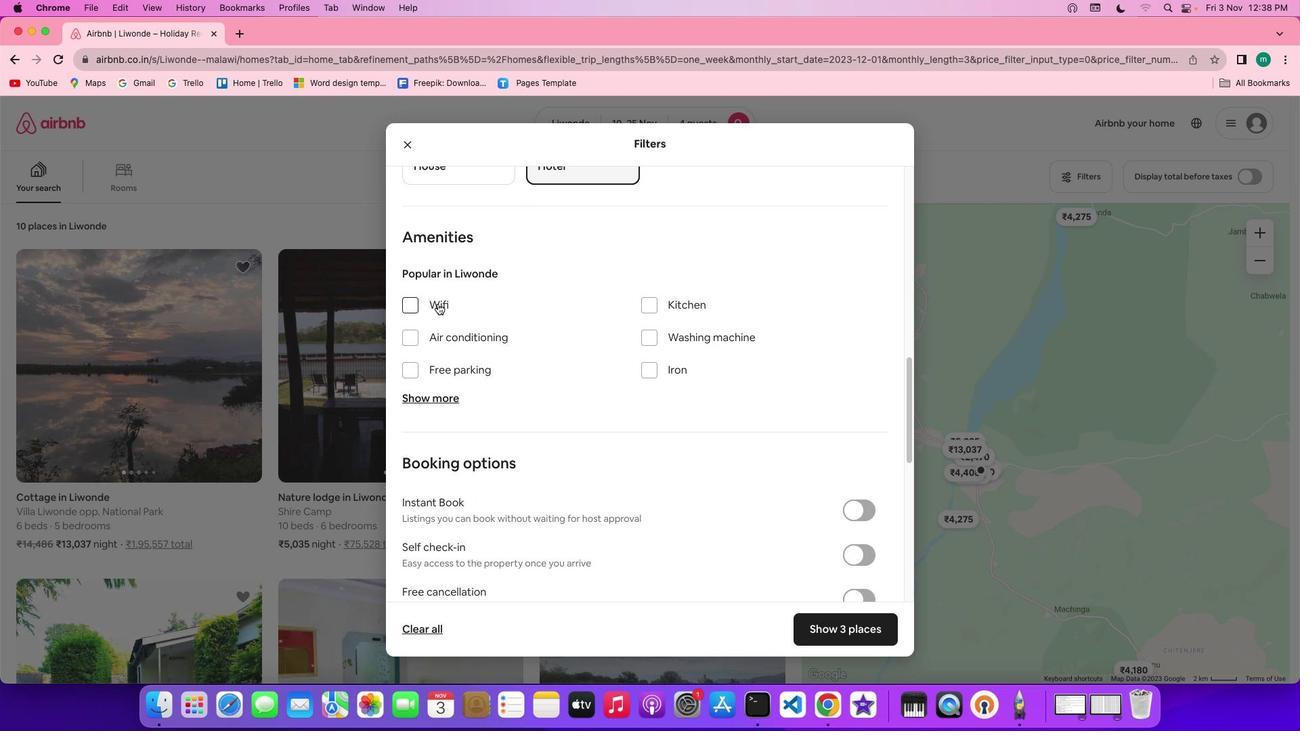 
Action: Mouse pressed left at (438, 303)
Screenshot: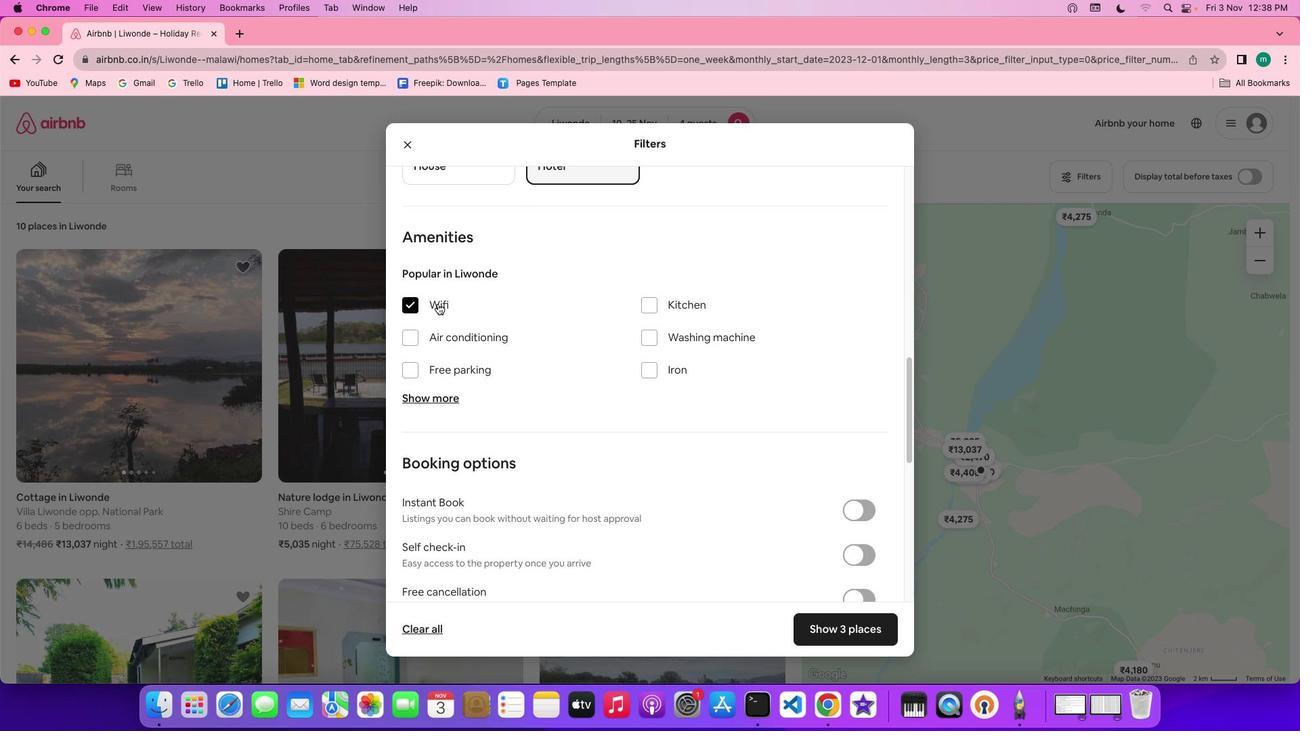 
Action: Mouse moved to (426, 397)
Screenshot: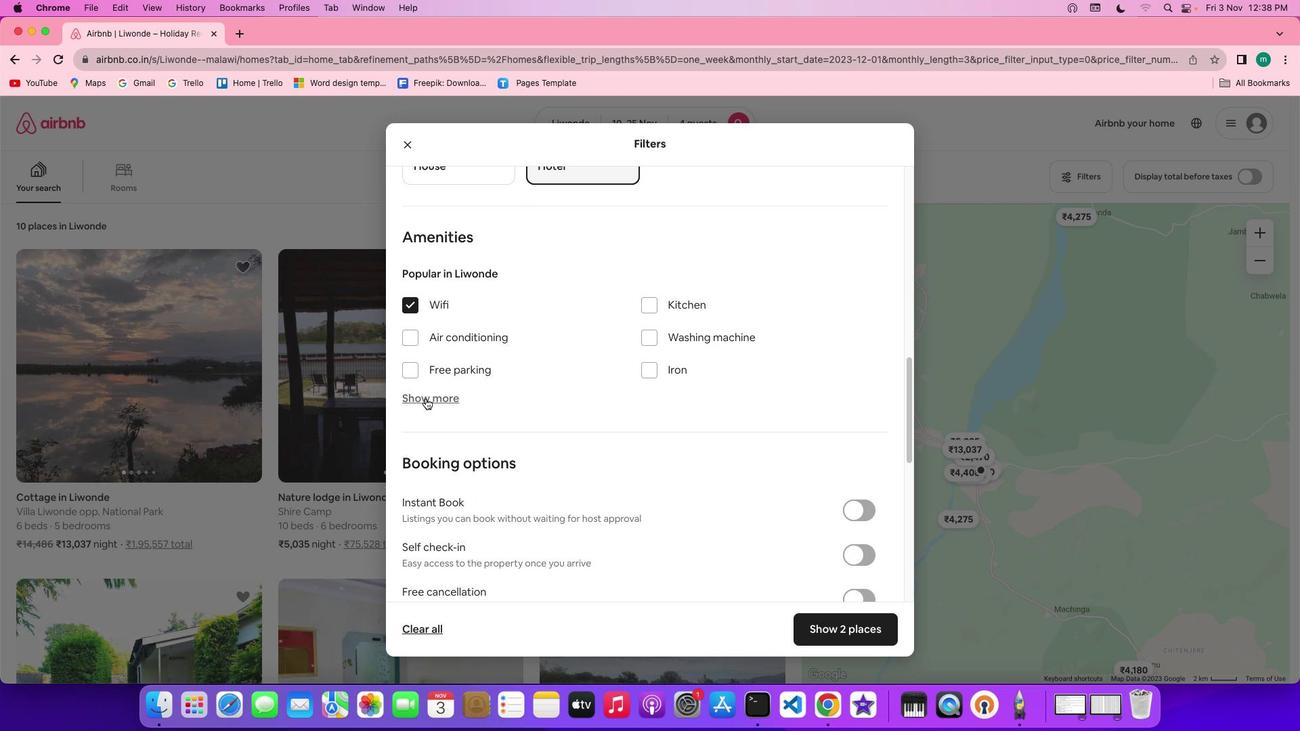 
Action: Mouse pressed left at (426, 397)
Screenshot: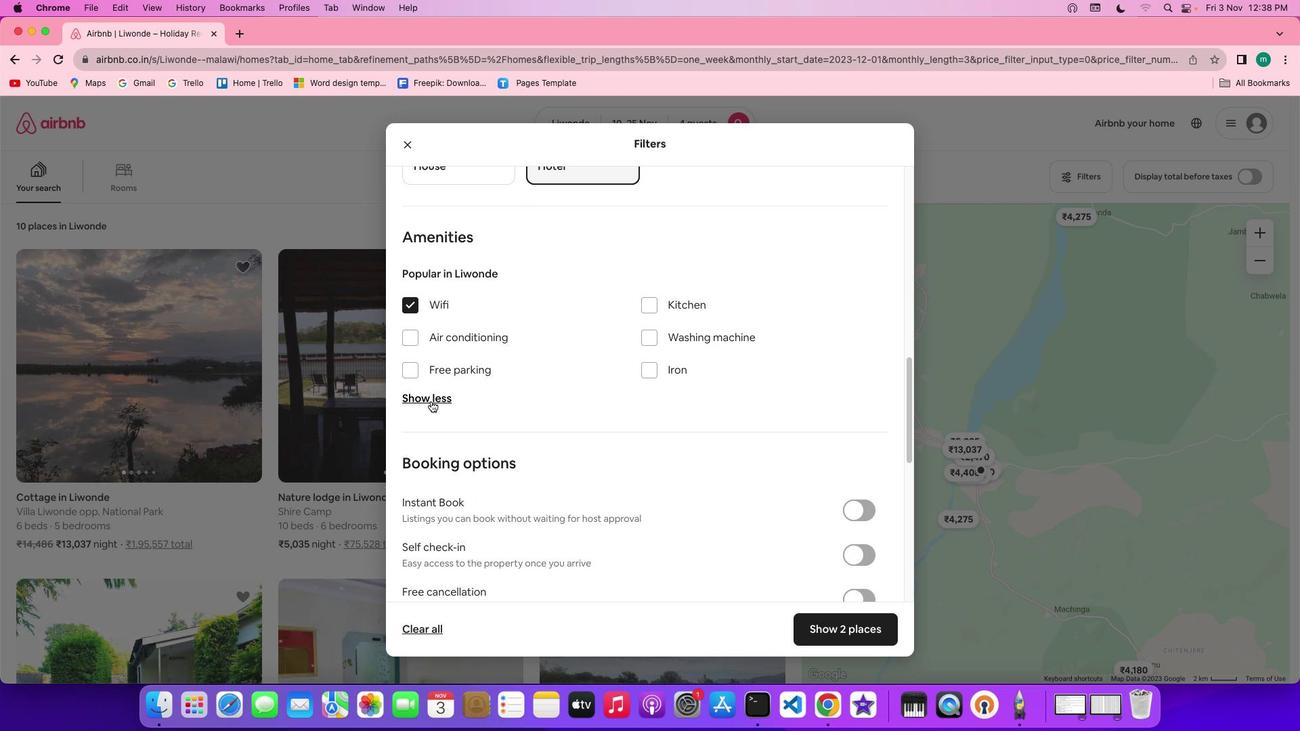 
Action: Mouse moved to (669, 474)
Screenshot: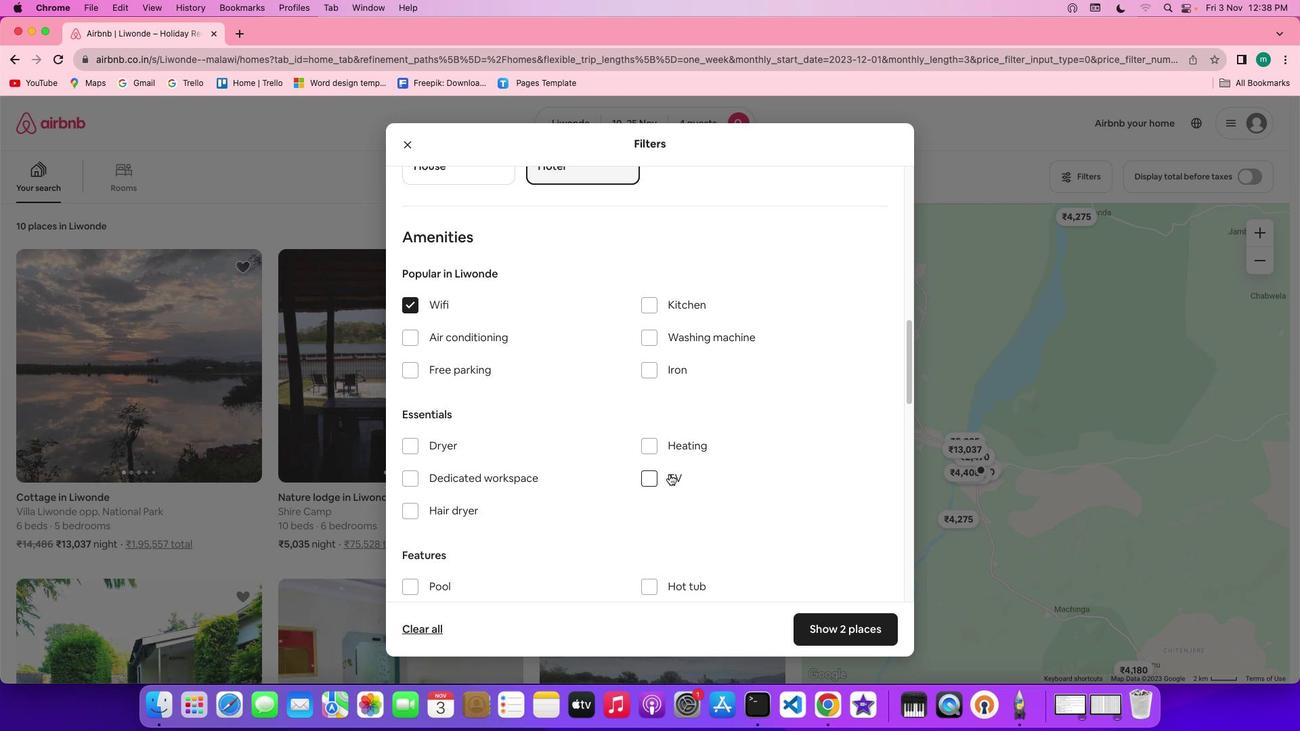
Action: Mouse pressed left at (669, 474)
Screenshot: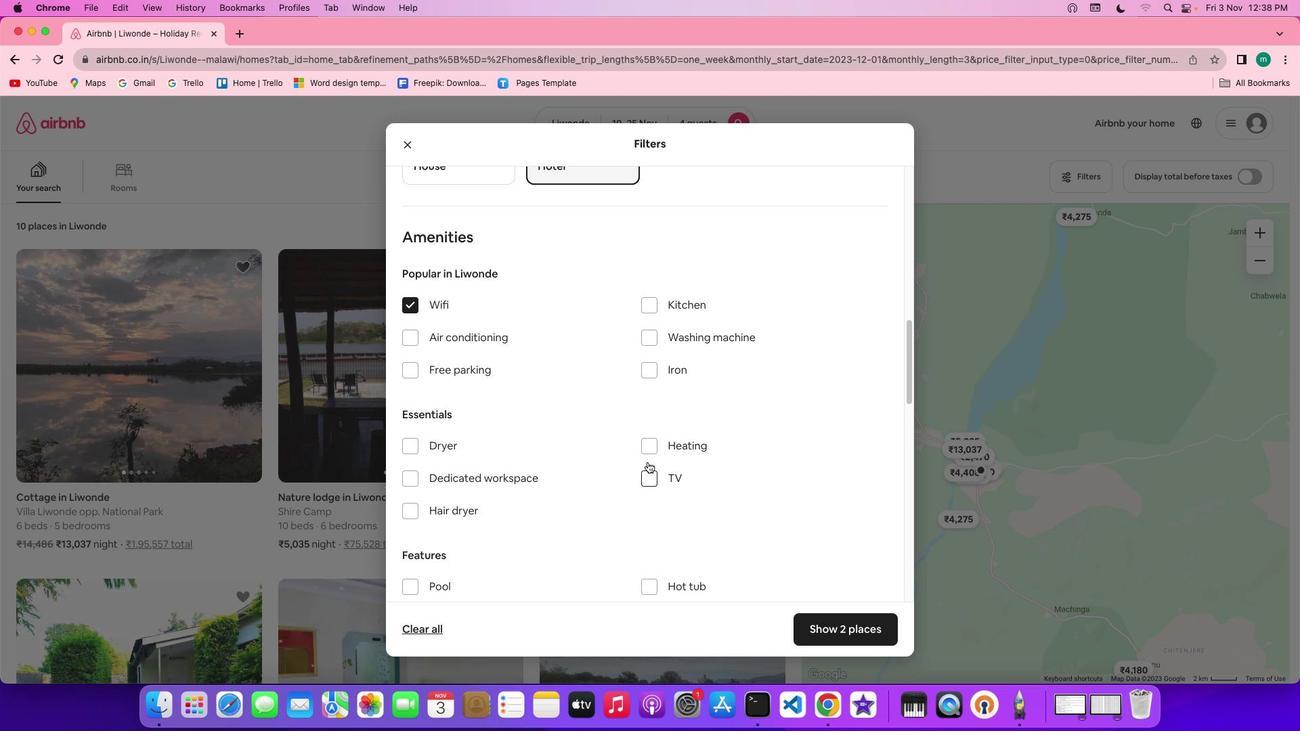
Action: Mouse moved to (481, 366)
Screenshot: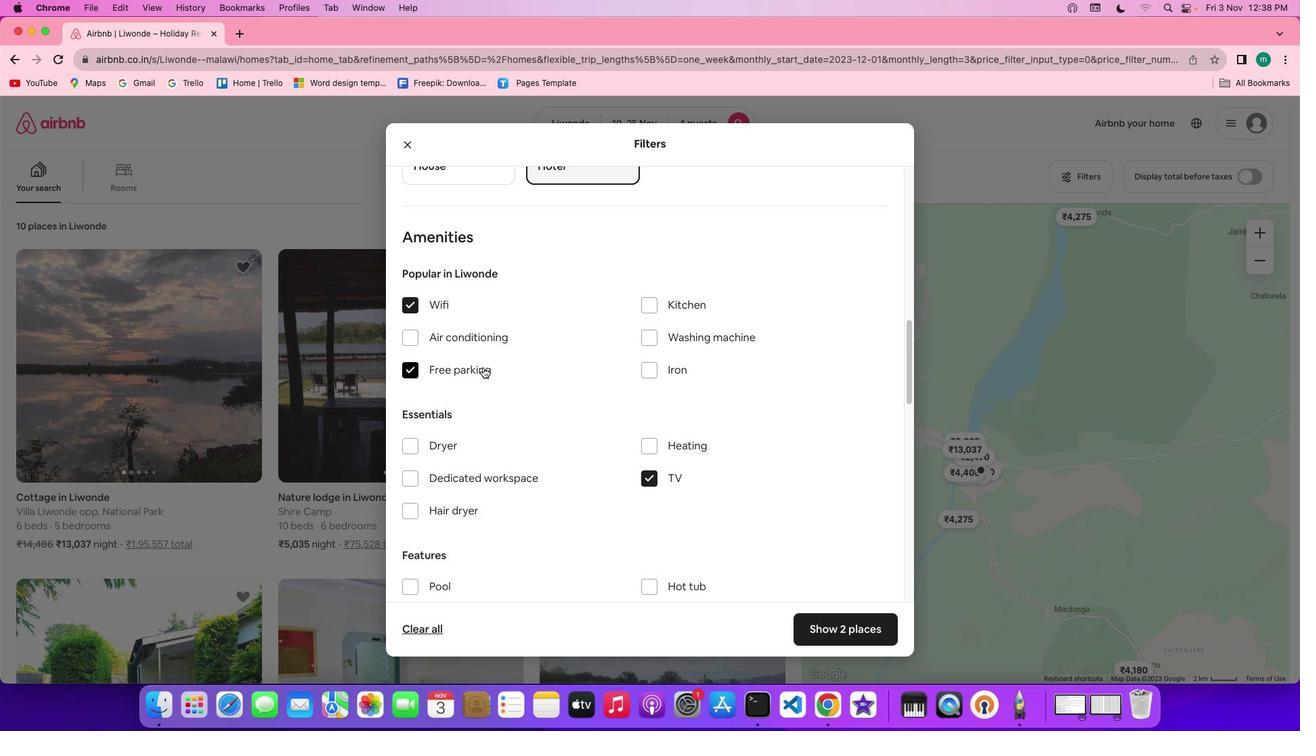 
Action: Mouse pressed left at (481, 366)
Screenshot: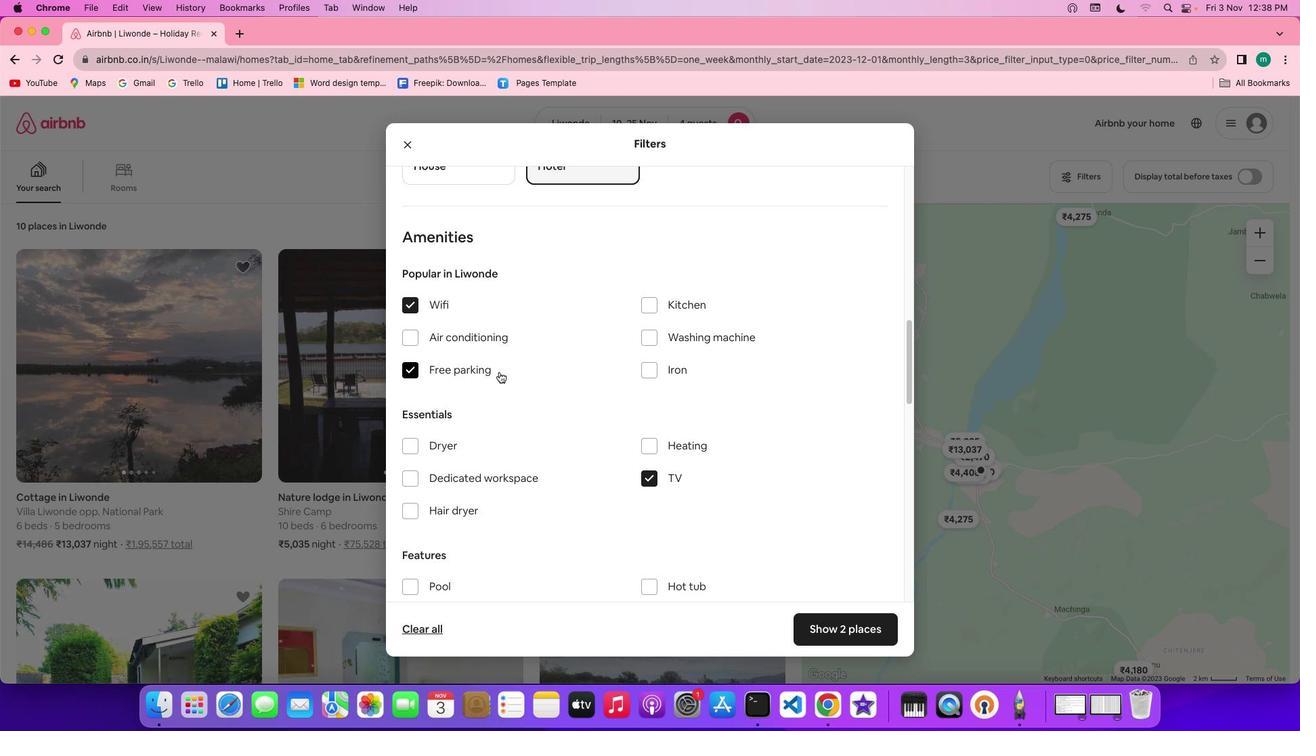 
Action: Mouse moved to (590, 406)
Screenshot: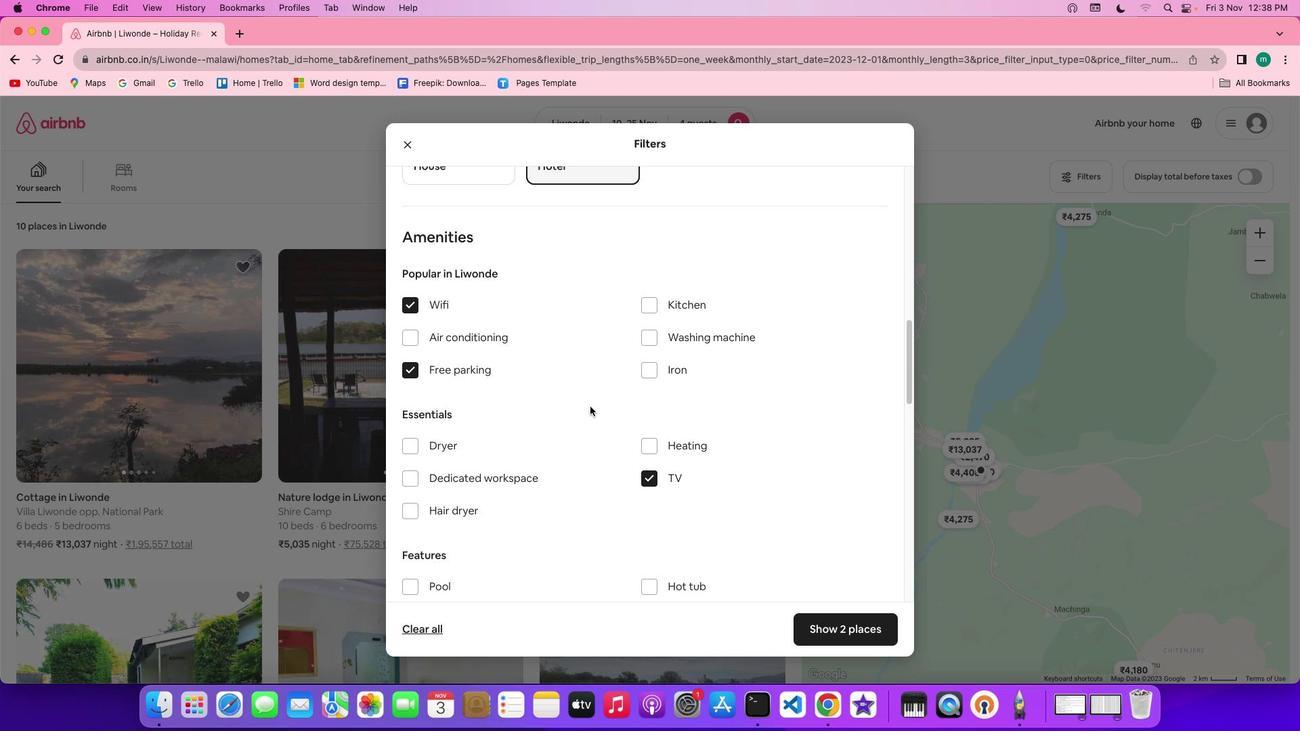 
Action: Mouse scrolled (590, 406) with delta (0, 0)
Screenshot: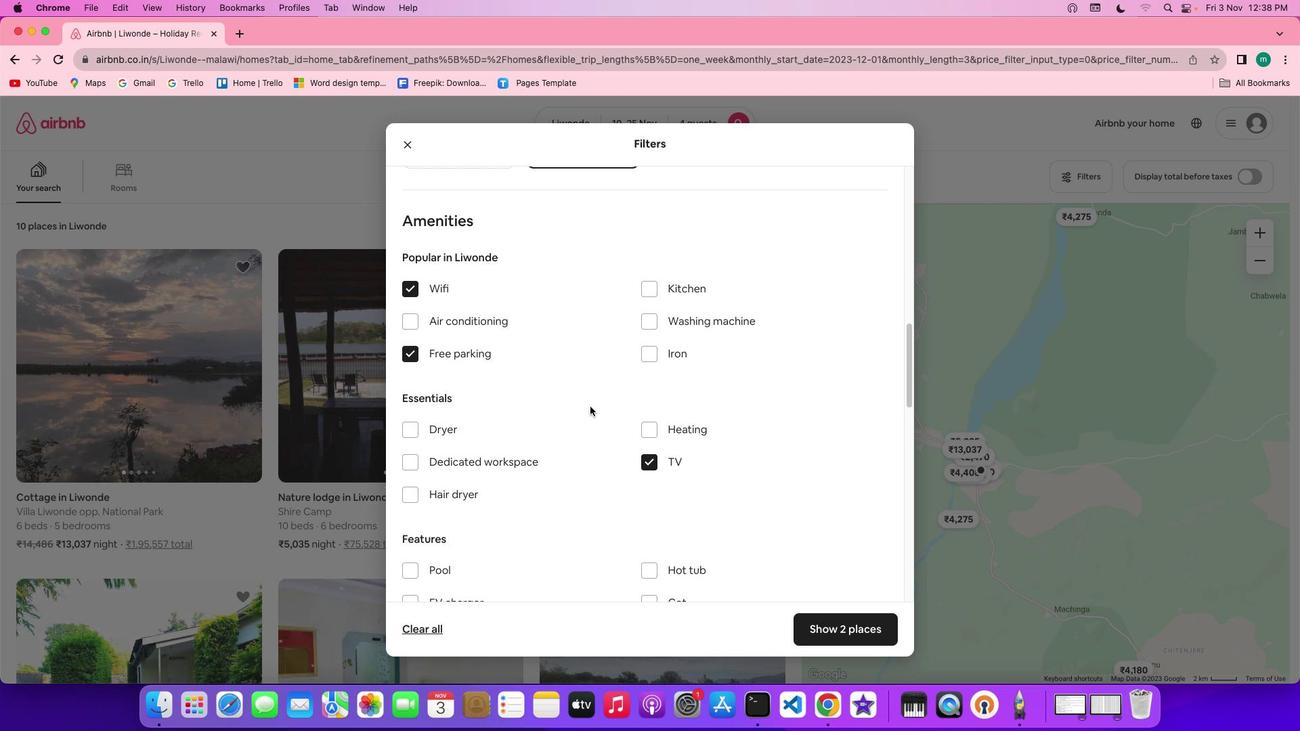 
Action: Mouse scrolled (590, 406) with delta (0, 0)
Screenshot: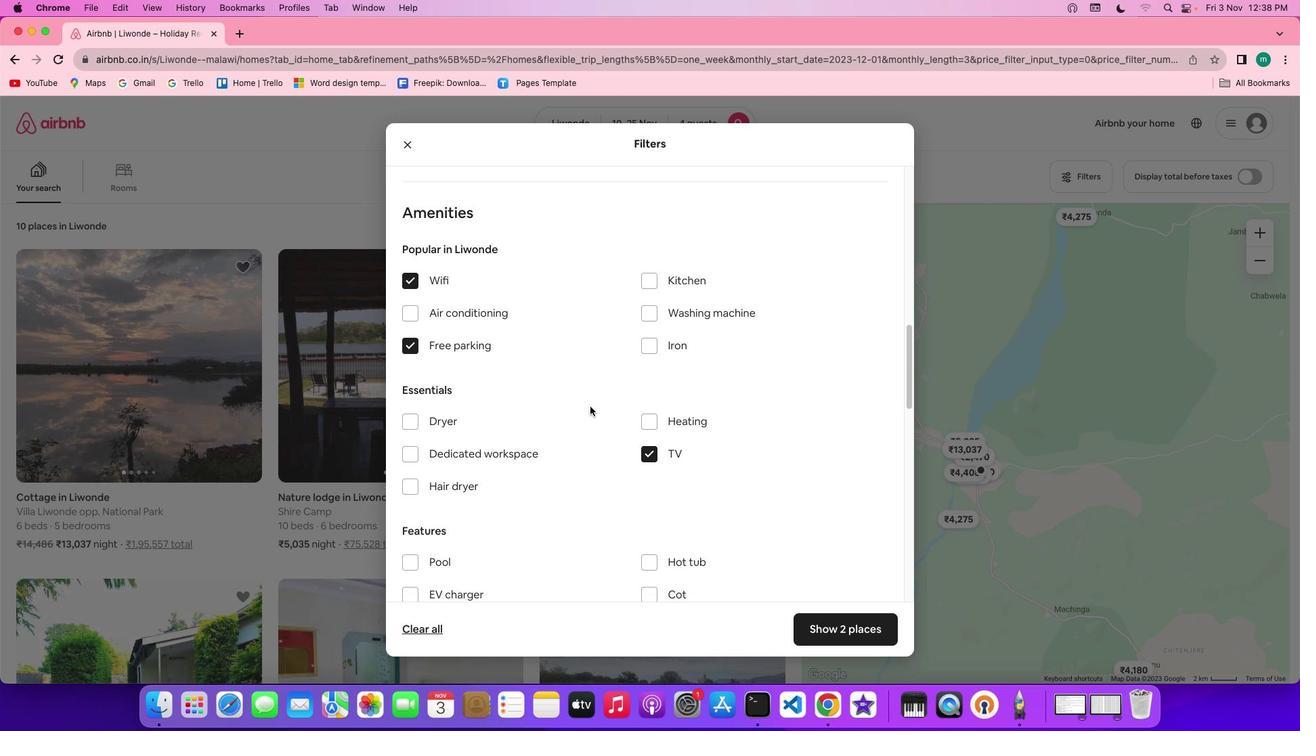 
Action: Mouse scrolled (590, 406) with delta (0, -1)
Screenshot: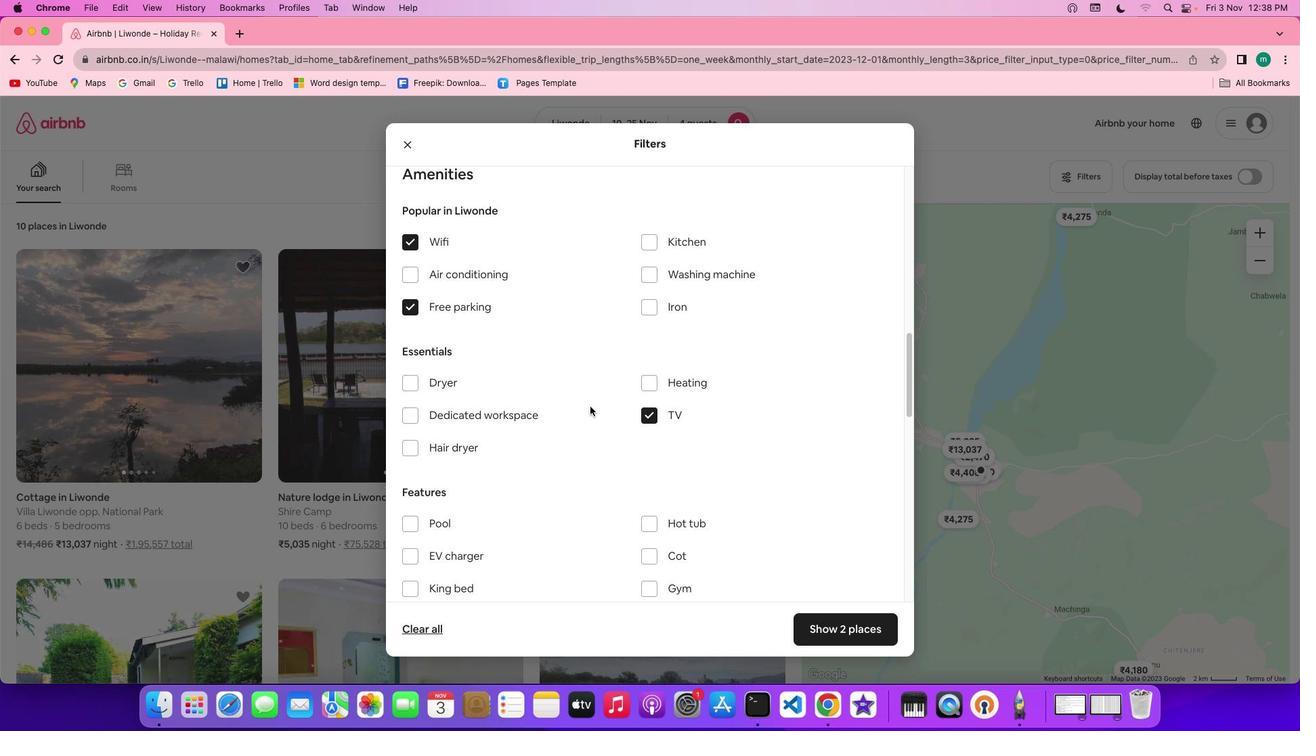 
Action: Mouse moved to (592, 407)
Screenshot: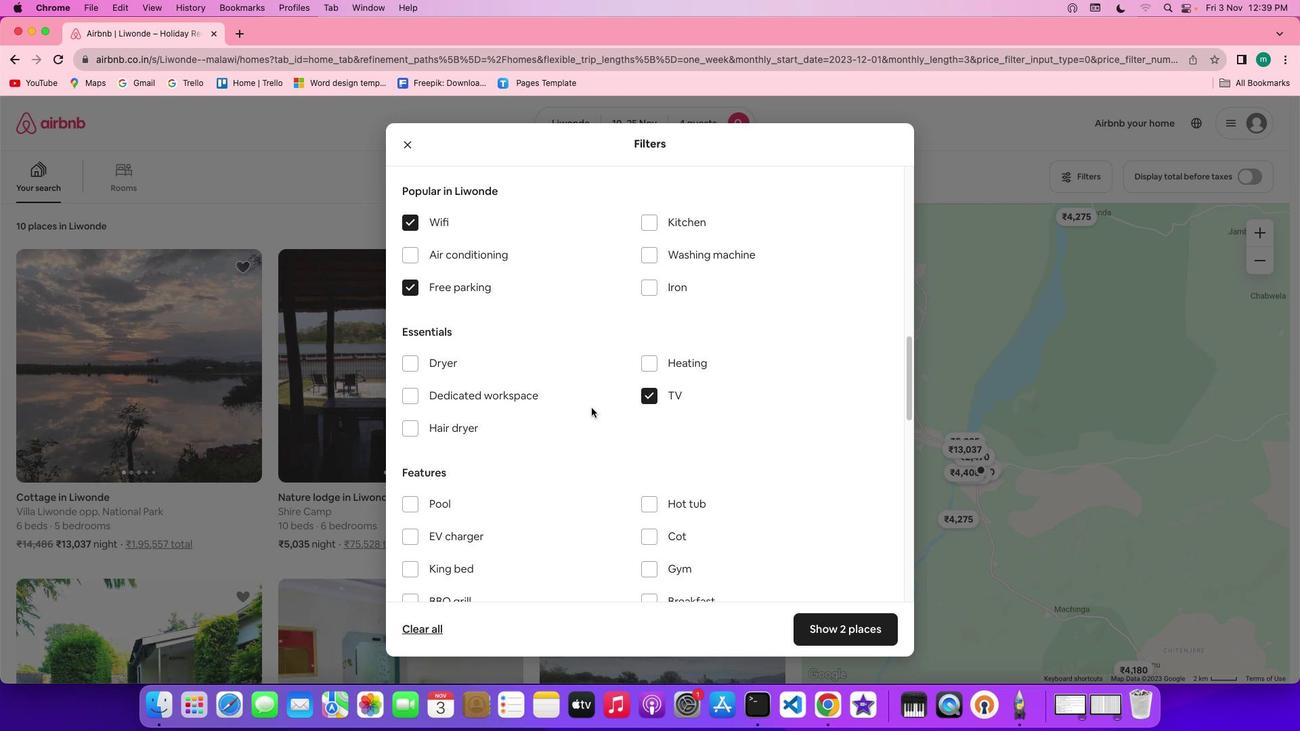 
Action: Mouse scrolled (592, 407) with delta (0, 0)
Screenshot: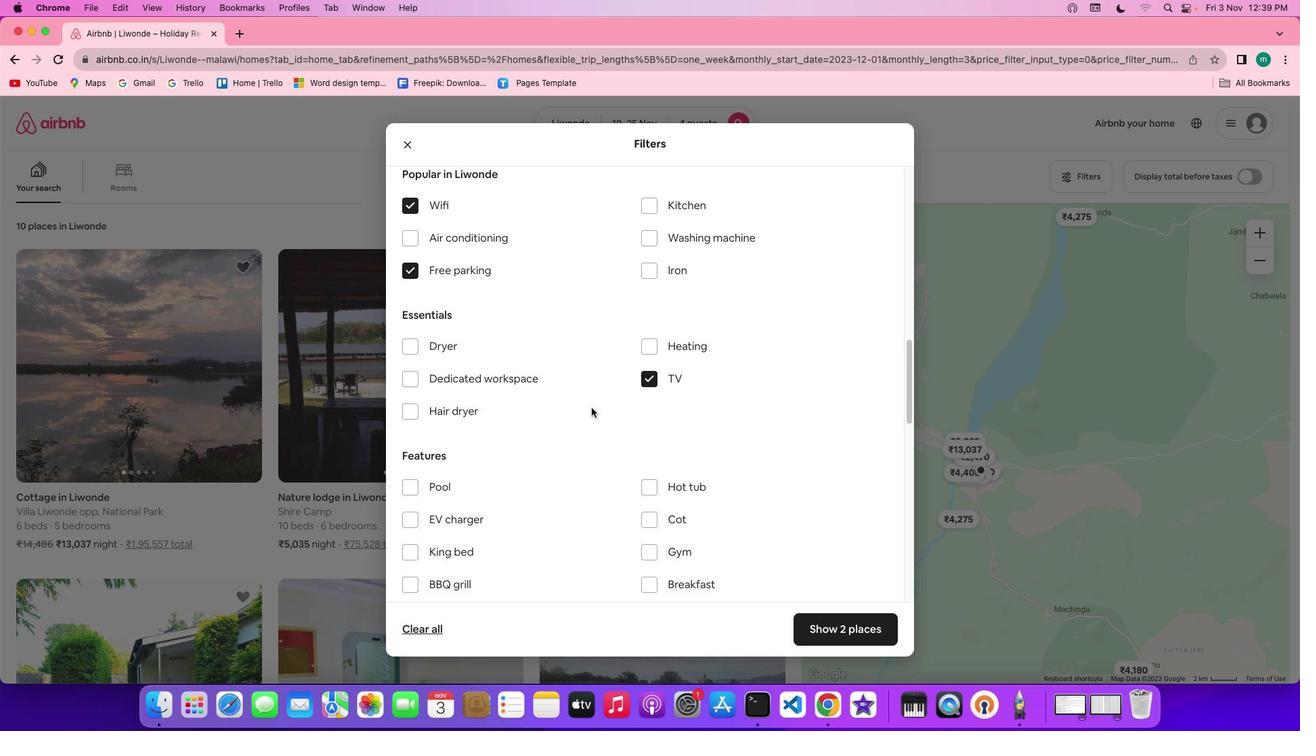 
Action: Mouse scrolled (592, 407) with delta (0, 0)
Screenshot: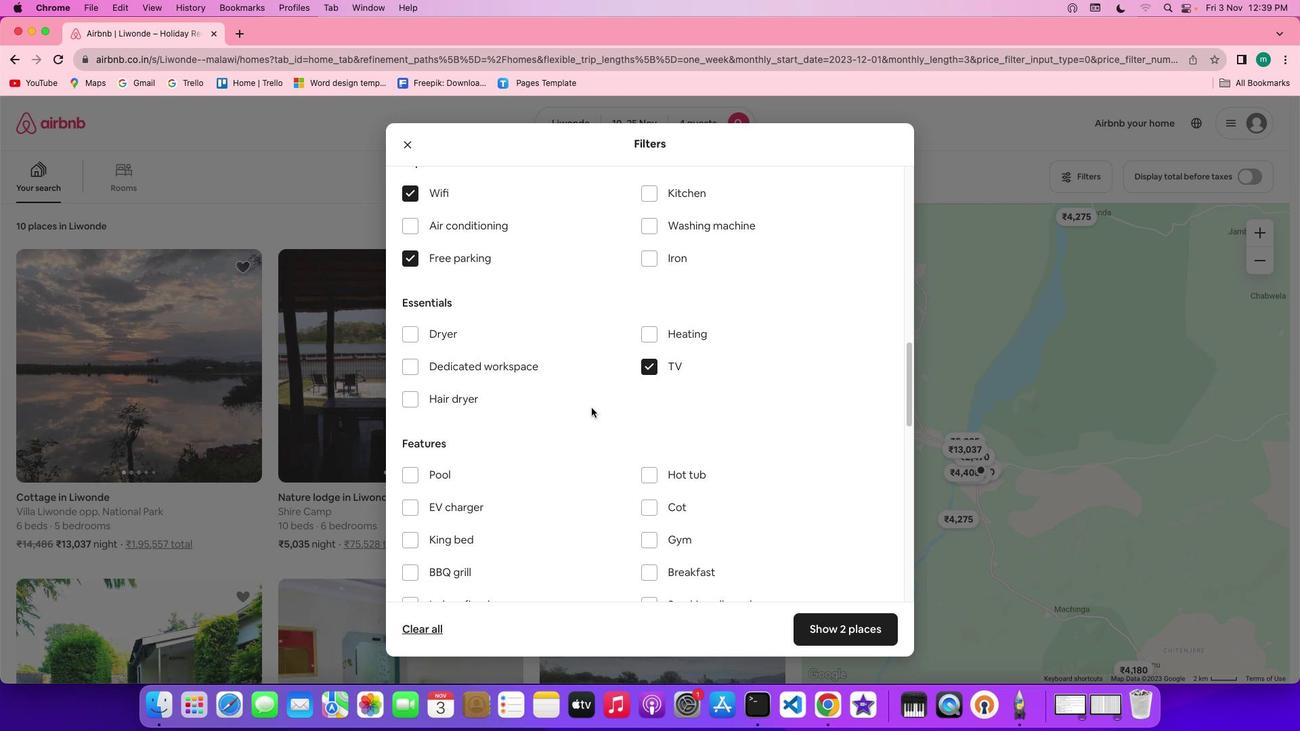 
Action: Mouse scrolled (592, 407) with delta (0, 0)
Screenshot: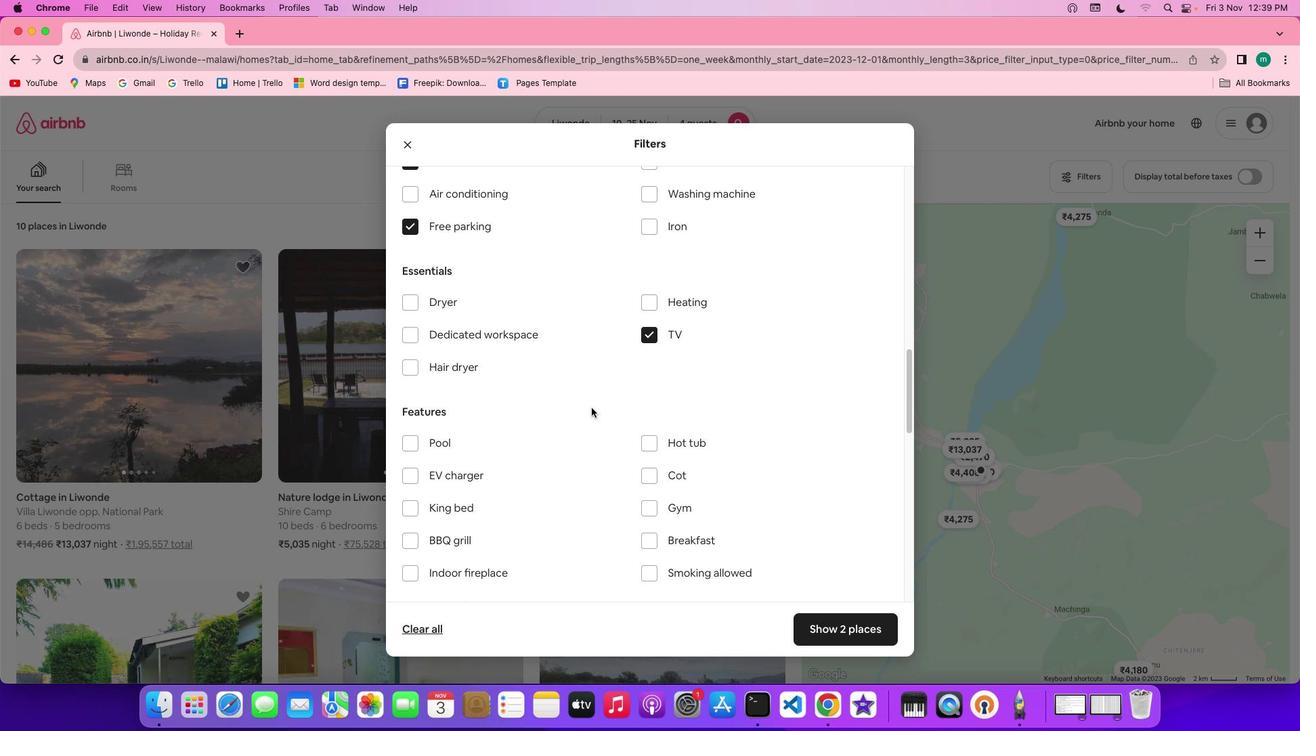 
Action: Mouse scrolled (592, 407) with delta (0, 0)
Screenshot: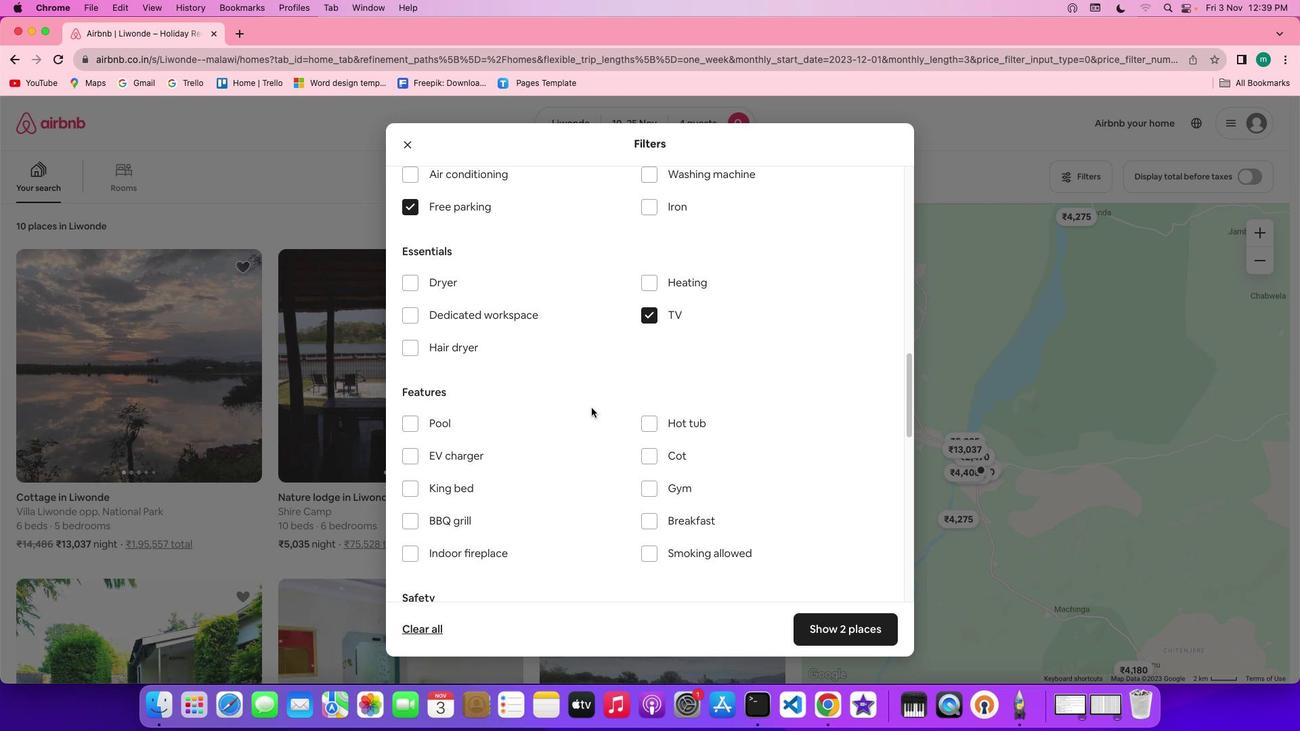 
Action: Mouse scrolled (592, 407) with delta (0, 0)
Screenshot: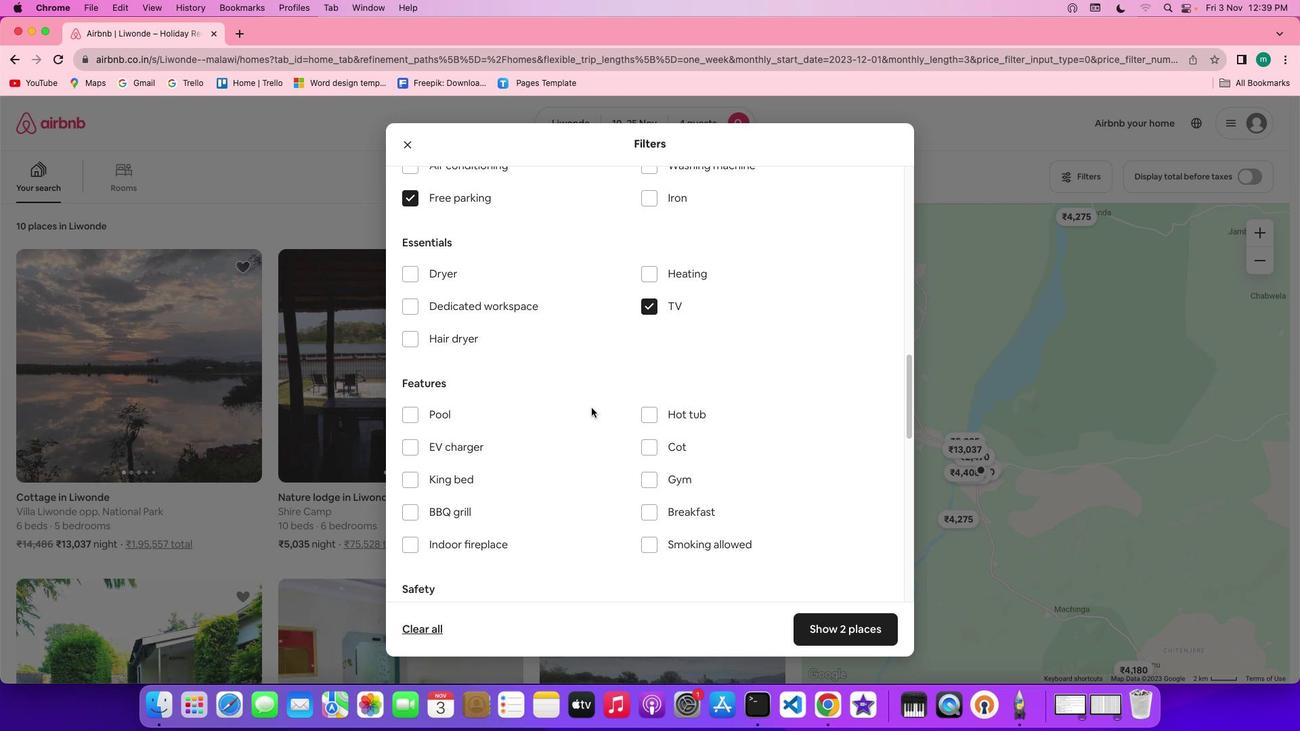 
Action: Mouse moved to (591, 407)
Screenshot: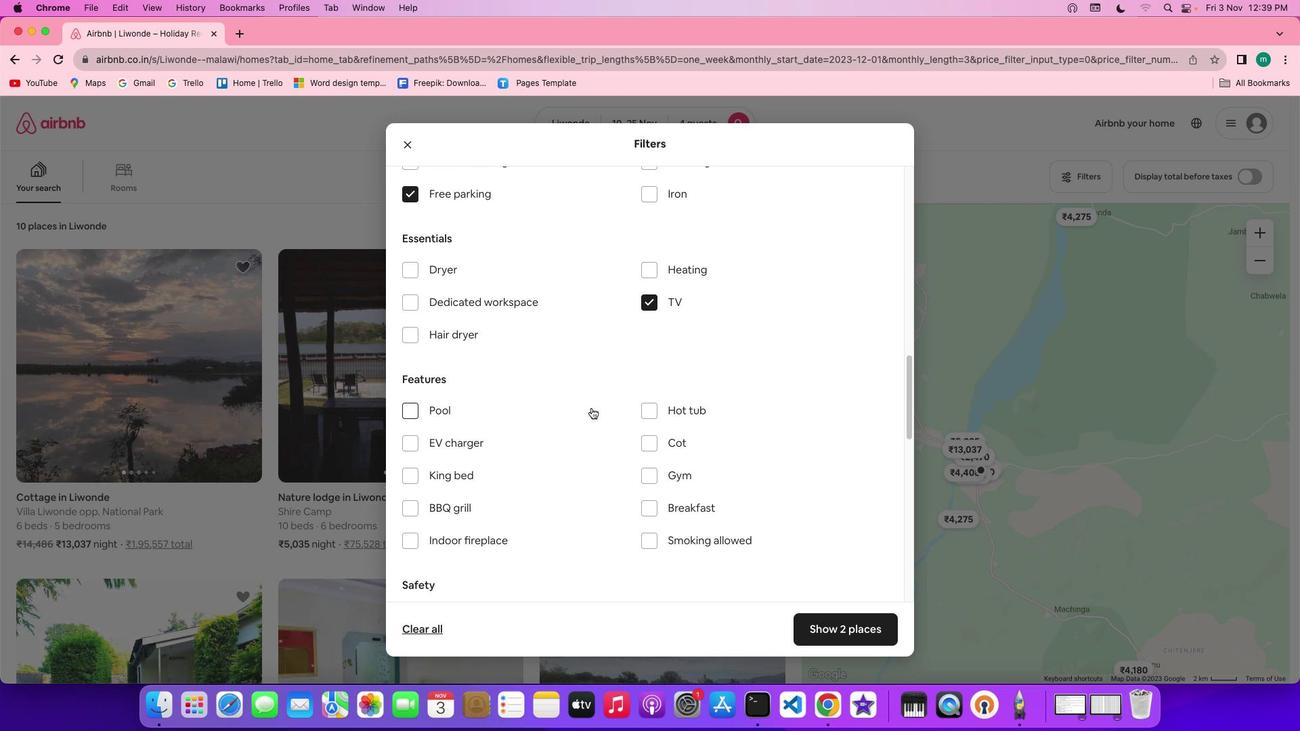 
Action: Mouse scrolled (591, 407) with delta (0, 0)
Screenshot: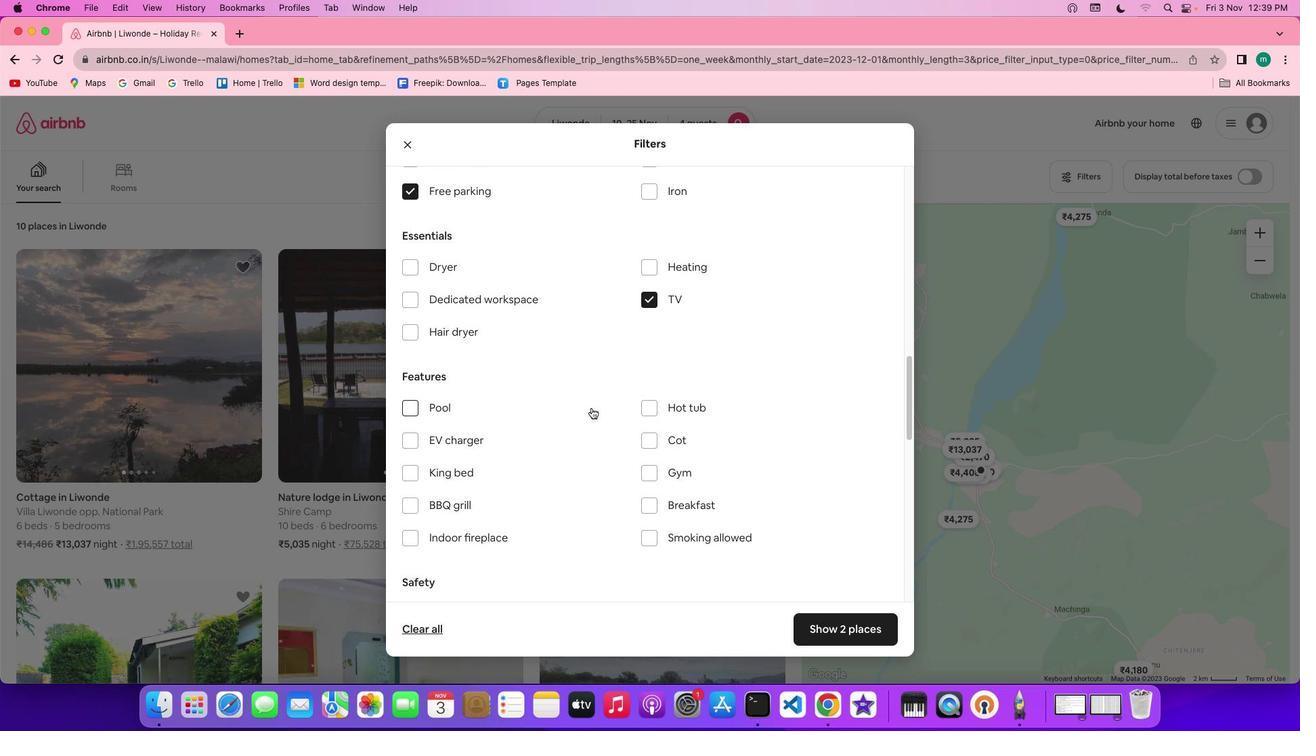 
Action: Mouse scrolled (591, 407) with delta (0, 0)
Screenshot: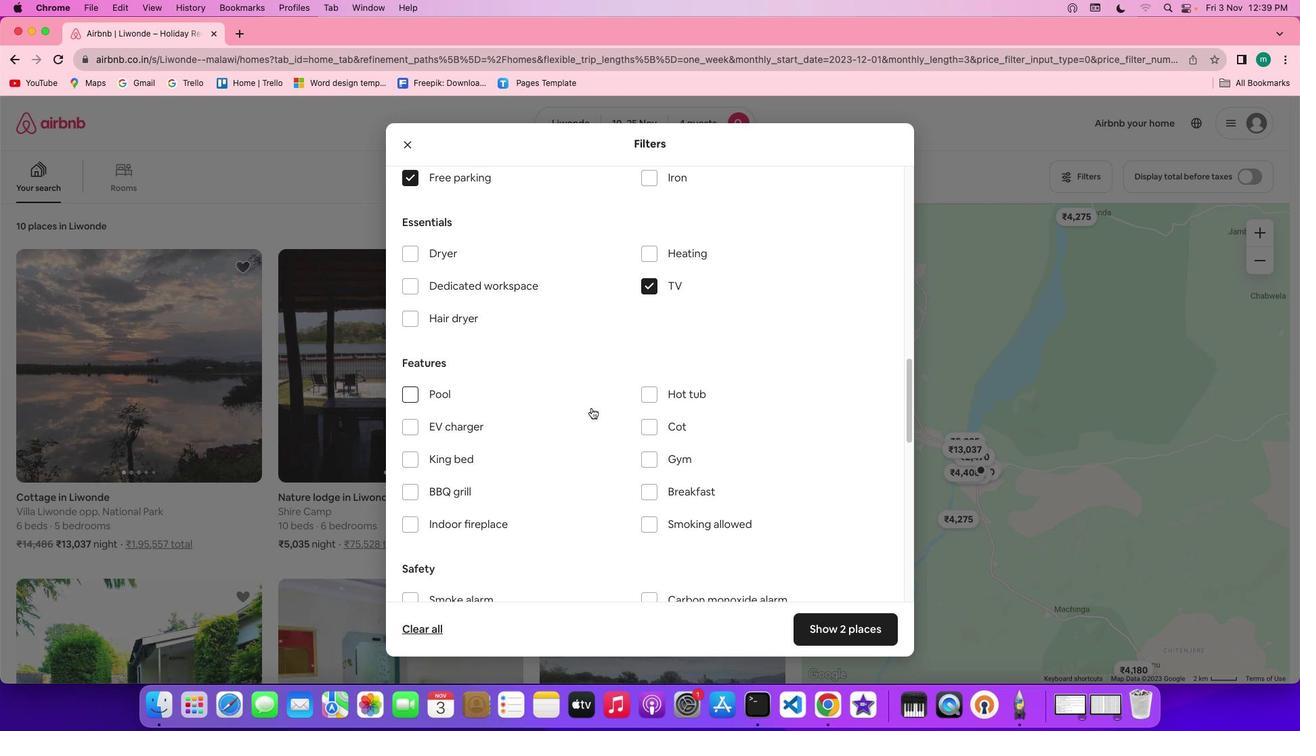 
Action: Mouse scrolled (591, 407) with delta (0, 0)
Screenshot: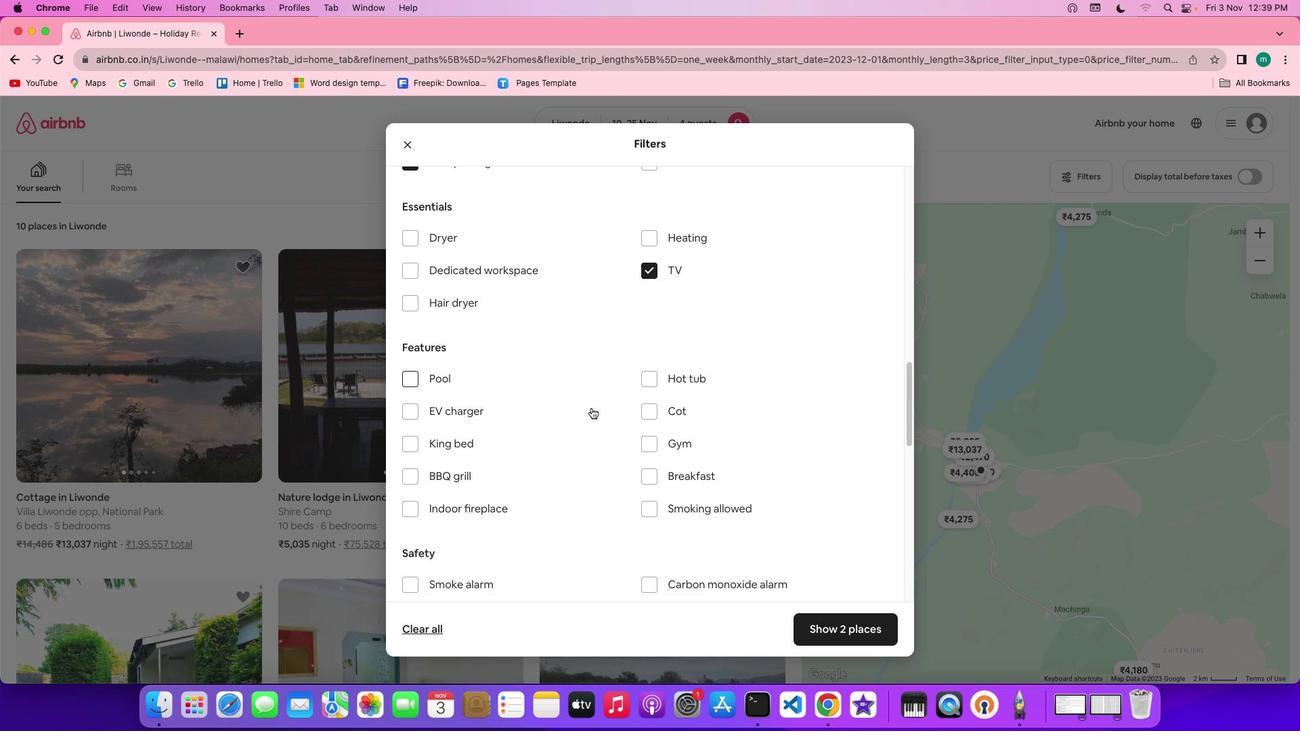 
Action: Mouse scrolled (591, 407) with delta (0, 0)
Screenshot: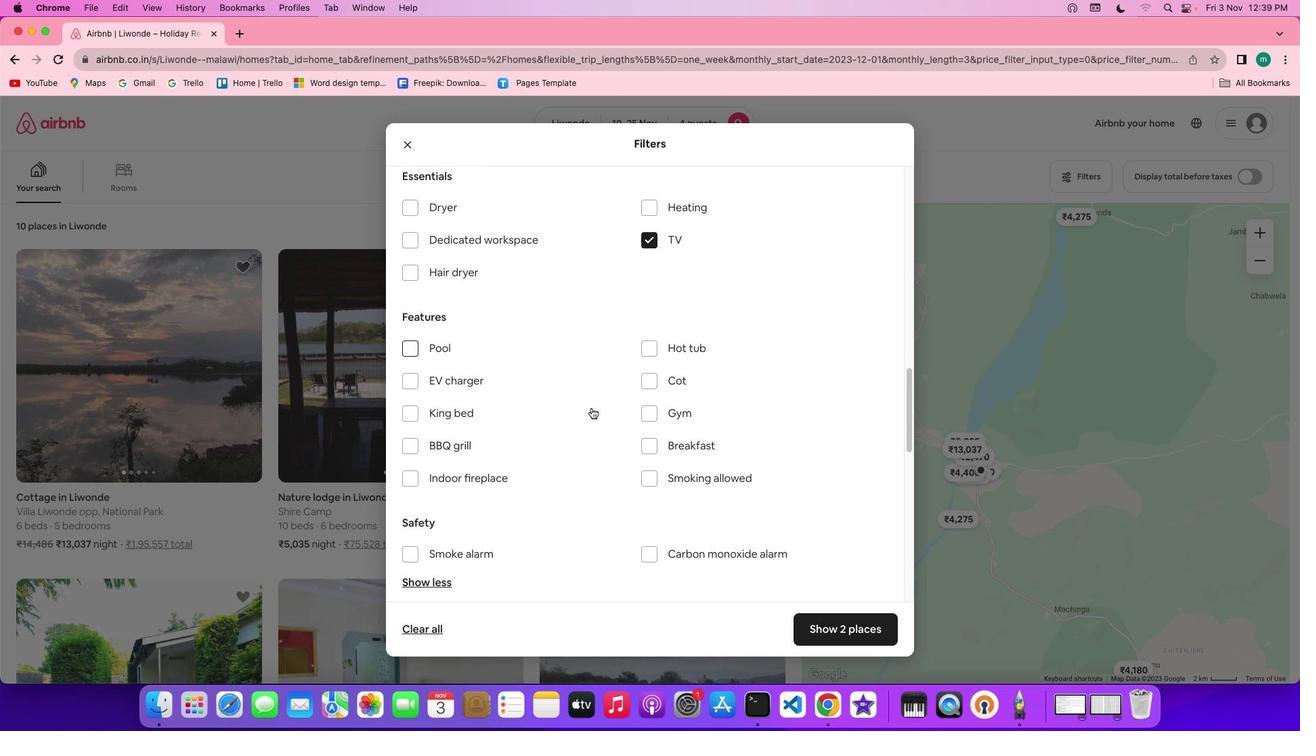 
Action: Mouse scrolled (591, 407) with delta (0, 0)
Screenshot: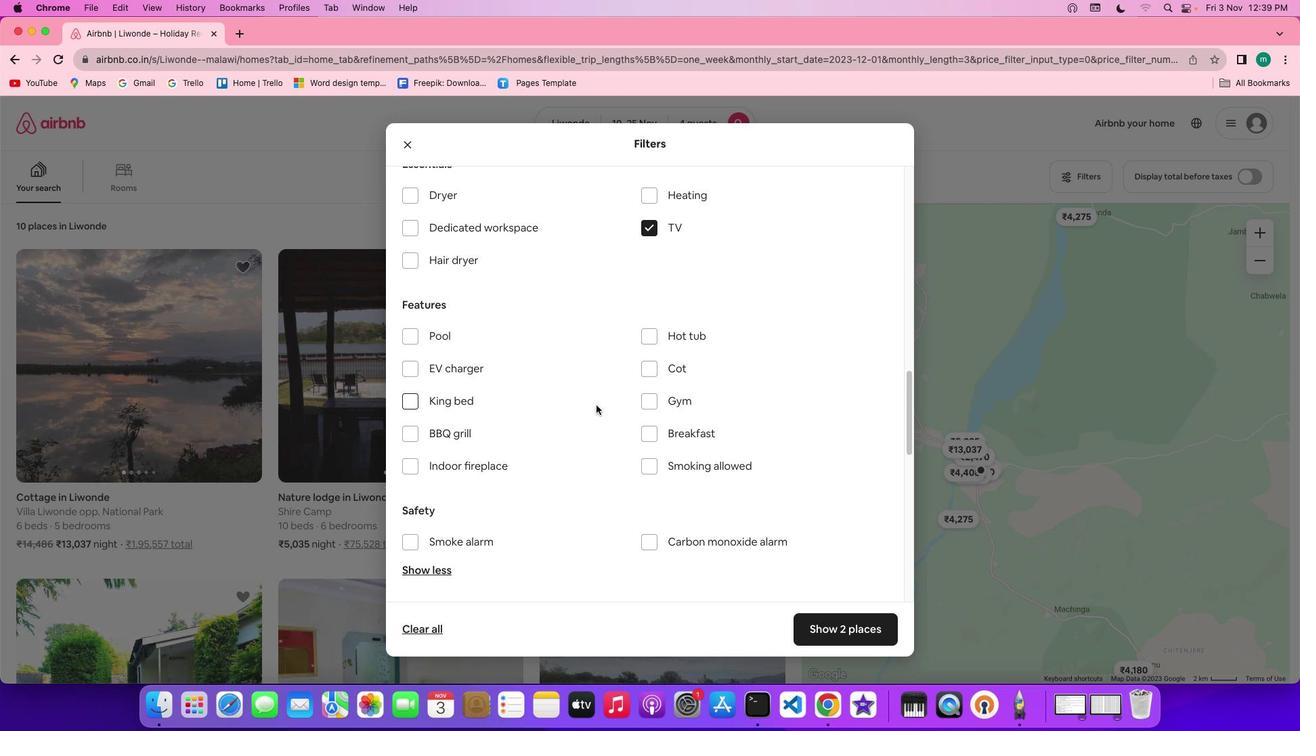 
Action: Mouse scrolled (591, 407) with delta (0, 0)
Screenshot: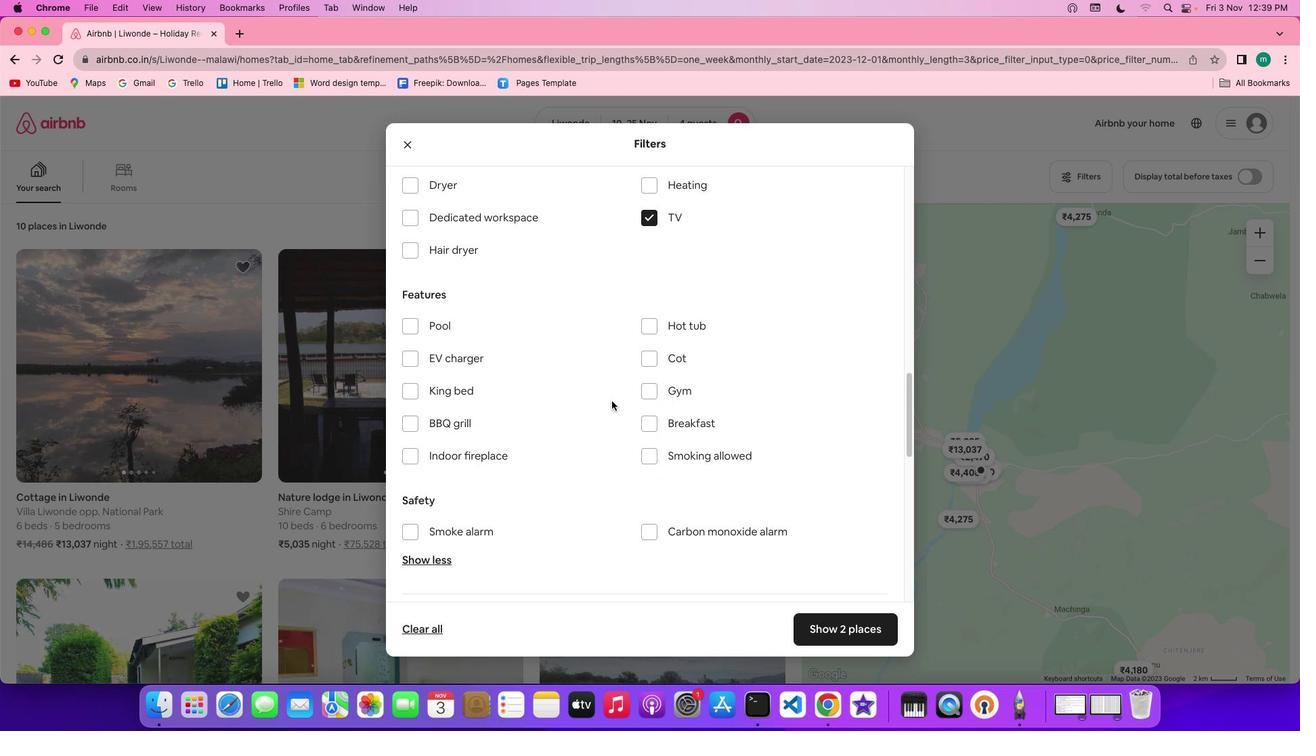 
Action: Mouse moved to (646, 388)
Screenshot: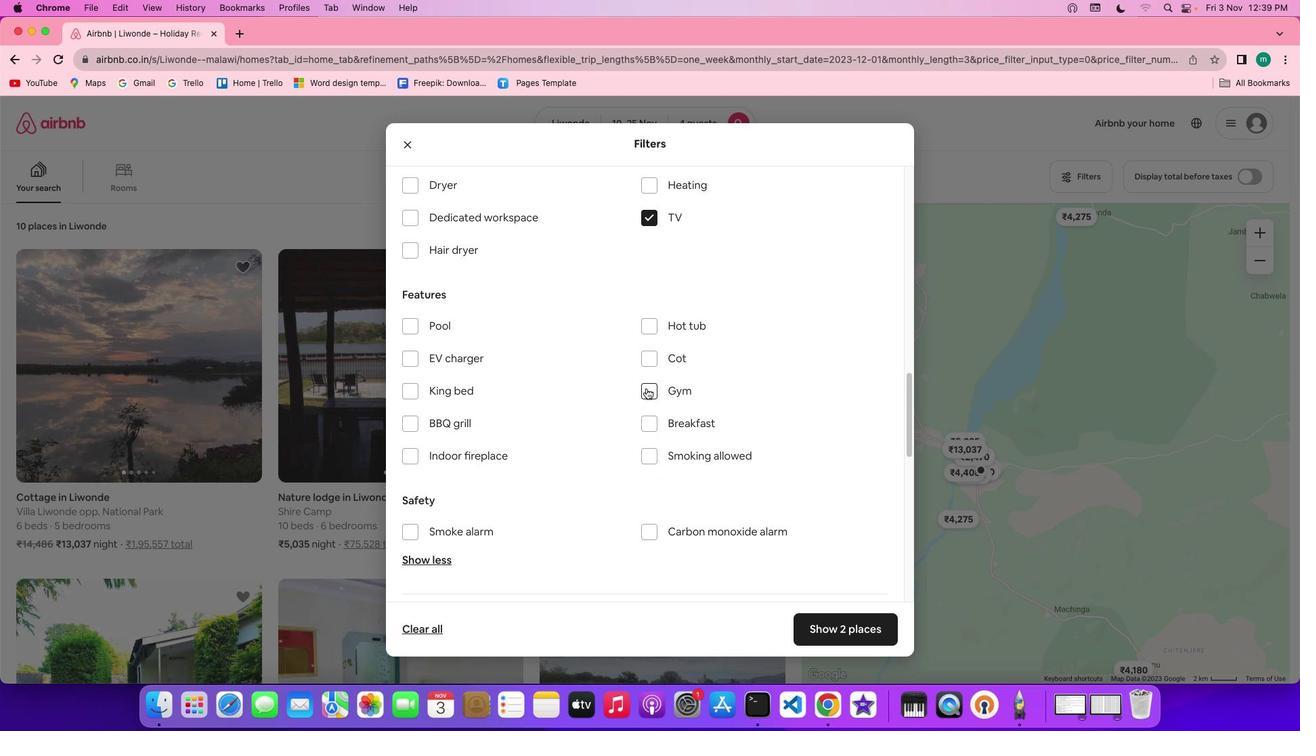 
Action: Mouse pressed left at (646, 388)
Screenshot: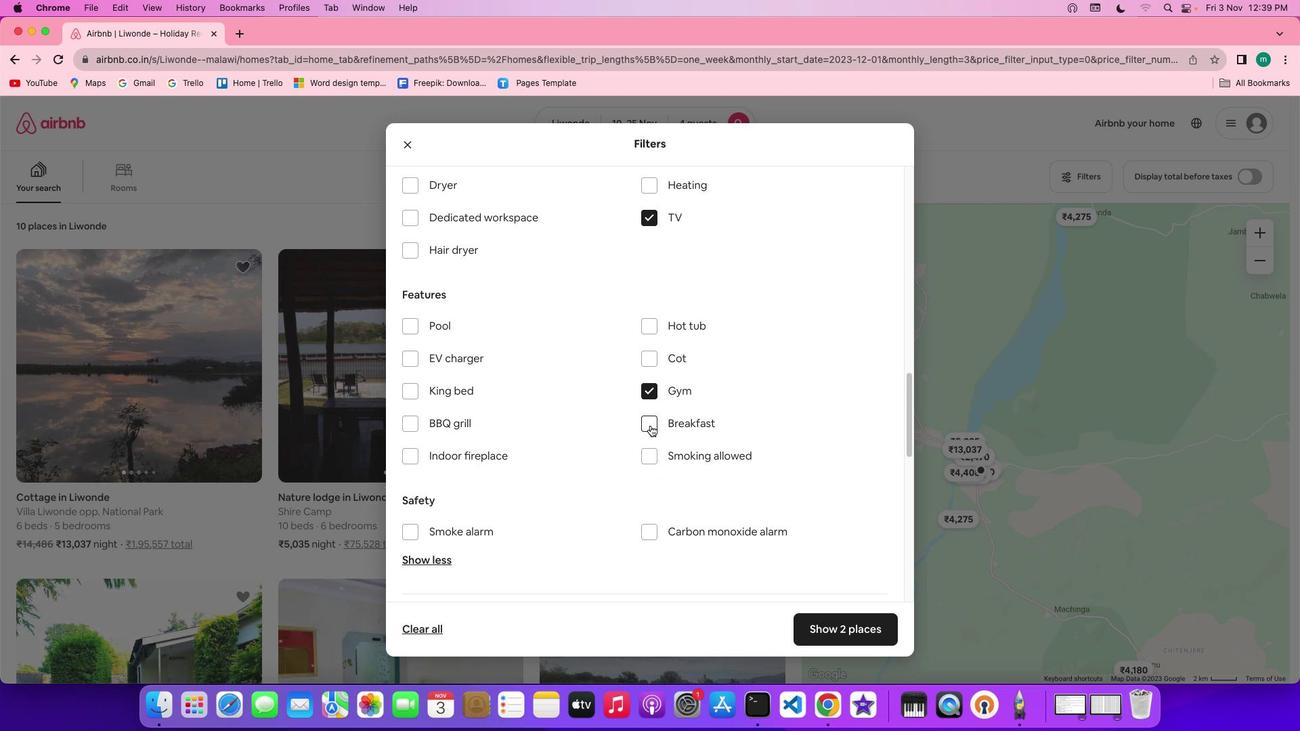 
Action: Mouse moved to (650, 426)
Screenshot: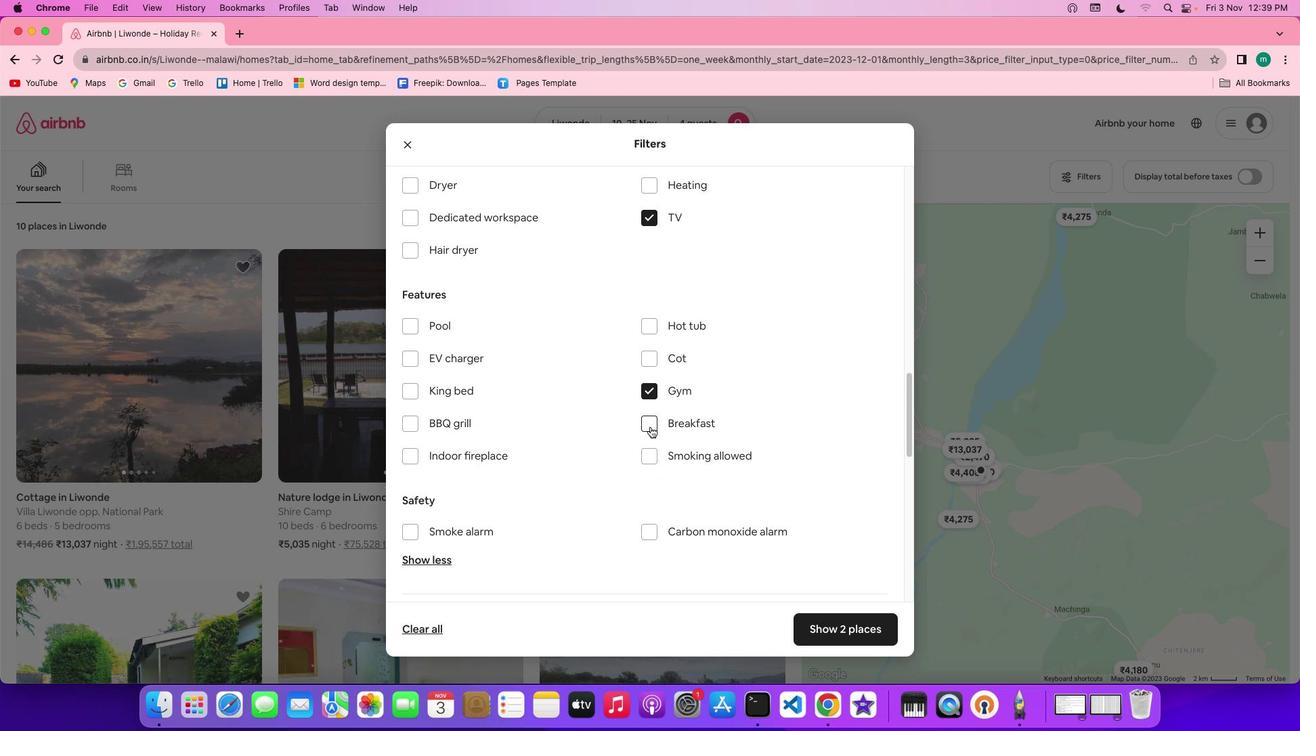 
Action: Mouse pressed left at (650, 426)
Screenshot: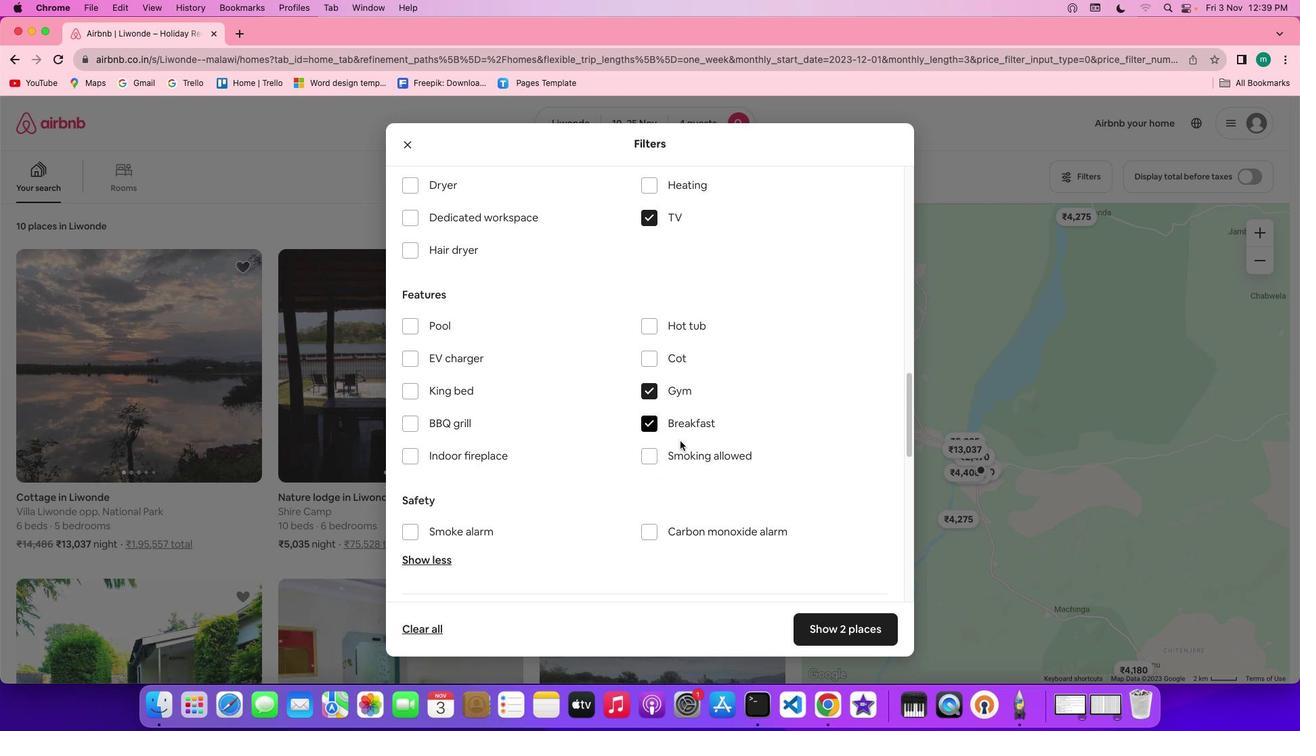 
Action: Mouse moved to (722, 457)
Screenshot: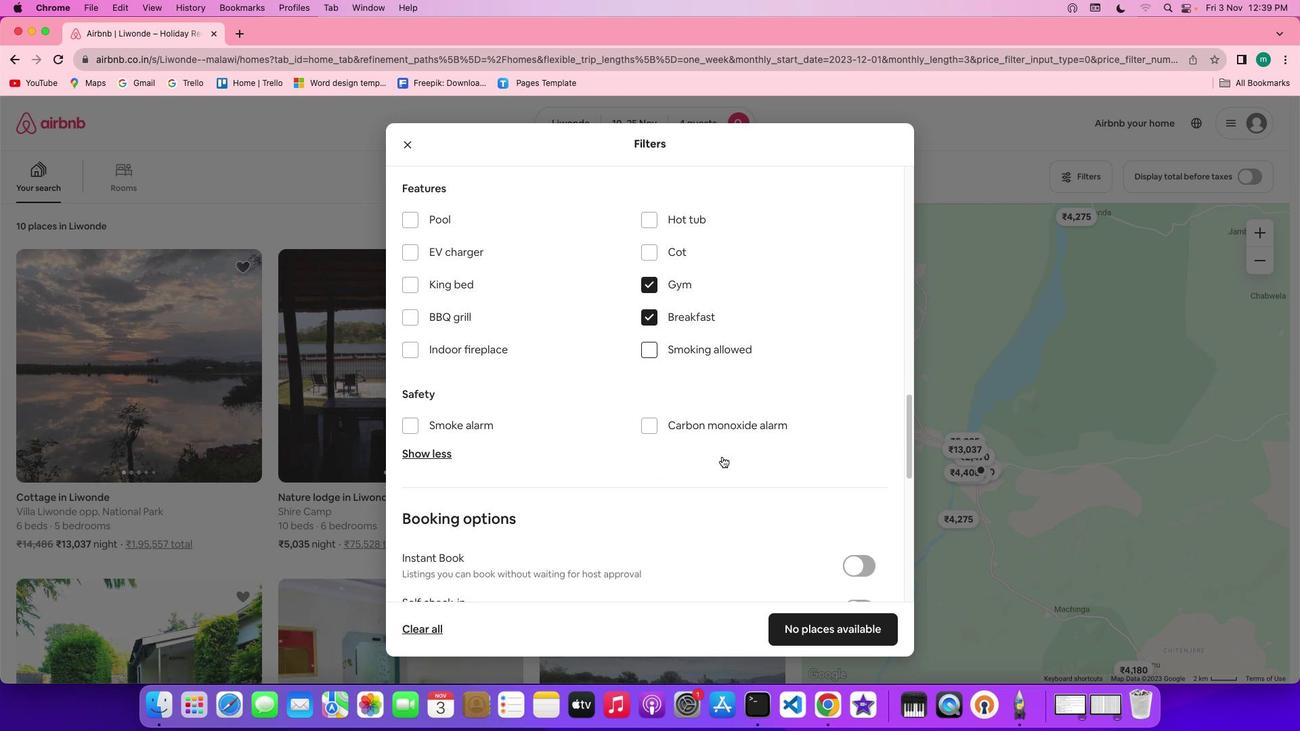 
Action: Mouse scrolled (722, 457) with delta (0, 0)
Screenshot: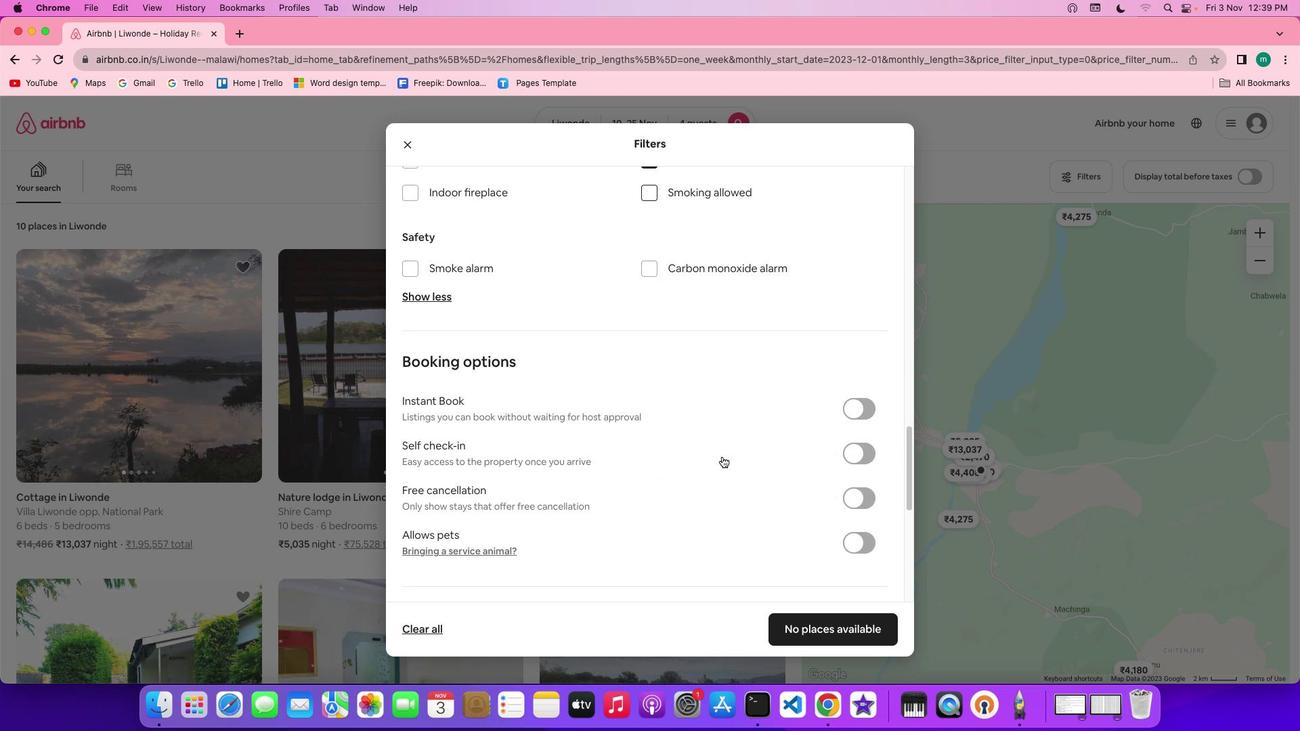 
Action: Mouse scrolled (722, 457) with delta (0, 0)
Screenshot: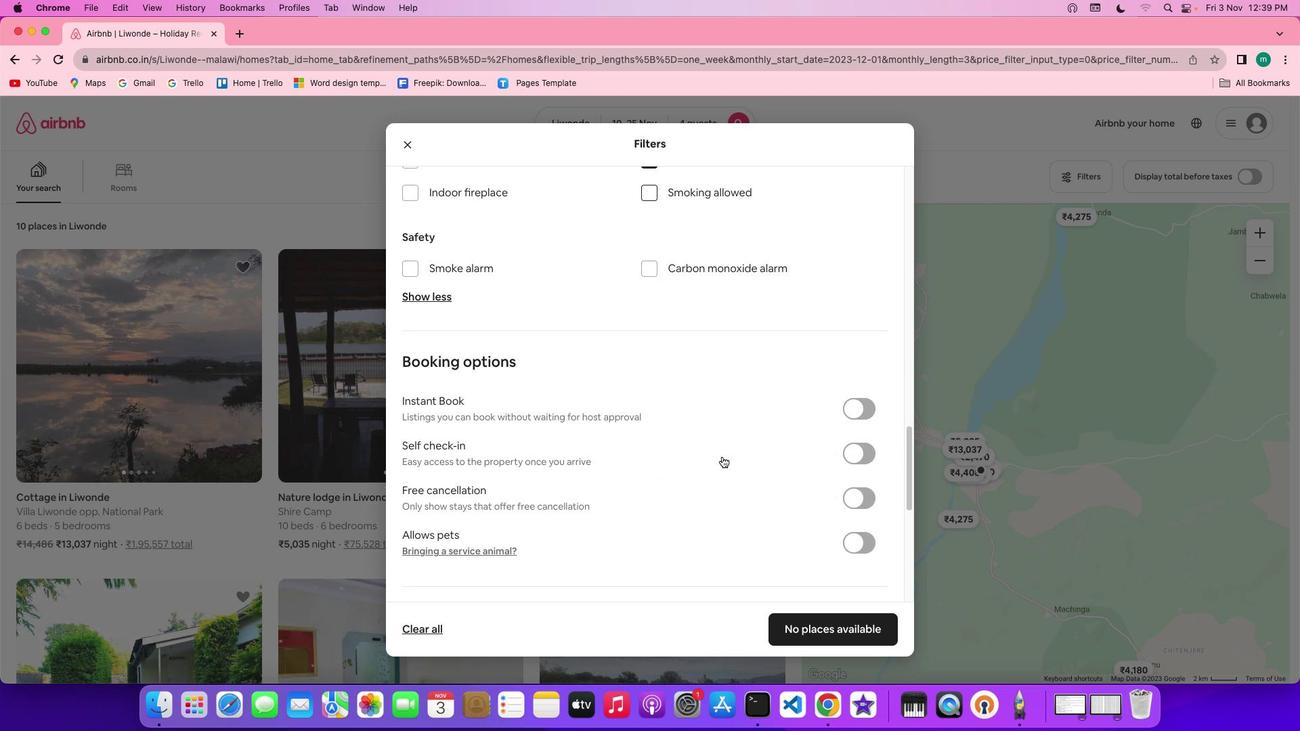 
Action: Mouse scrolled (722, 457) with delta (0, -2)
Screenshot: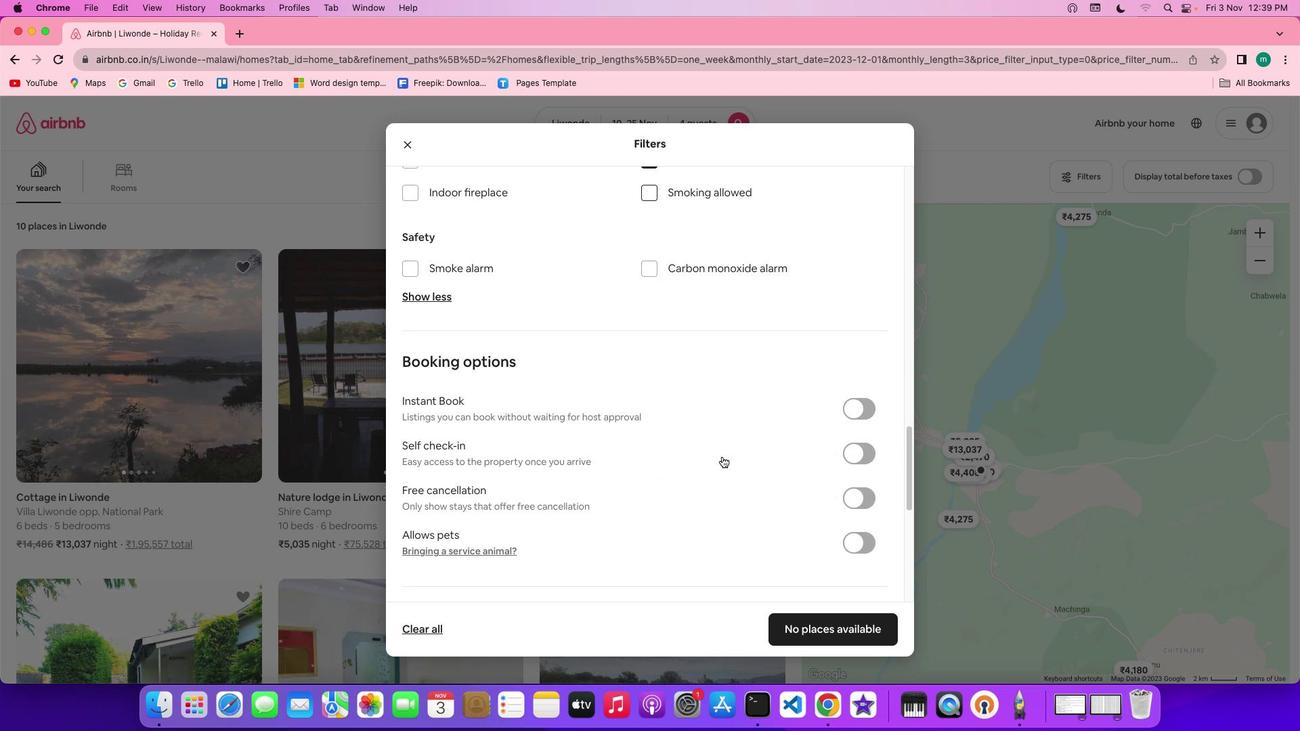 
Action: Mouse scrolled (722, 457) with delta (0, -3)
Screenshot: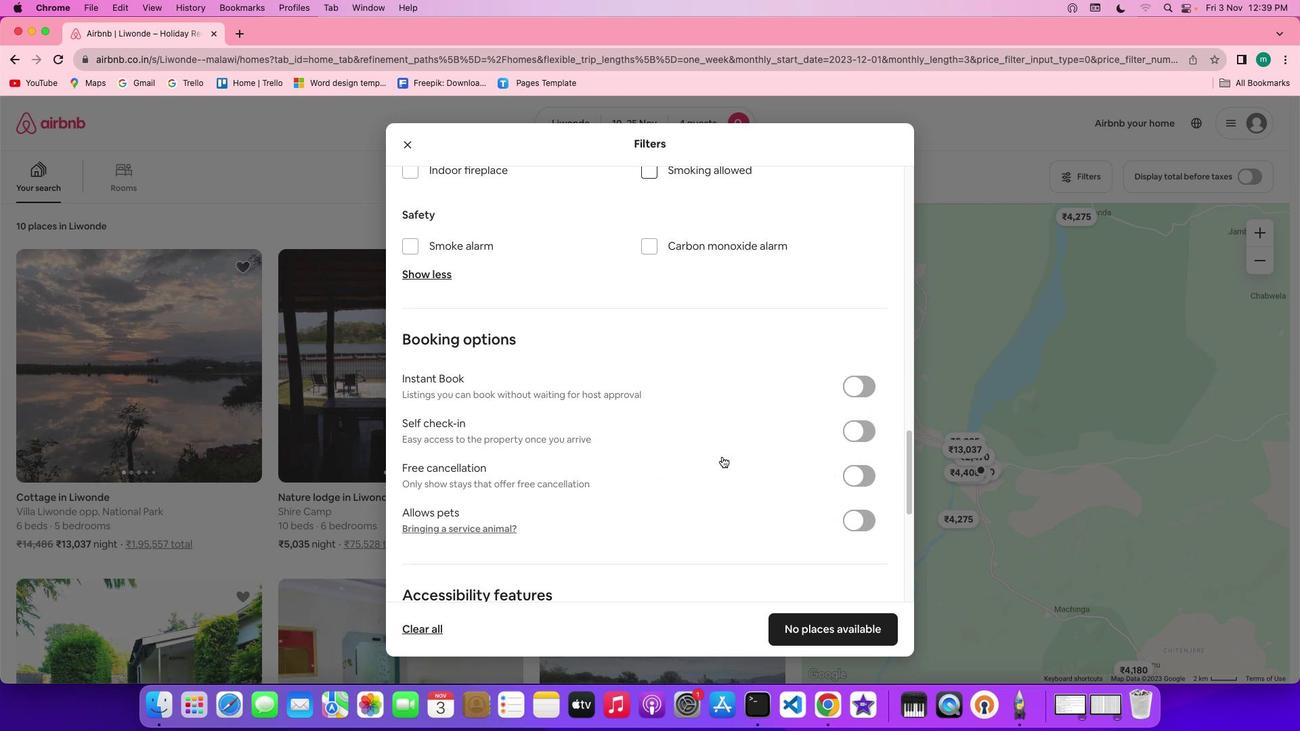 
Action: Mouse scrolled (722, 457) with delta (0, 0)
Screenshot: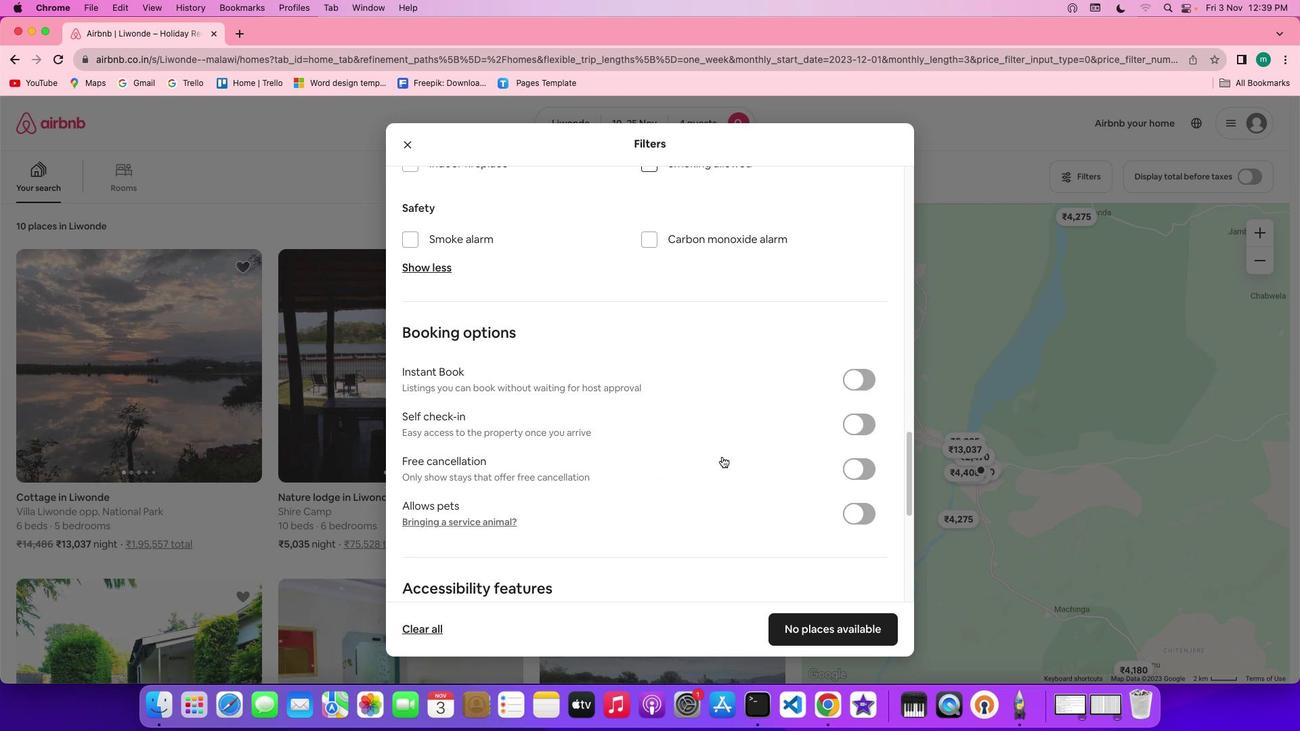 
Action: Mouse scrolled (722, 457) with delta (0, 0)
Screenshot: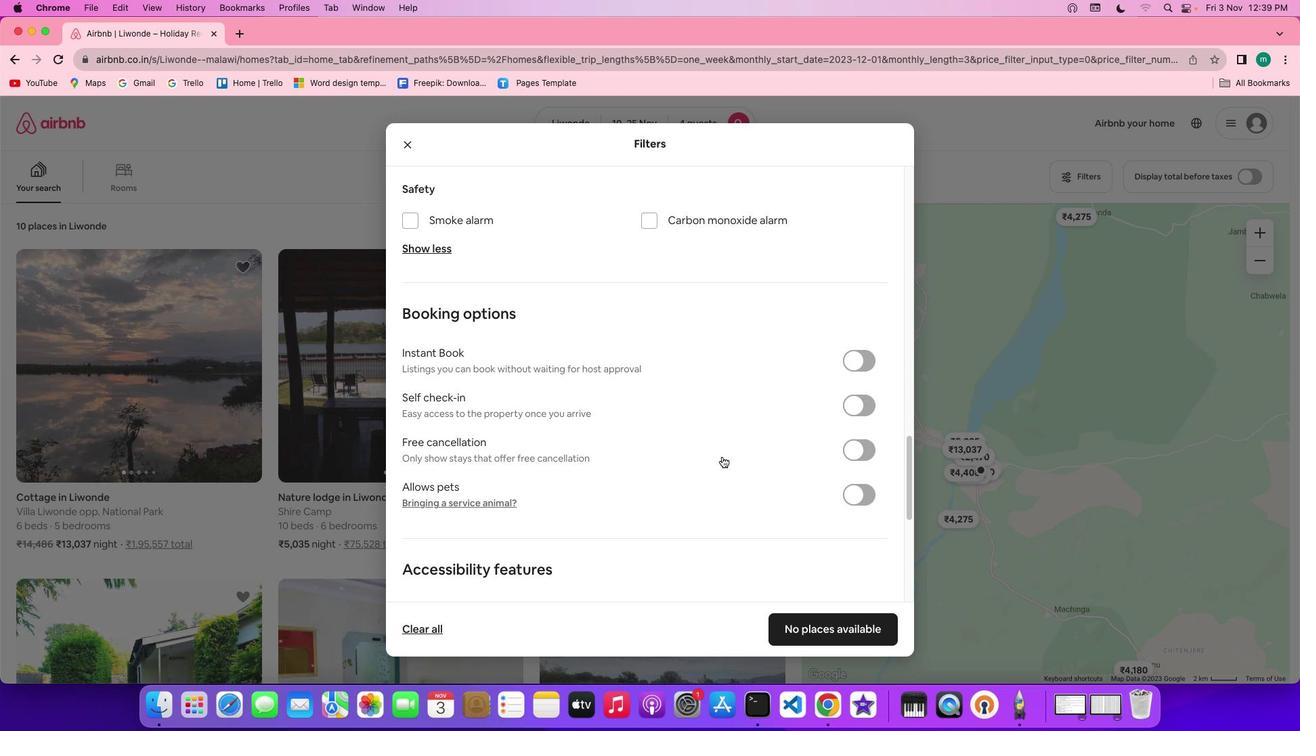 
Action: Mouse scrolled (722, 457) with delta (0, 0)
Screenshot: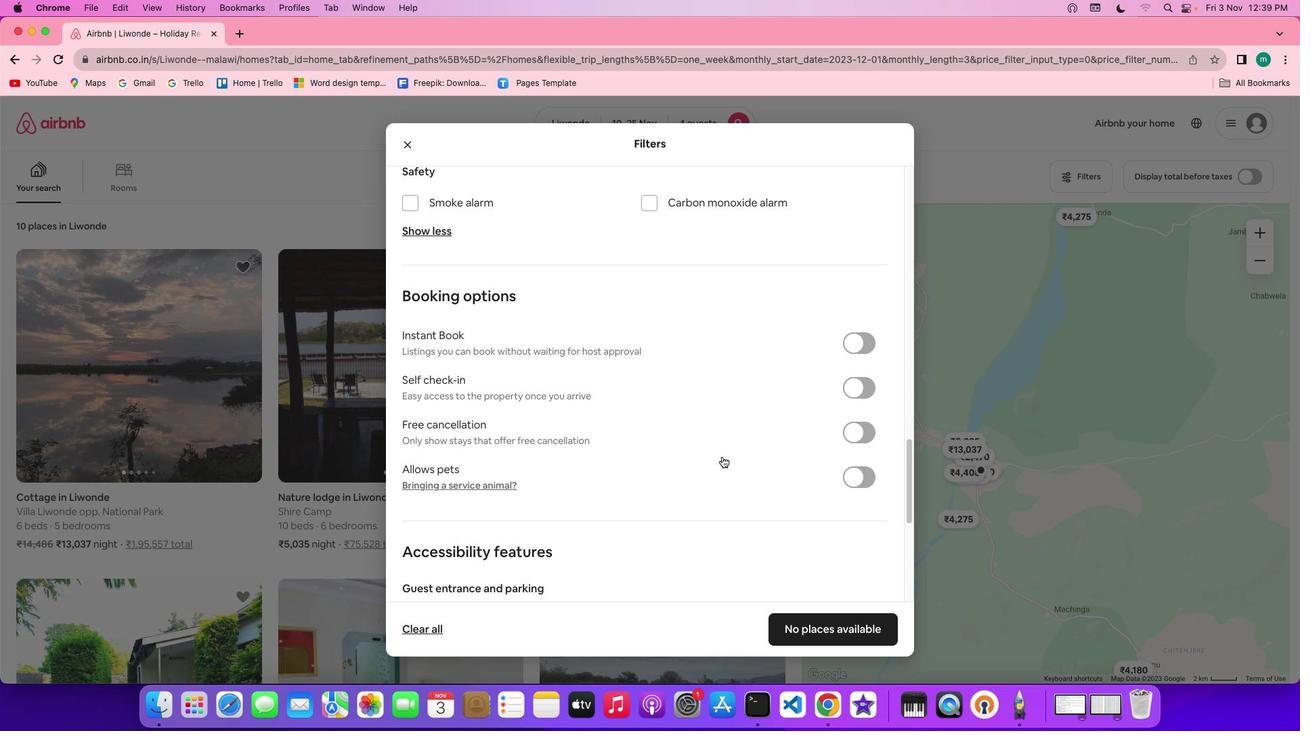 
Action: Mouse scrolled (722, 457) with delta (0, 0)
Screenshot: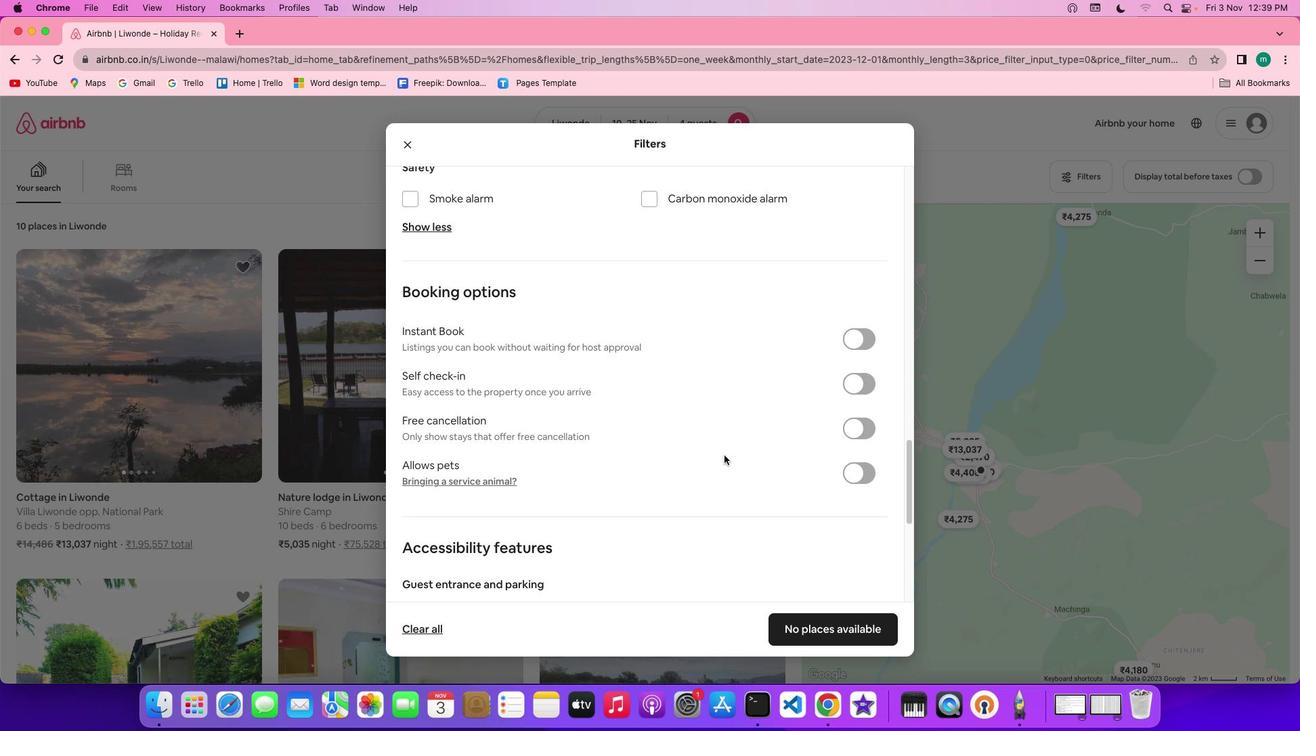 
Action: Mouse moved to (860, 390)
Screenshot: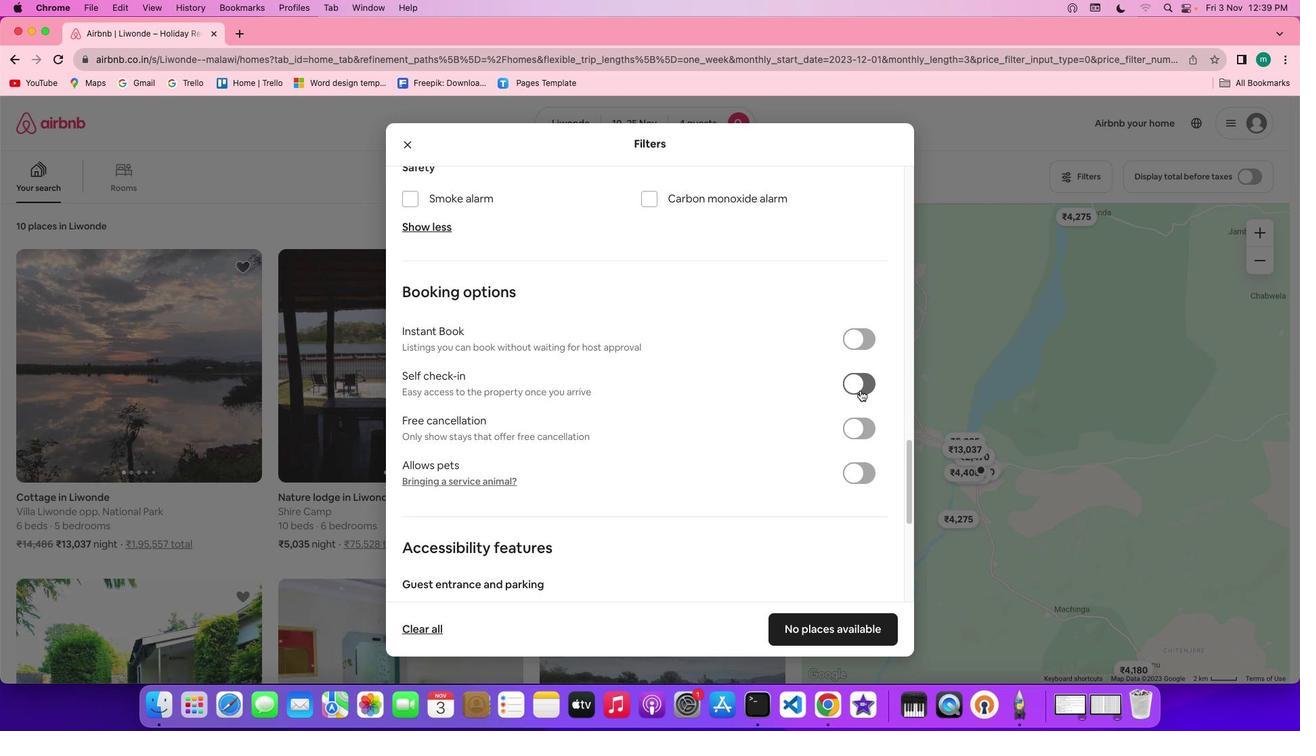 
Action: Mouse scrolled (860, 390) with delta (0, 0)
Screenshot: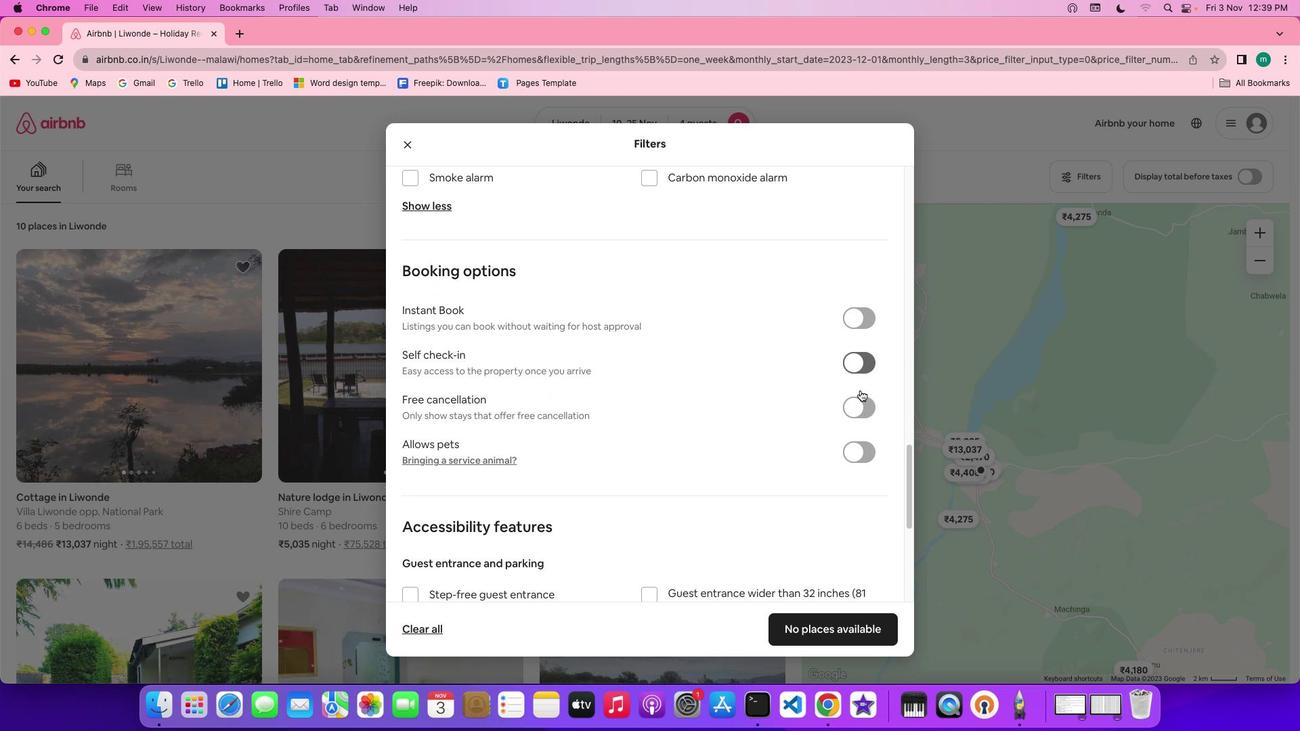 
Action: Mouse scrolled (860, 390) with delta (0, 0)
Screenshot: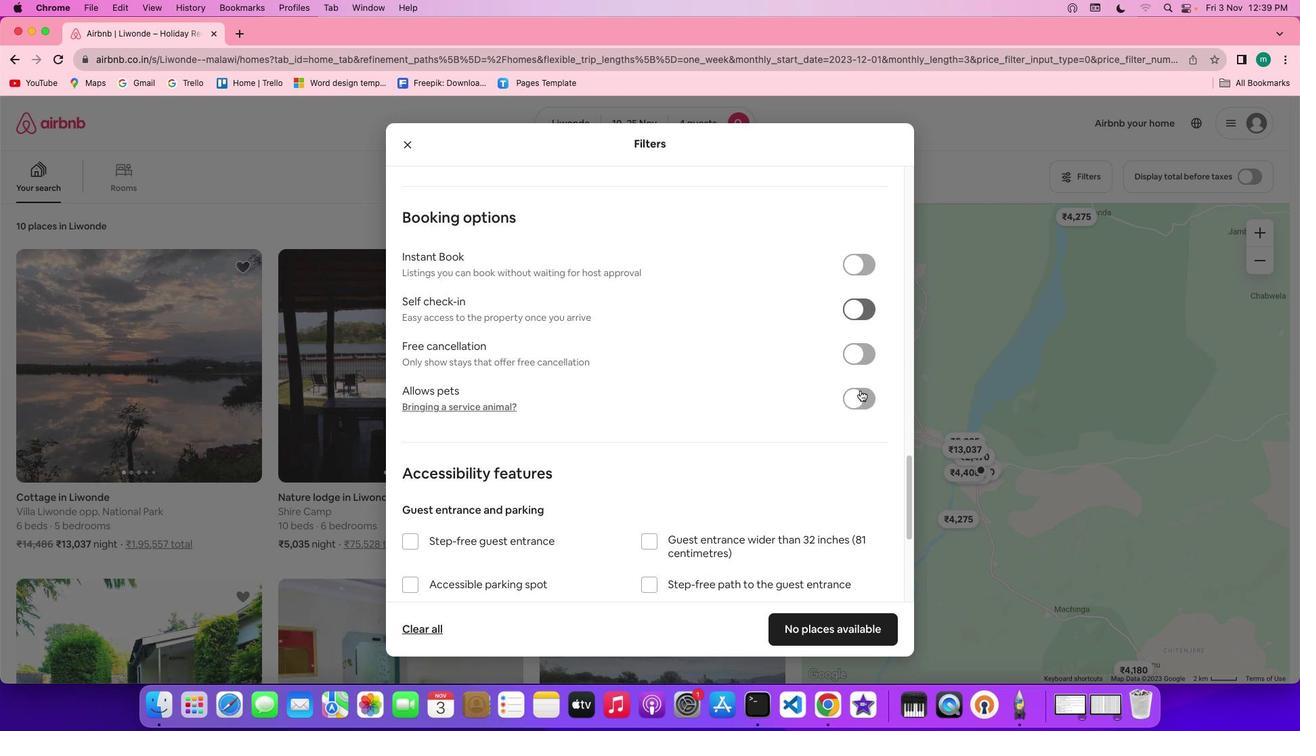 
Action: Mouse scrolled (860, 390) with delta (0, -1)
Screenshot: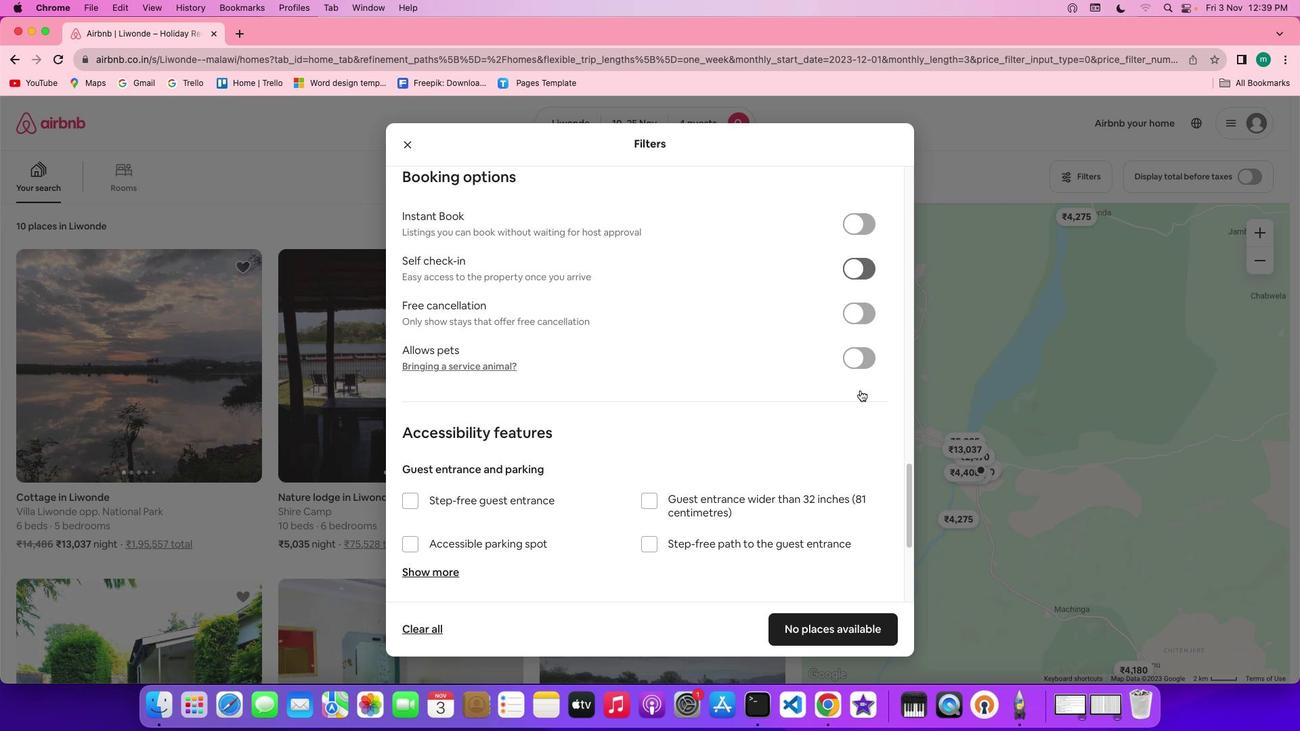 
Action: Mouse scrolled (860, 390) with delta (0, -2)
Screenshot: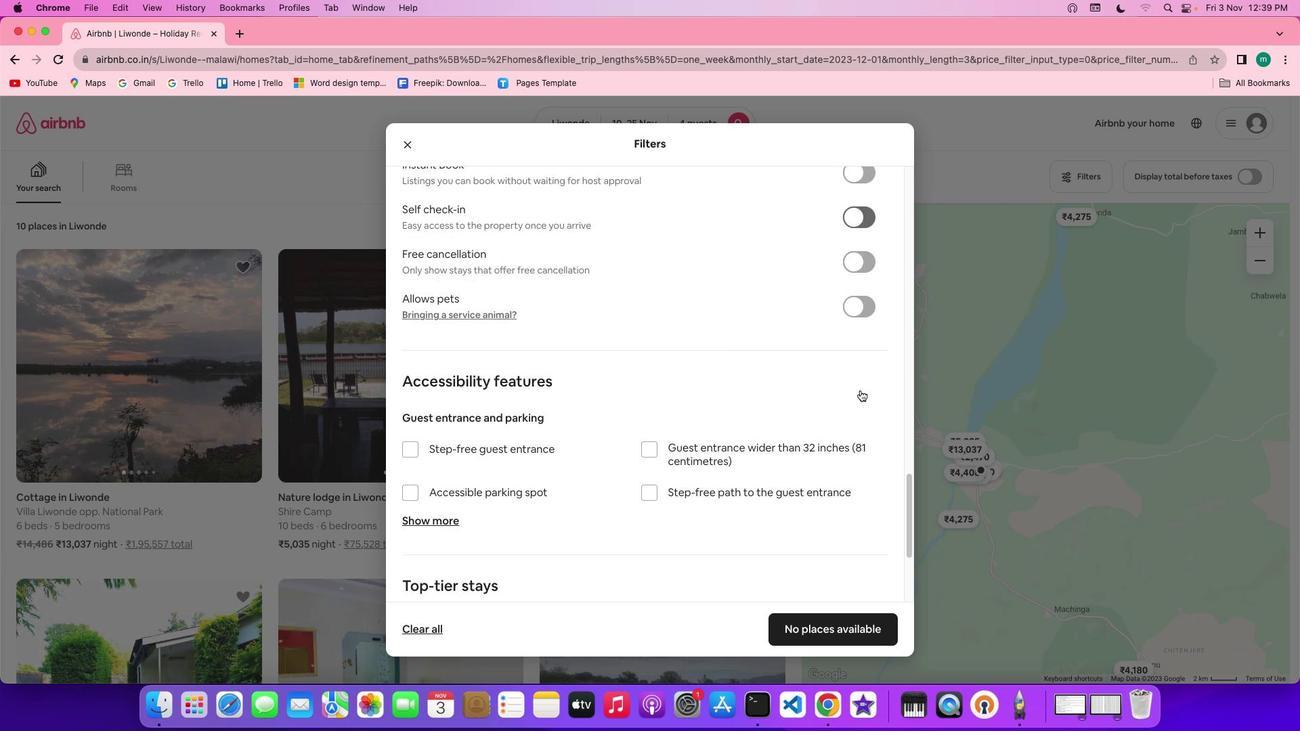 
Action: Mouse scrolled (860, 390) with delta (0, 0)
Screenshot: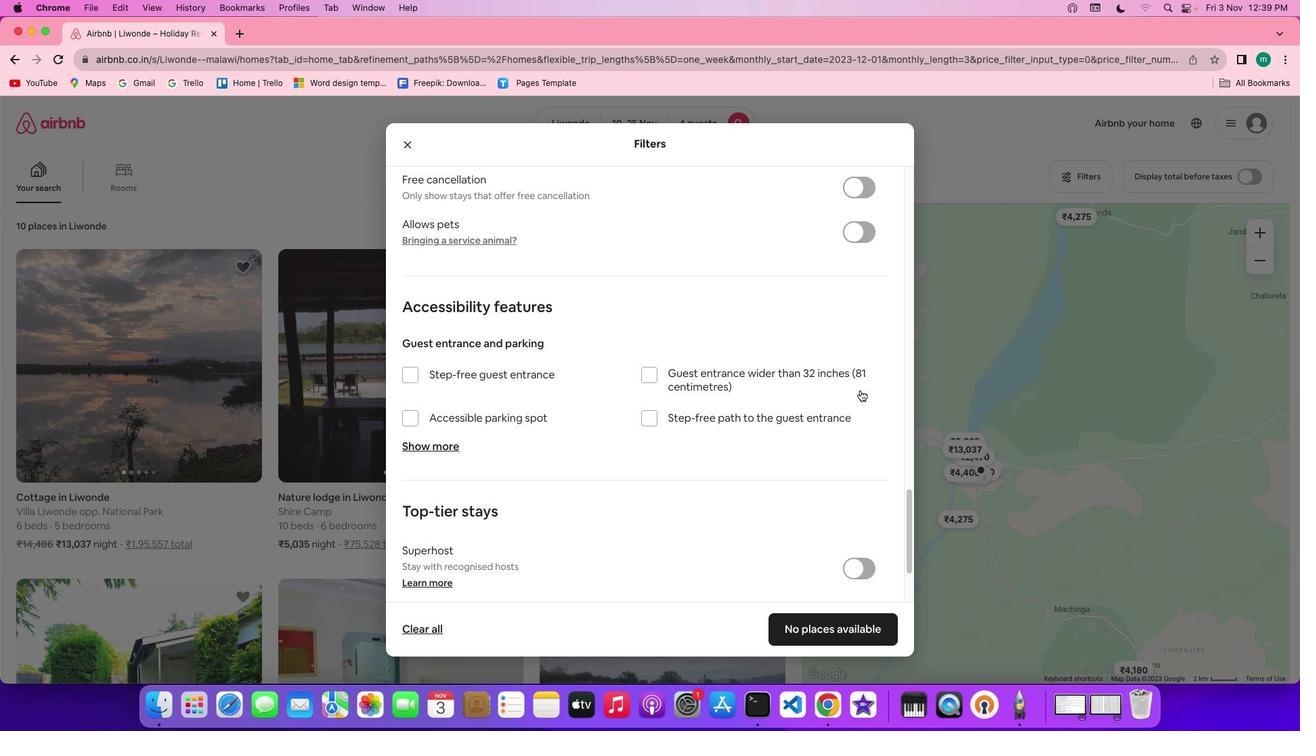 
Action: Mouse scrolled (860, 390) with delta (0, 0)
Screenshot: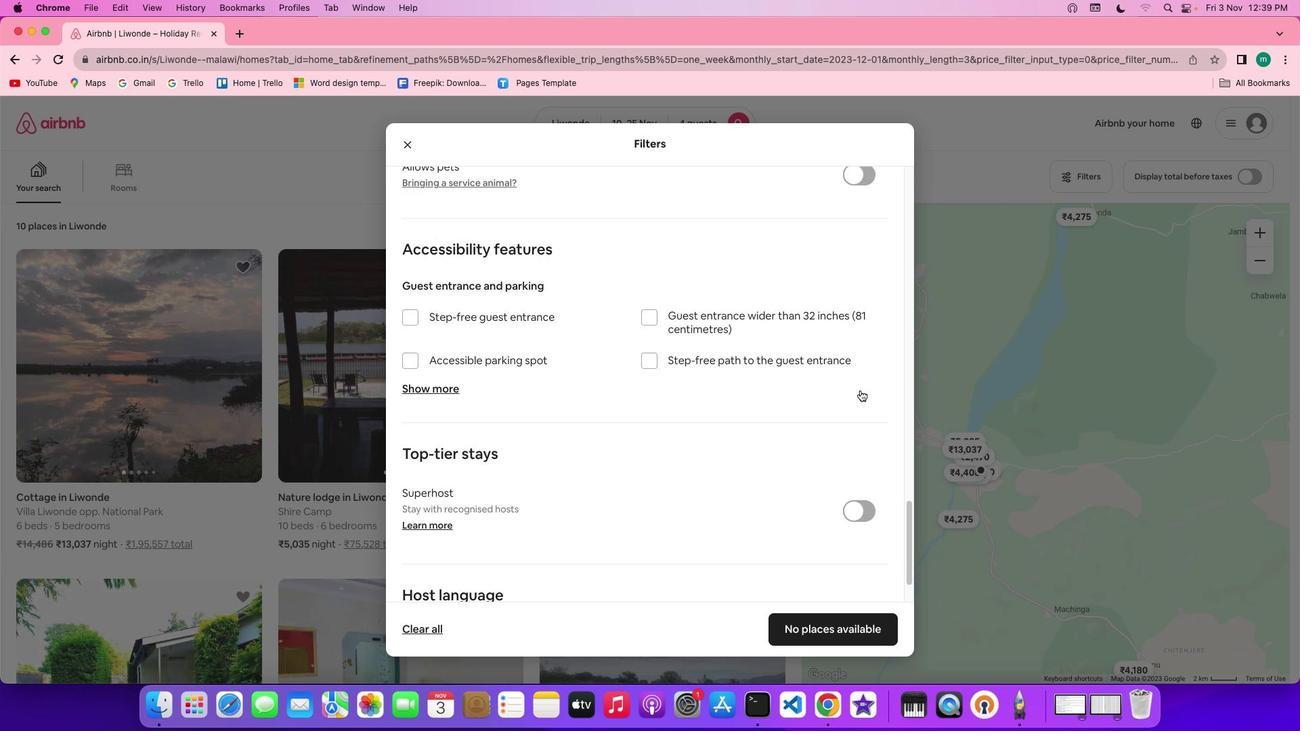 
Action: Mouse scrolled (860, 390) with delta (0, -1)
Screenshot: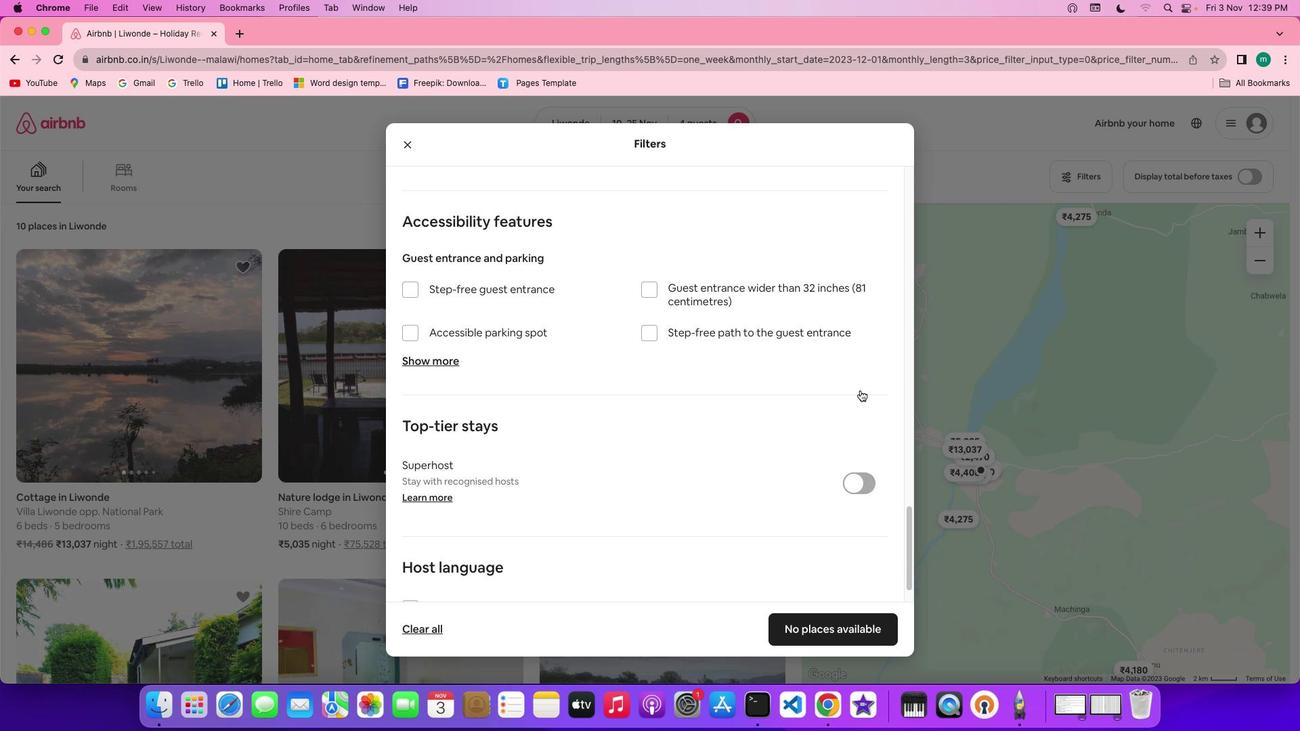 
Action: Mouse scrolled (860, 390) with delta (0, -2)
Screenshot: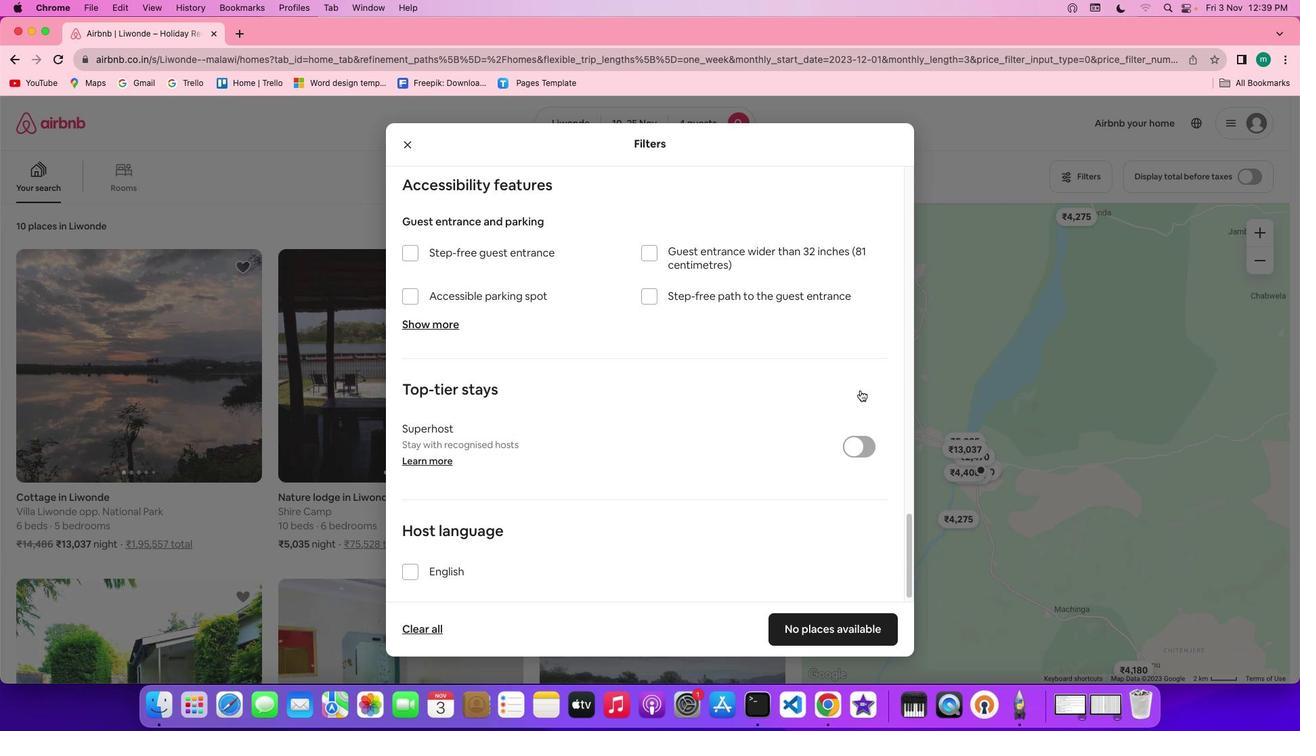 
Action: Mouse moved to (860, 390)
Screenshot: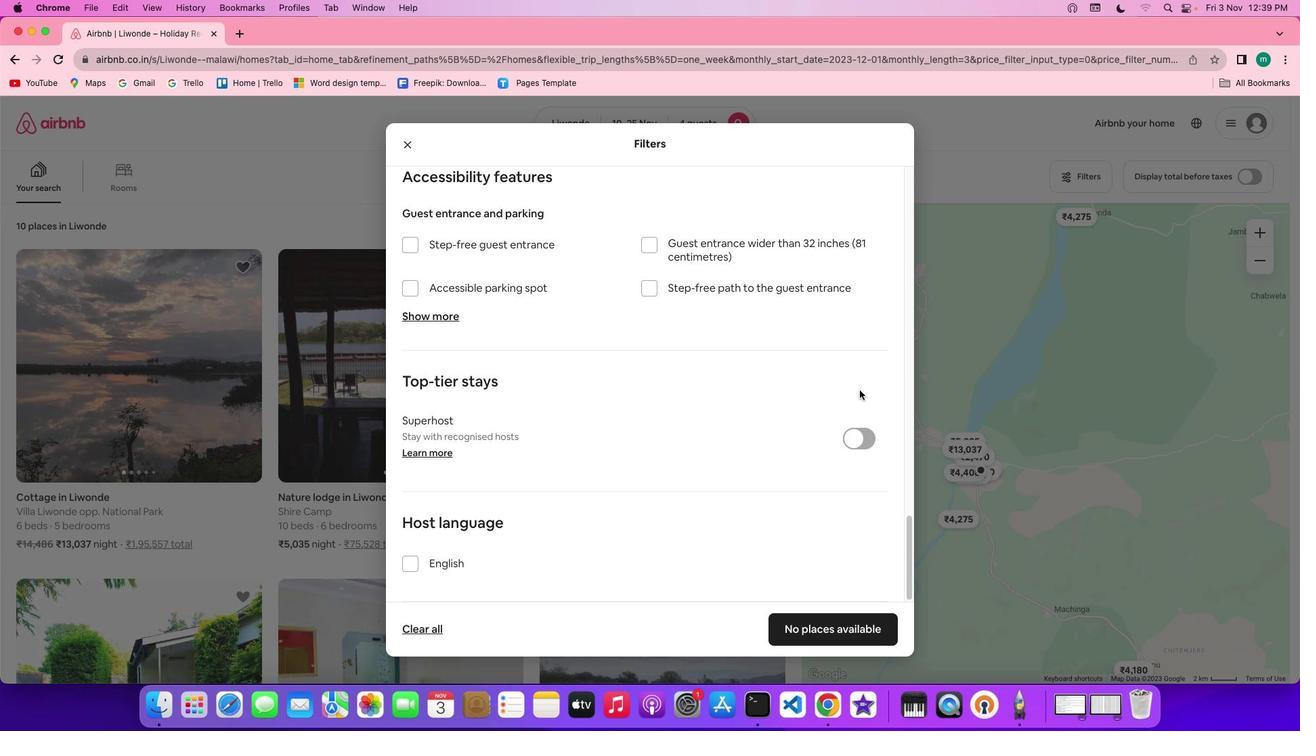 
Action: Mouse scrolled (860, 390) with delta (0, 0)
Screenshot: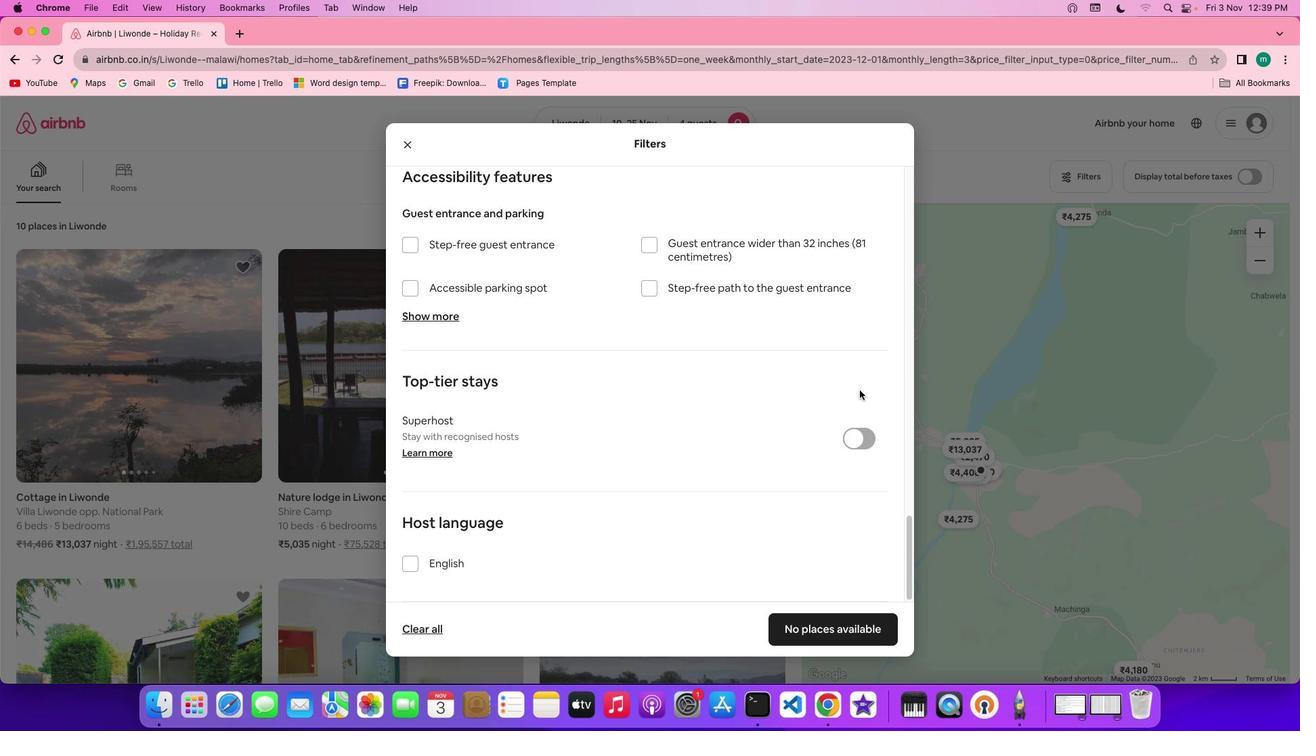 
Action: Mouse scrolled (860, 390) with delta (0, 0)
Screenshot: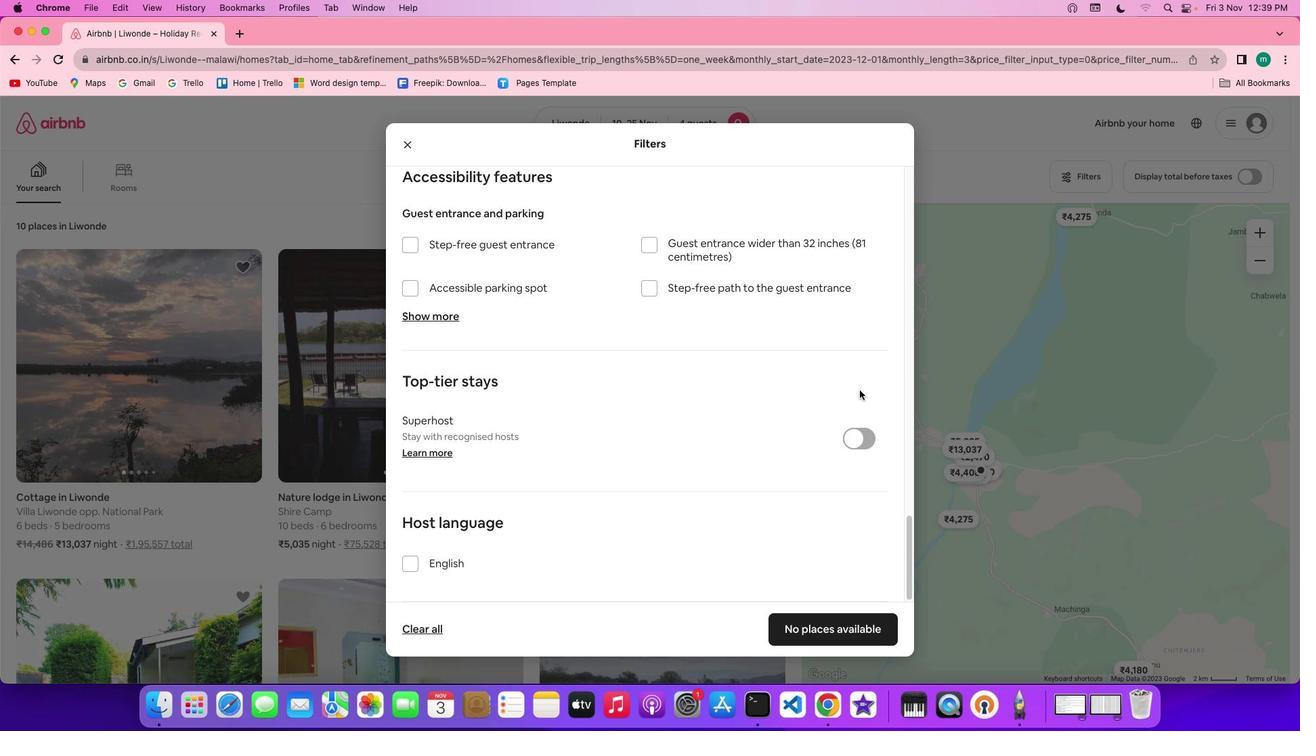 
Action: Mouse scrolled (860, 390) with delta (0, -2)
Screenshot: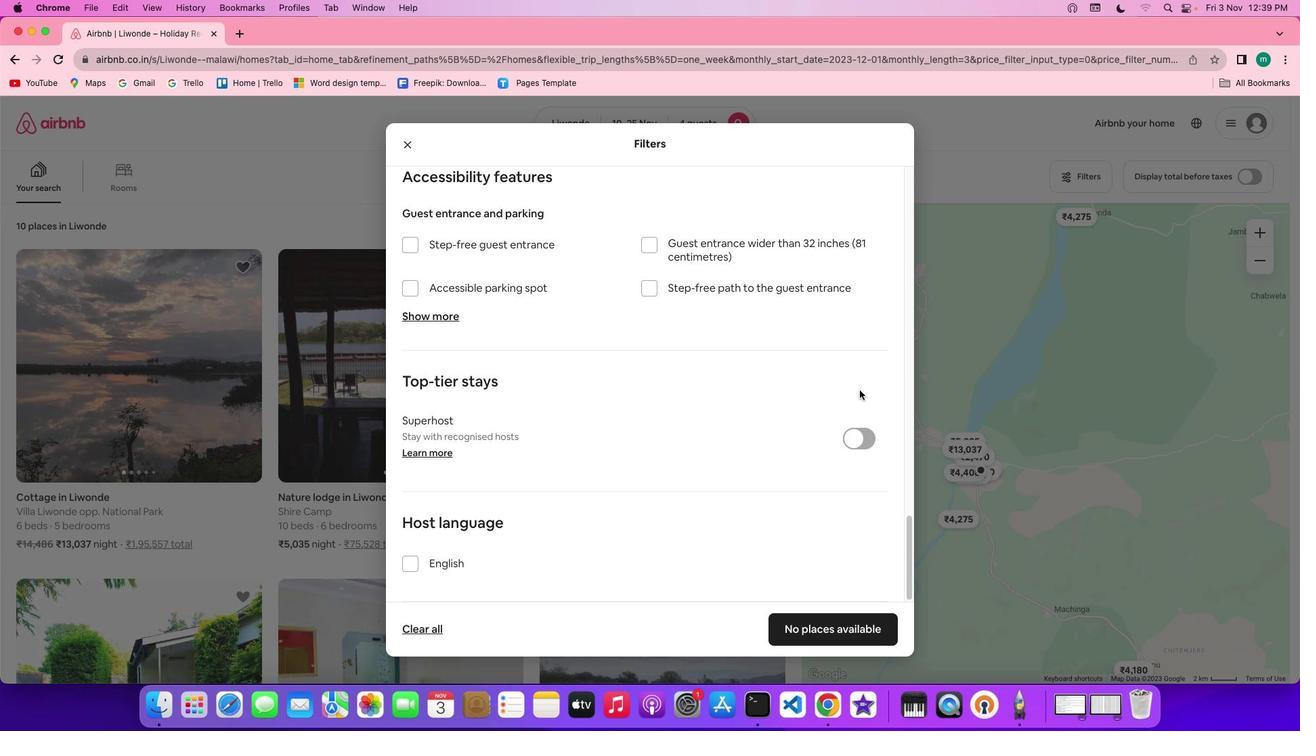 
Action: Mouse scrolled (860, 390) with delta (0, -2)
Screenshot: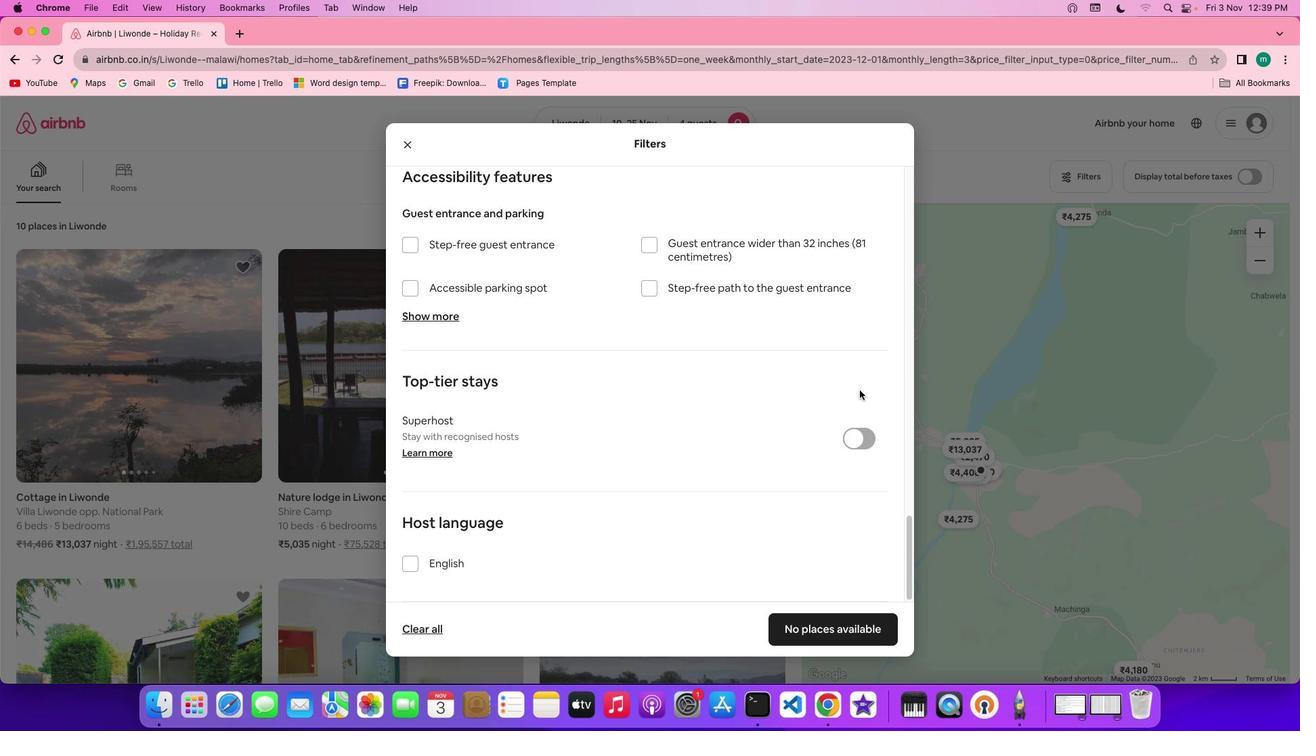 
Action: Mouse moved to (859, 390)
Screenshot: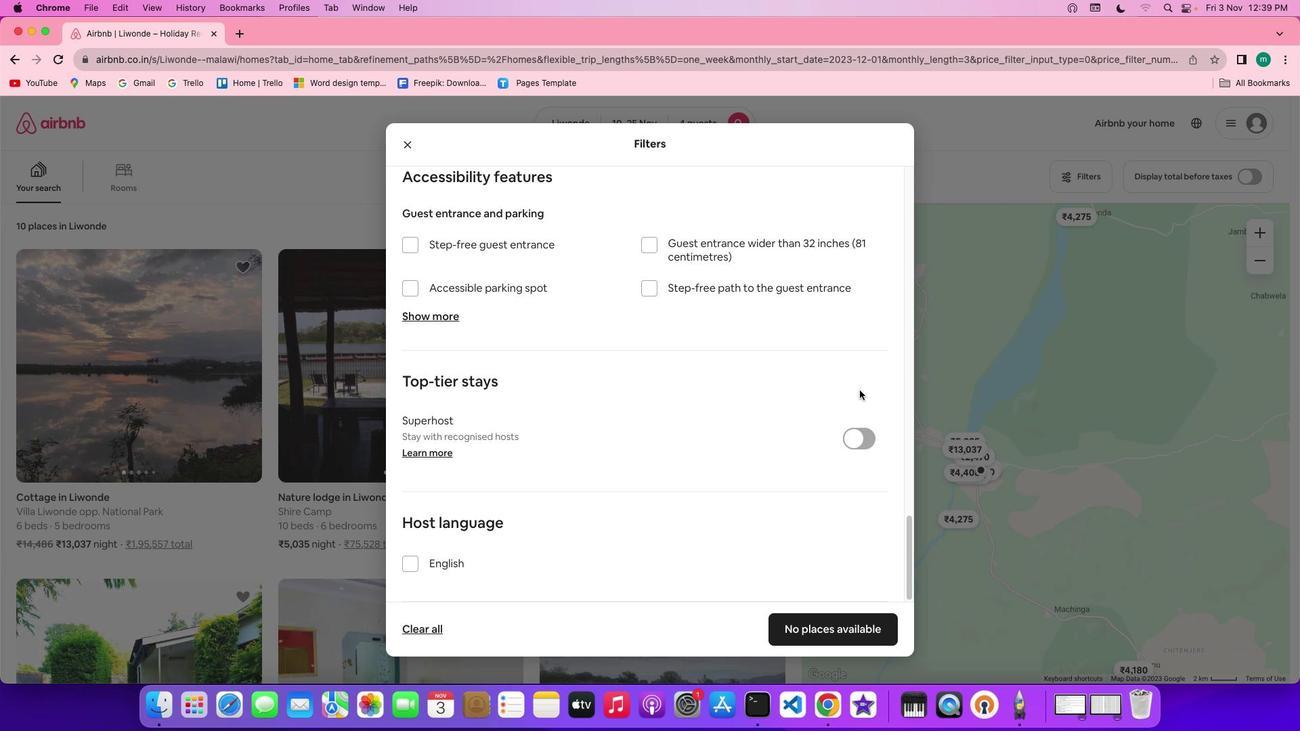 
Action: Mouse scrolled (859, 390) with delta (0, 0)
Screenshot: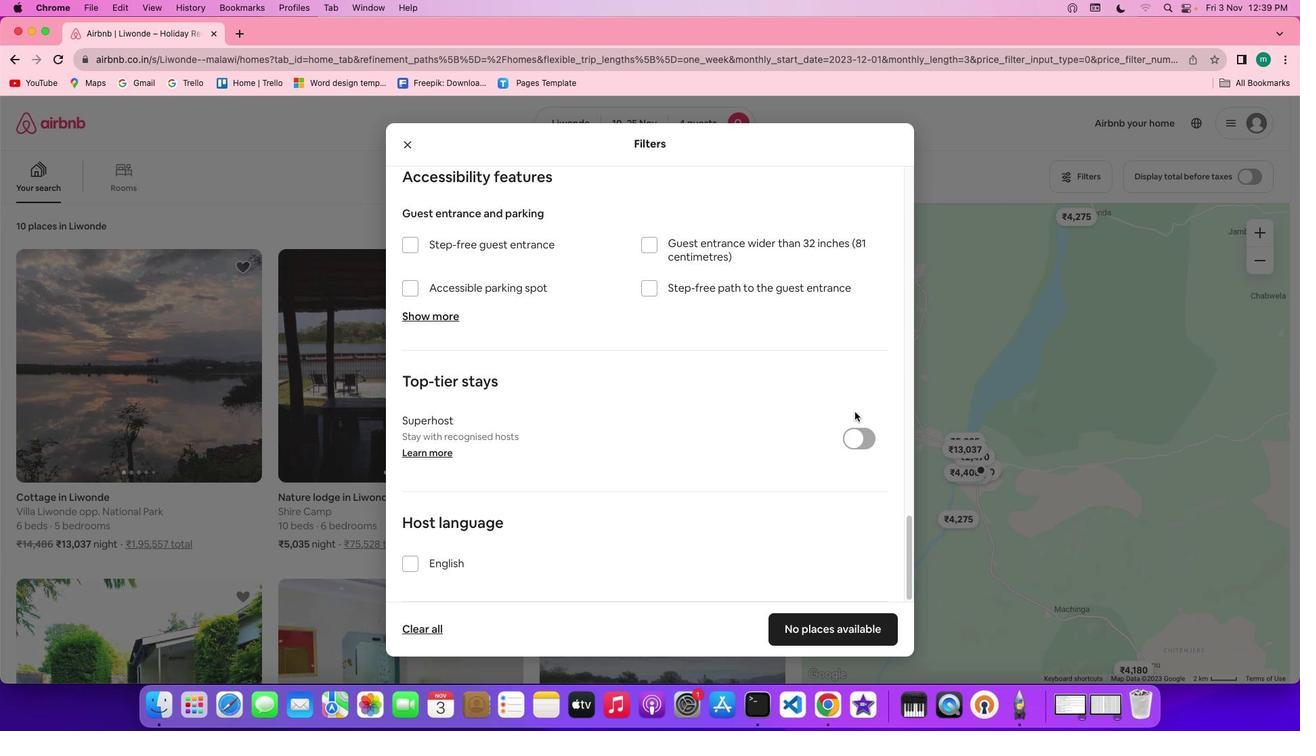 
Action: Mouse scrolled (859, 390) with delta (0, 0)
Screenshot: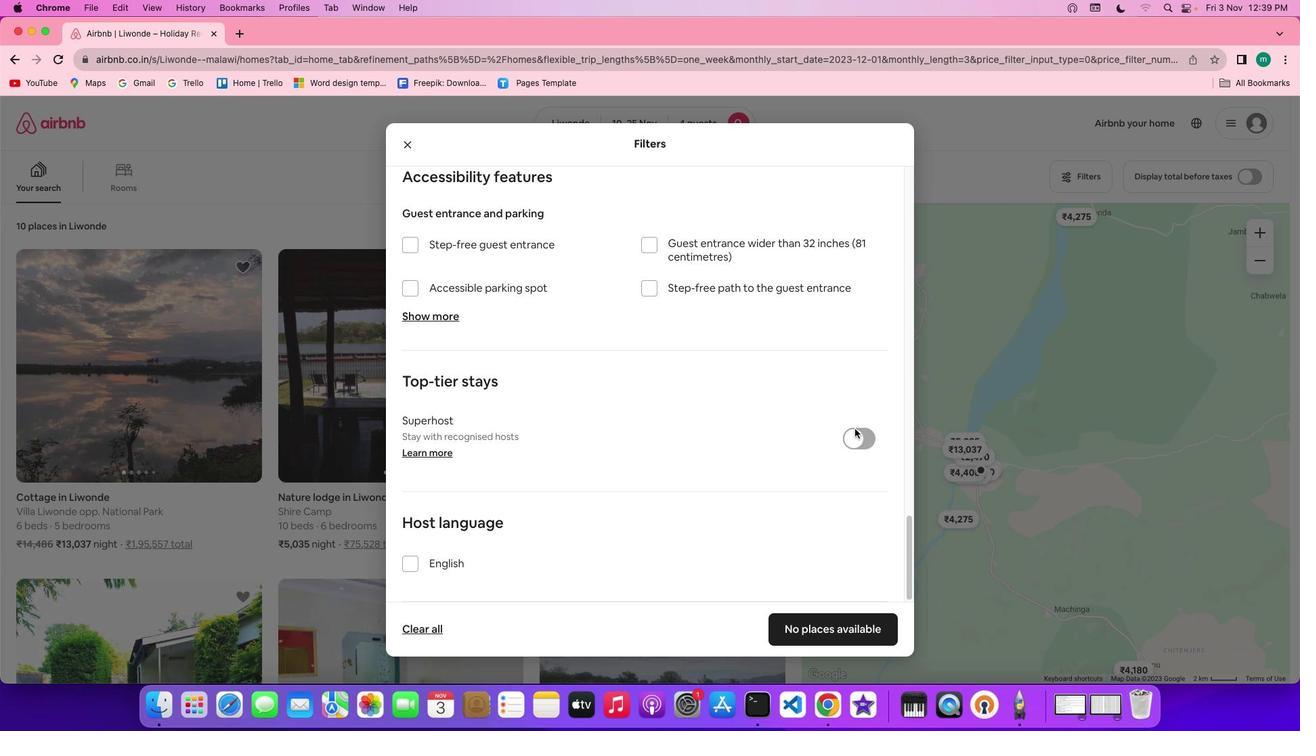 
Action: Mouse scrolled (859, 390) with delta (0, -2)
Screenshot: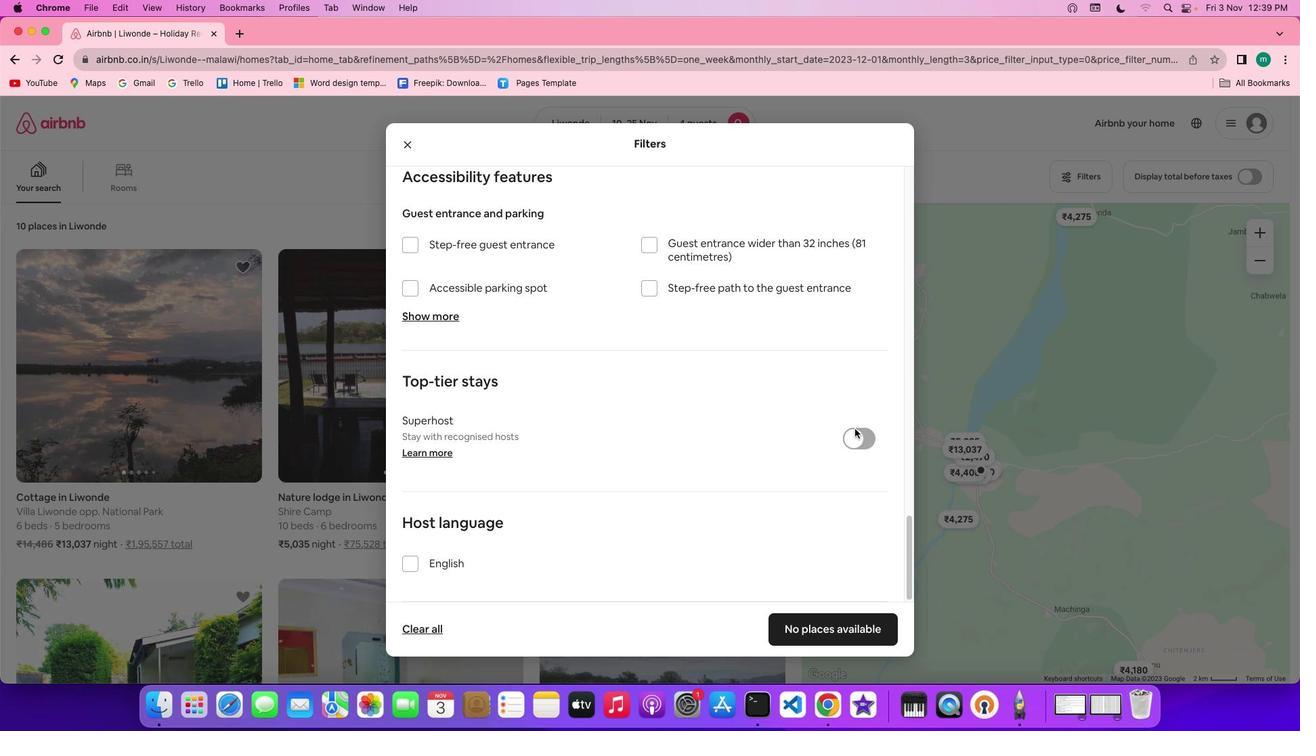
Action: Mouse scrolled (859, 390) with delta (0, -3)
Screenshot: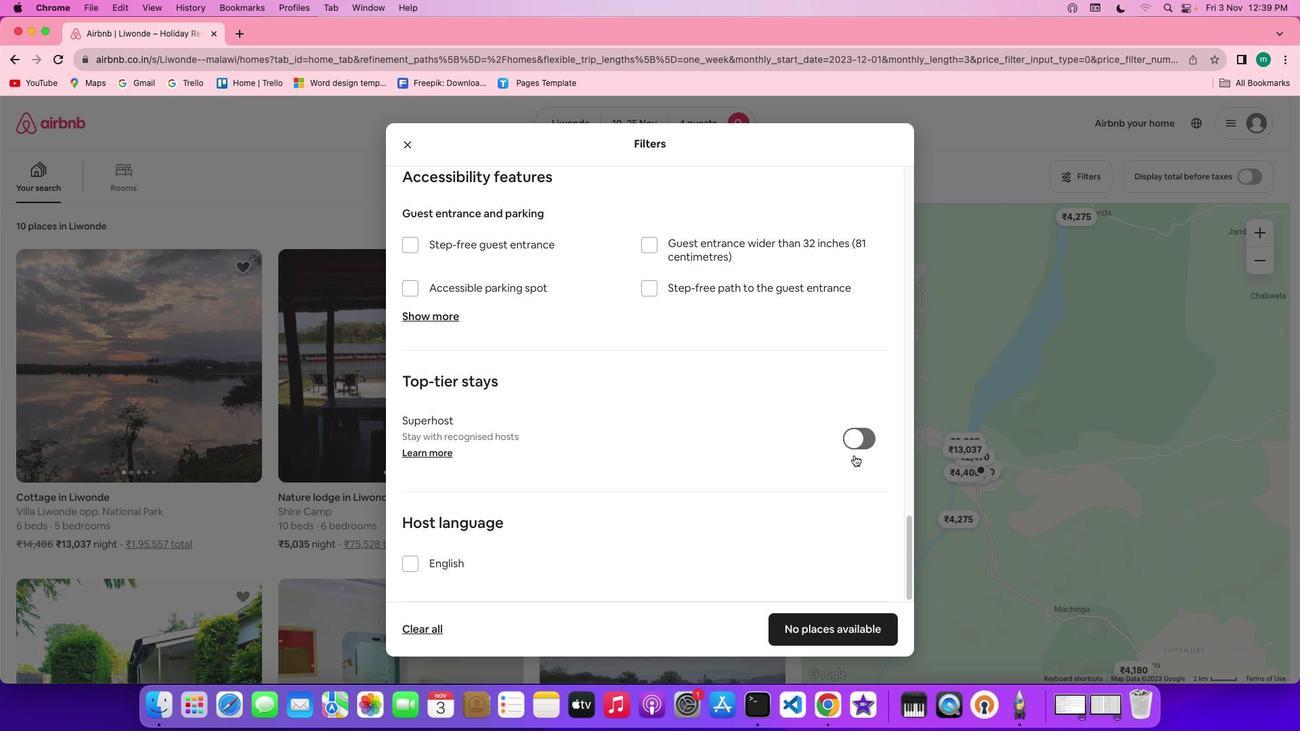 
Action: Mouse scrolled (859, 390) with delta (0, -4)
Screenshot: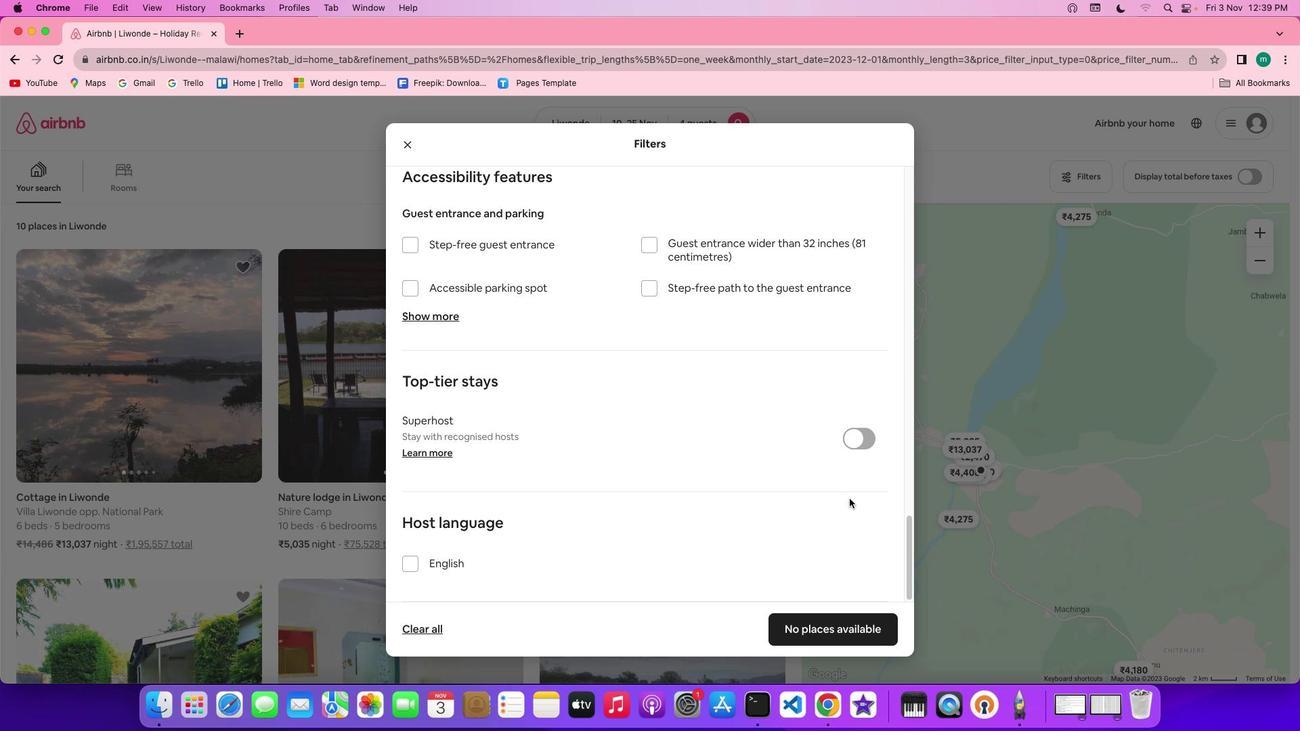 
Action: Mouse moved to (837, 628)
Screenshot: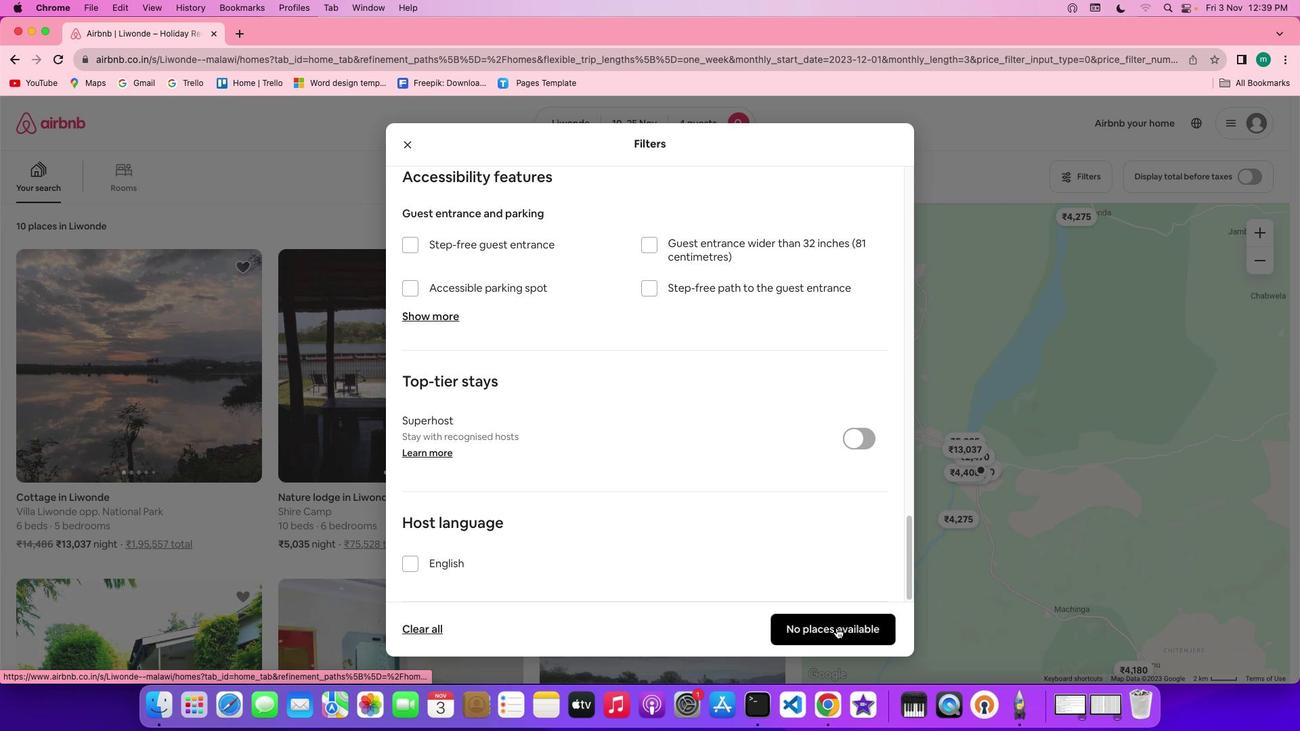 
Action: Mouse pressed left at (837, 628)
Screenshot: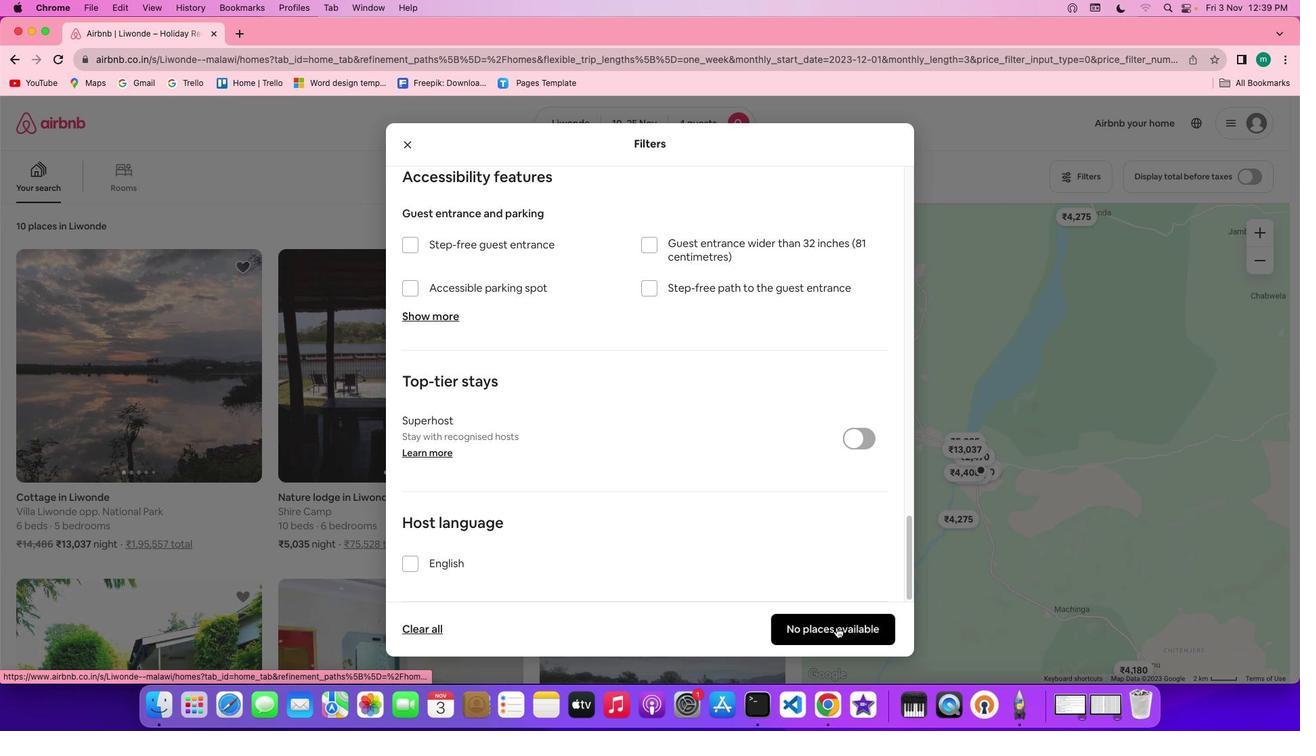
Action: Mouse moved to (477, 483)
Screenshot: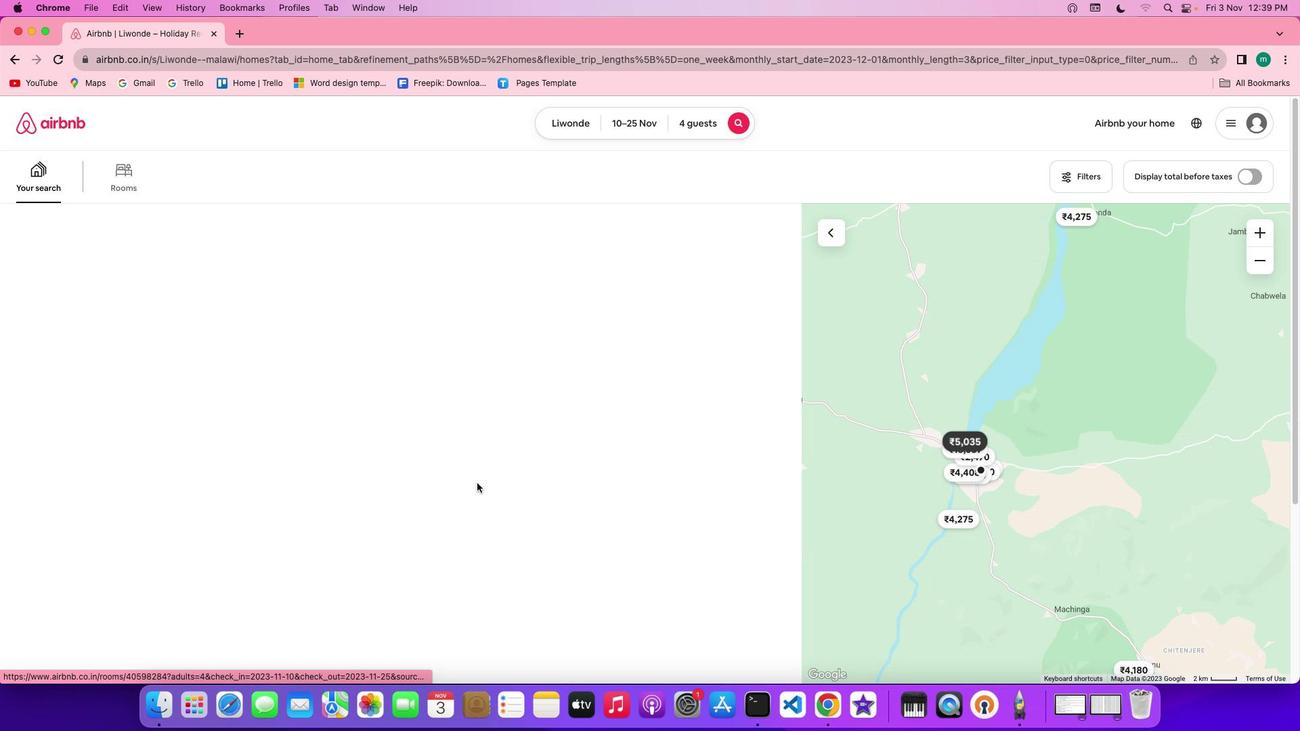 
